 Task: Find connections with filter location Deli Tua with filter topic #Managerwith filter profile language Potuguese with filter current company Asian Paints with filter school King George's Medical University with filter industry Manufacturing with filter service category Project Management with filter keywords title Director of Storytelling
Action: Mouse moved to (650, 87)
Screenshot: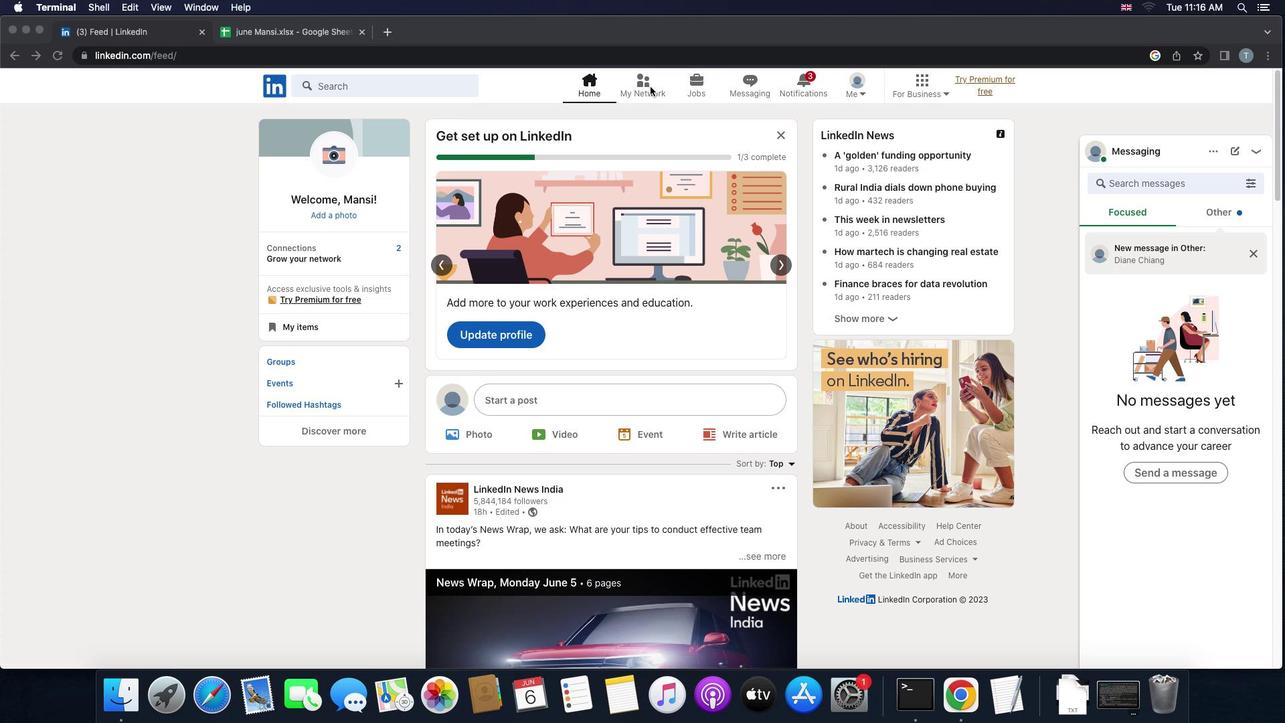 
Action: Mouse pressed left at (650, 87)
Screenshot: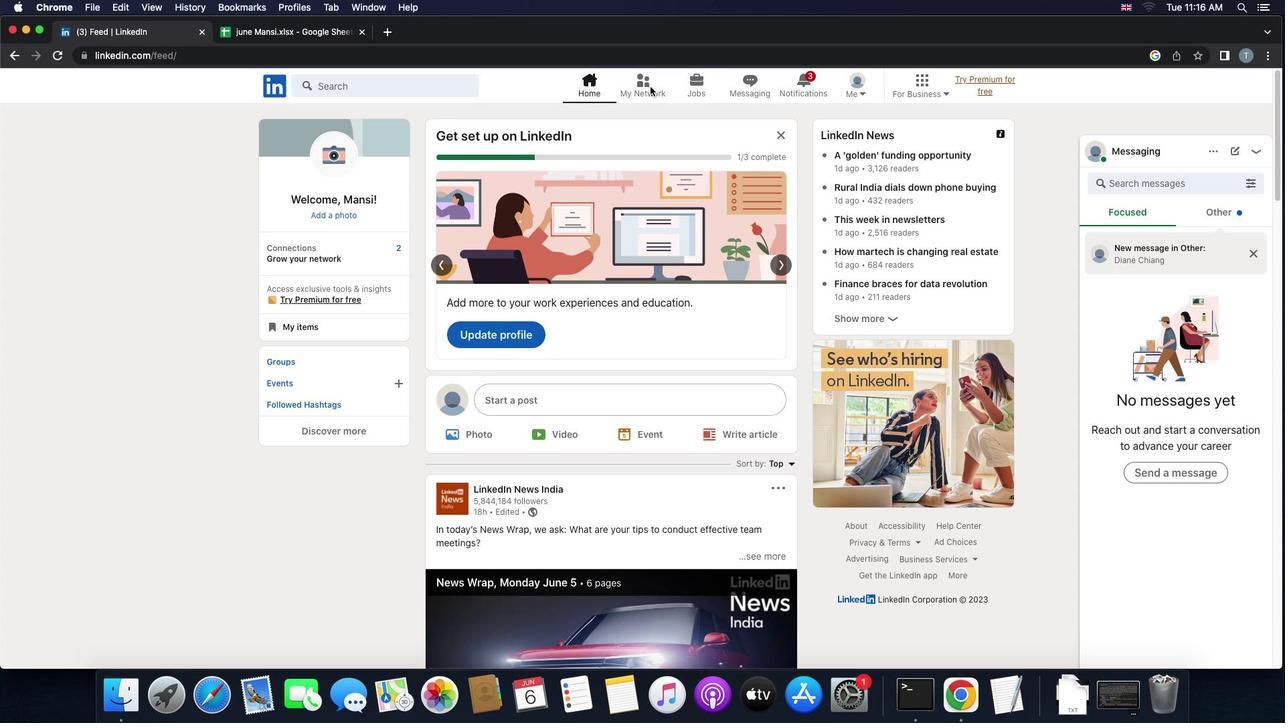
Action: Mouse pressed left at (650, 87)
Screenshot: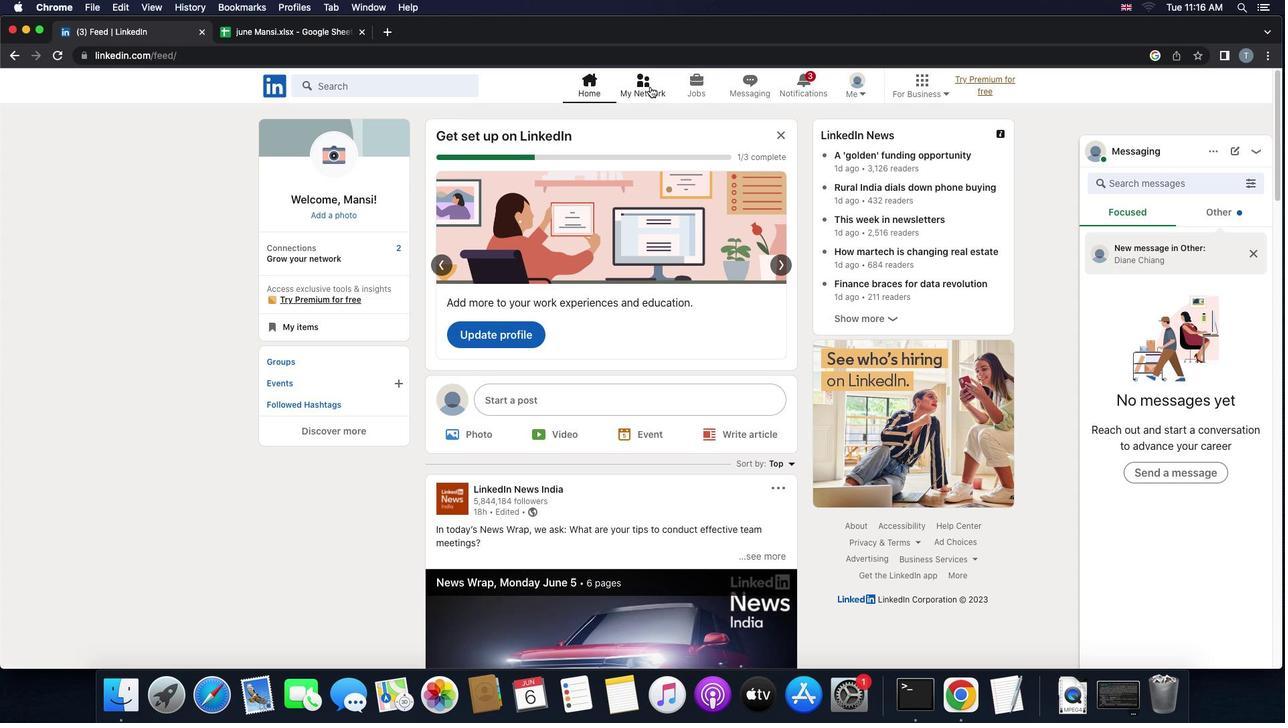 
Action: Mouse moved to (415, 160)
Screenshot: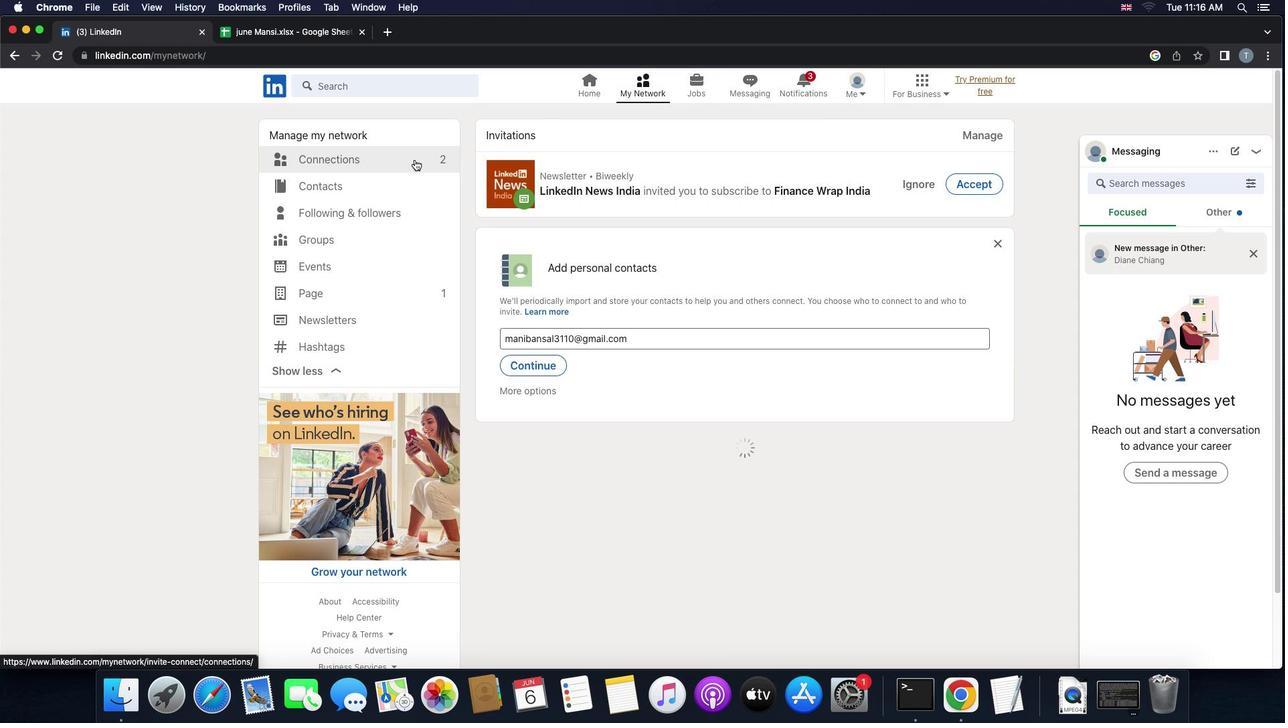 
Action: Mouse pressed left at (415, 160)
Screenshot: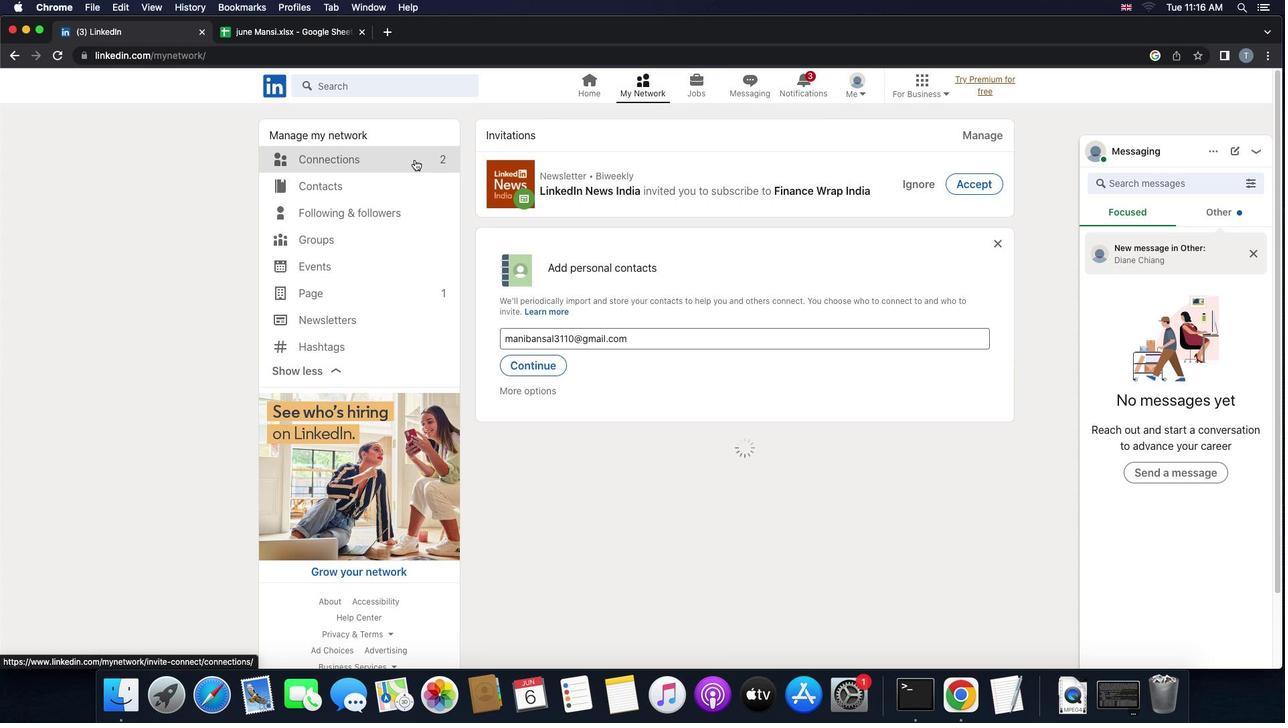 
Action: Mouse moved to (727, 156)
Screenshot: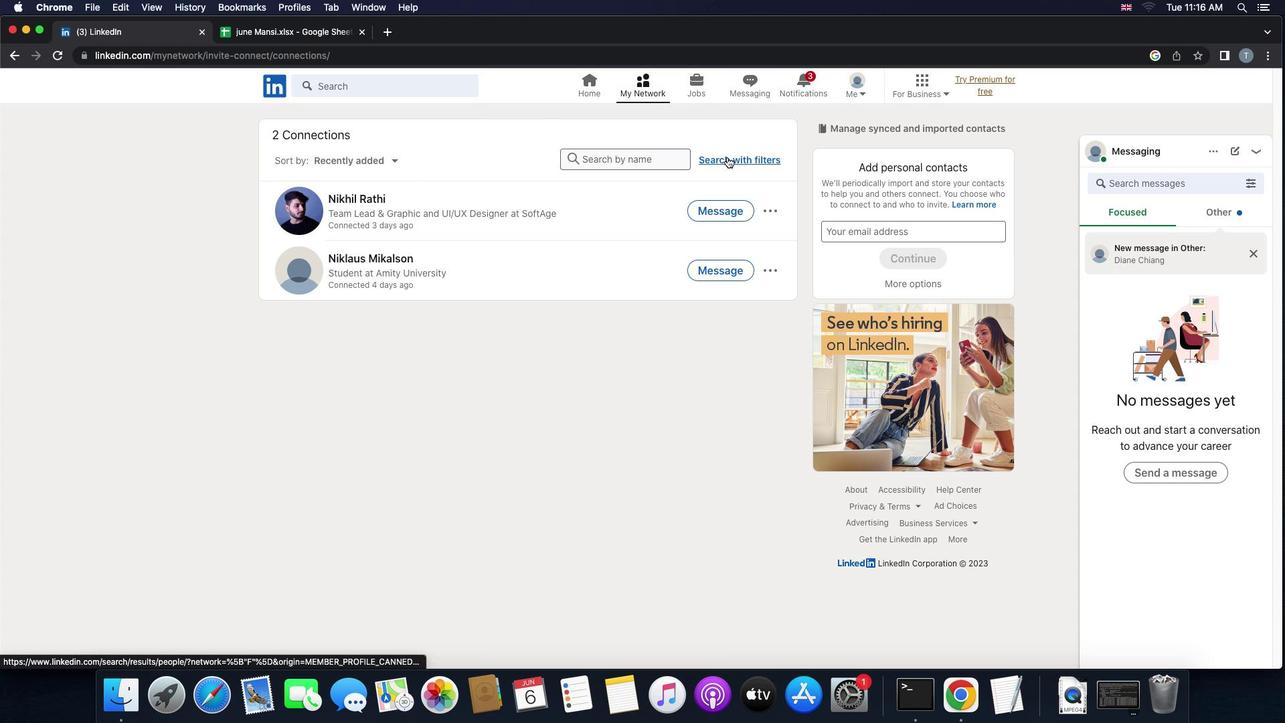 
Action: Mouse pressed left at (727, 156)
Screenshot: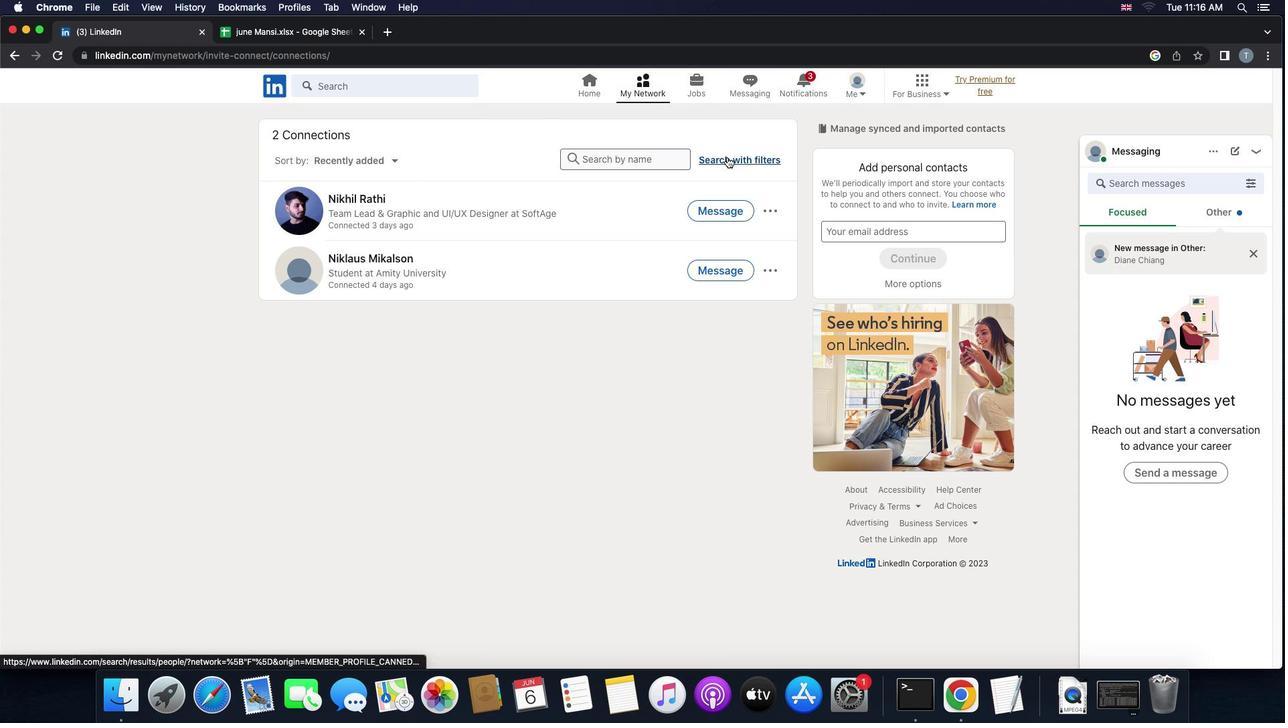 
Action: Mouse moved to (699, 127)
Screenshot: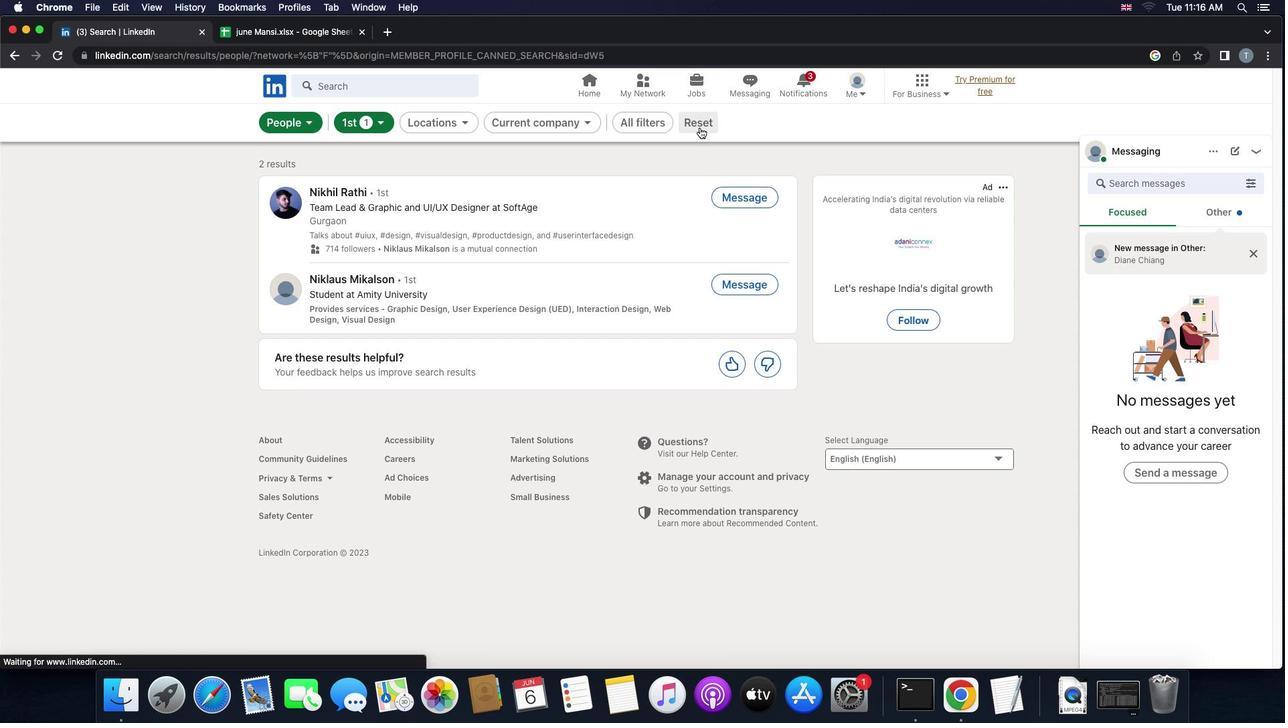 
Action: Mouse pressed left at (699, 127)
Screenshot: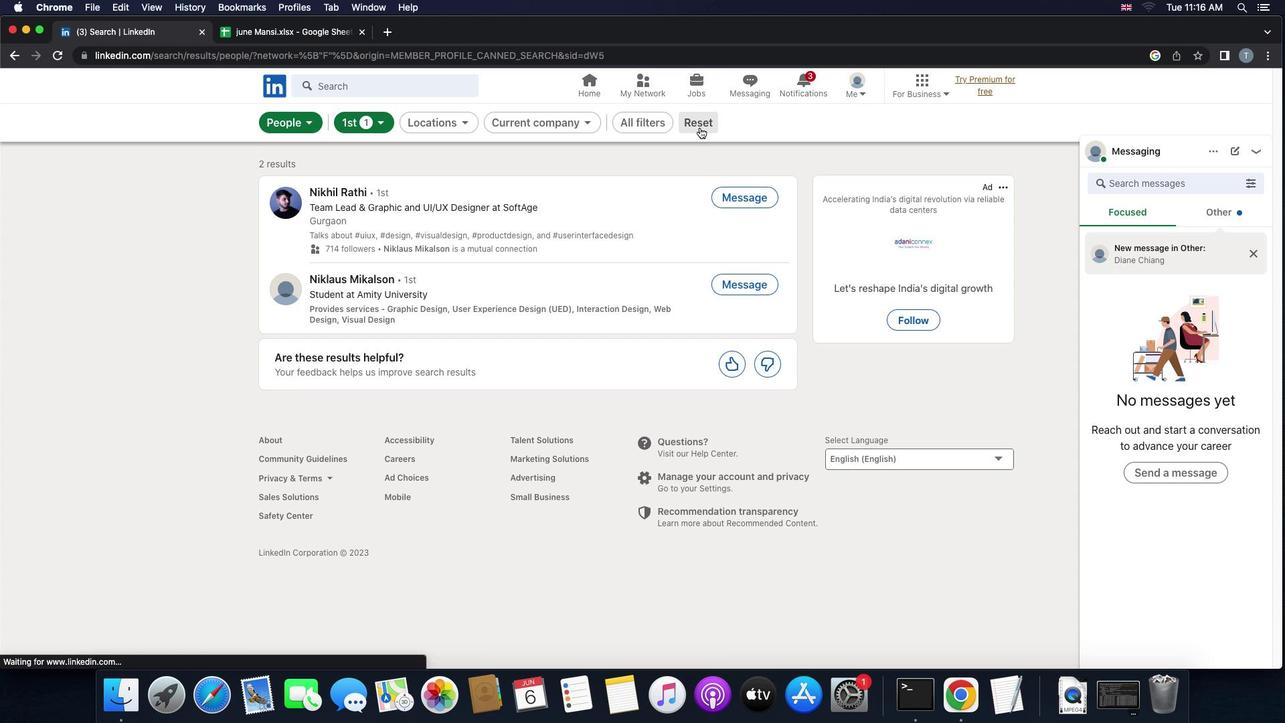 
Action: Mouse moved to (670, 128)
Screenshot: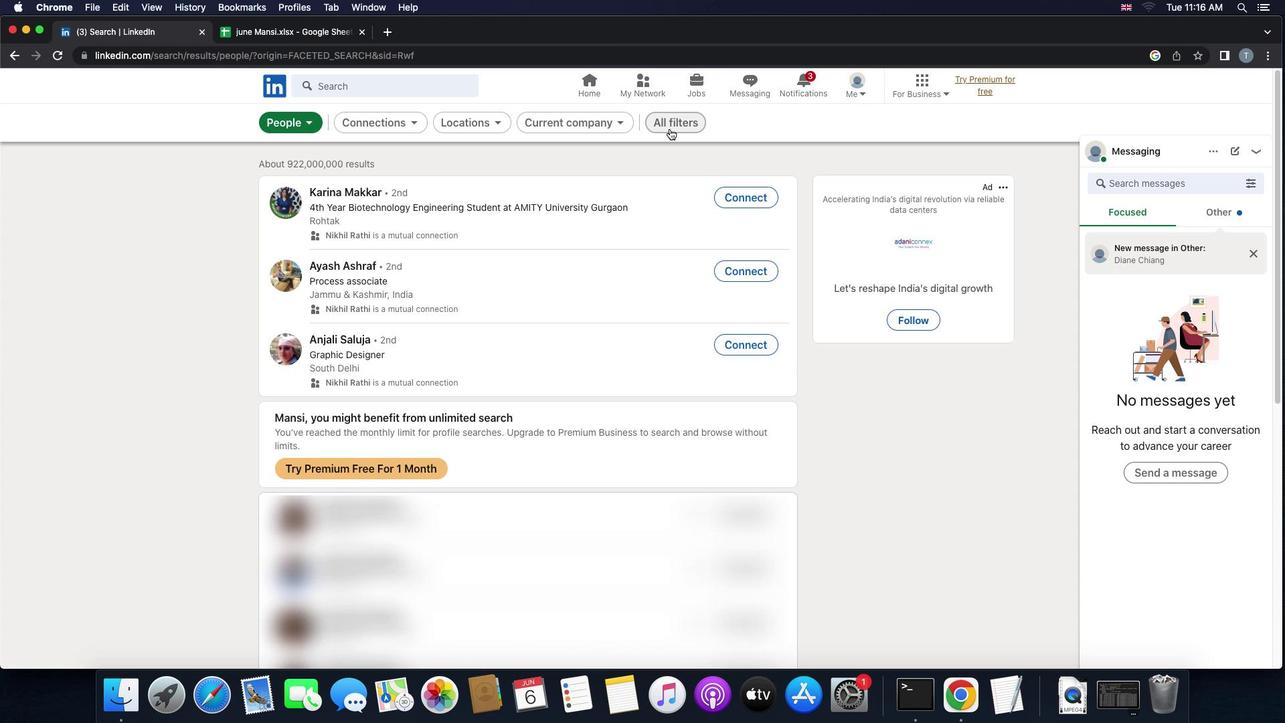 
Action: Mouse pressed left at (670, 128)
Screenshot: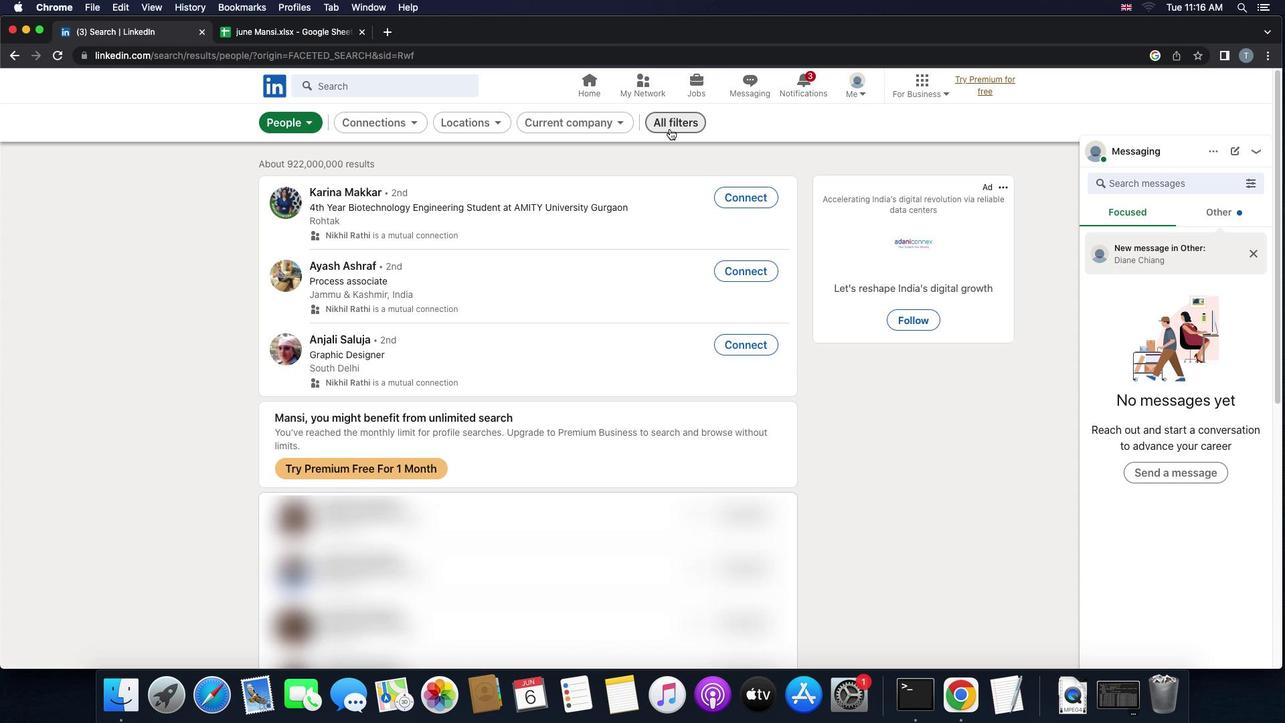 
Action: Mouse moved to (810, 225)
Screenshot: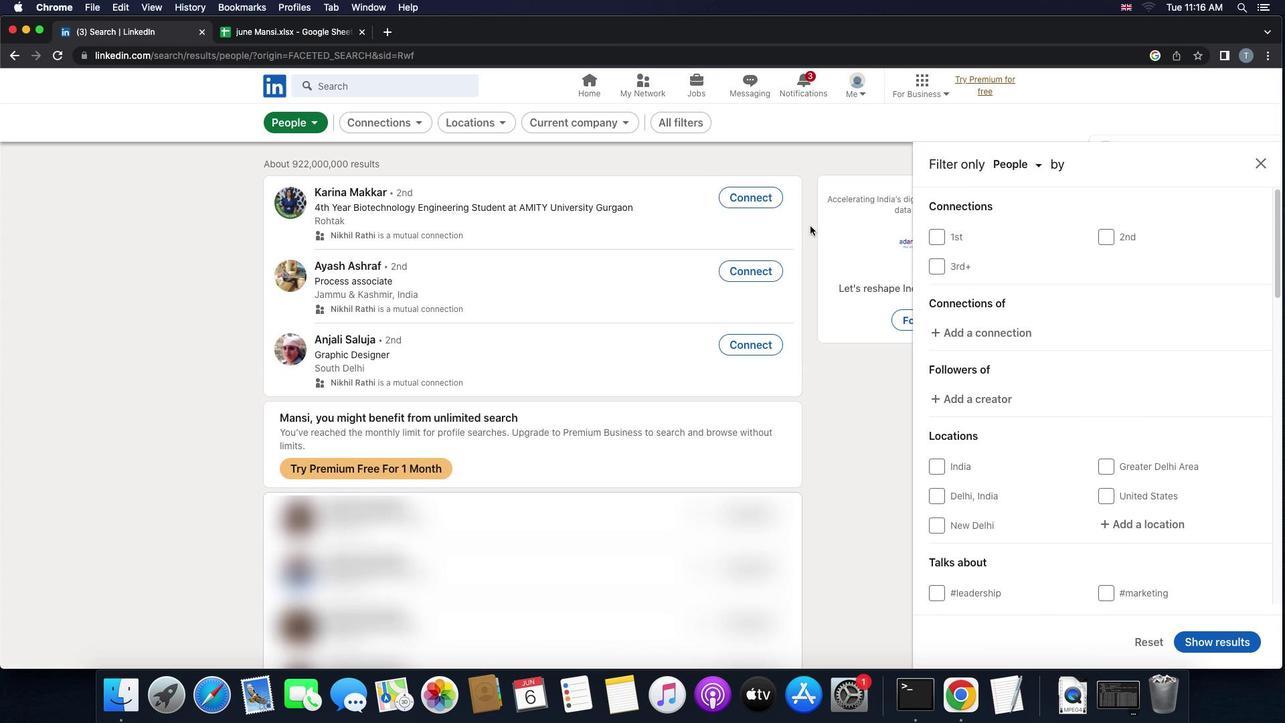 
Action: Mouse scrolled (810, 225) with delta (0, 0)
Screenshot: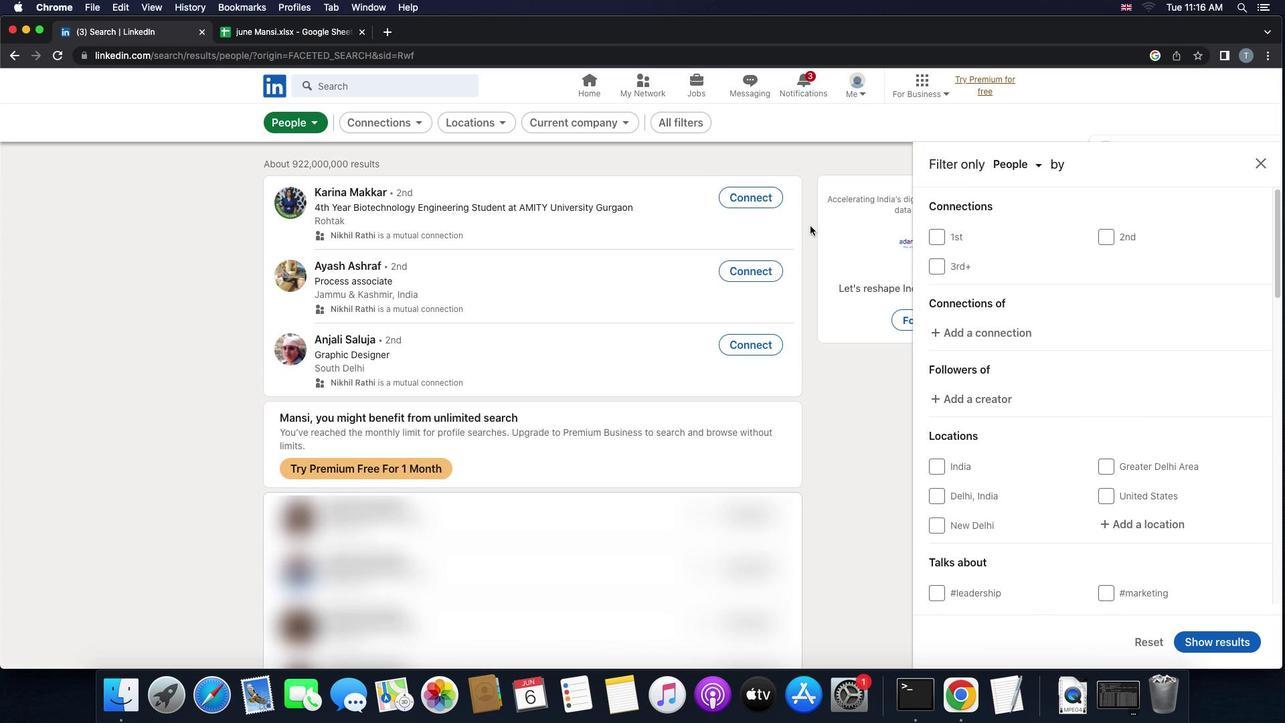 
Action: Mouse scrolled (810, 225) with delta (0, 0)
Screenshot: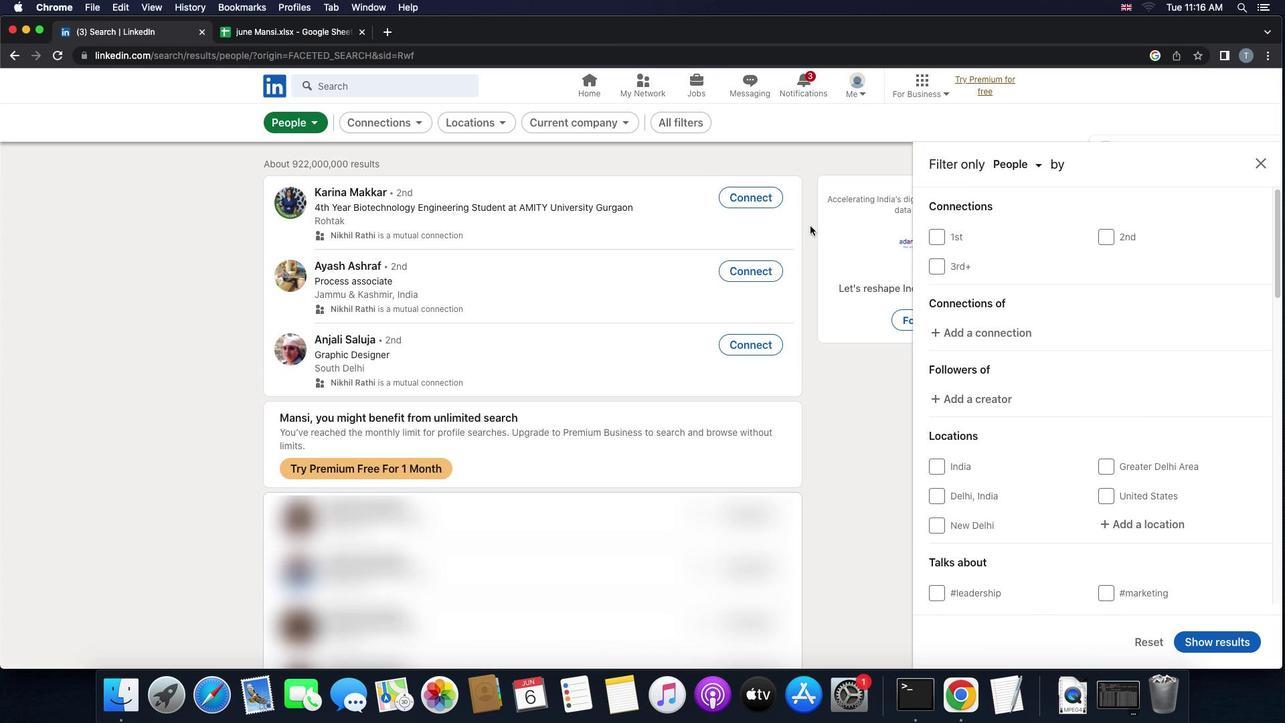 
Action: Mouse scrolled (810, 225) with delta (0, -1)
Screenshot: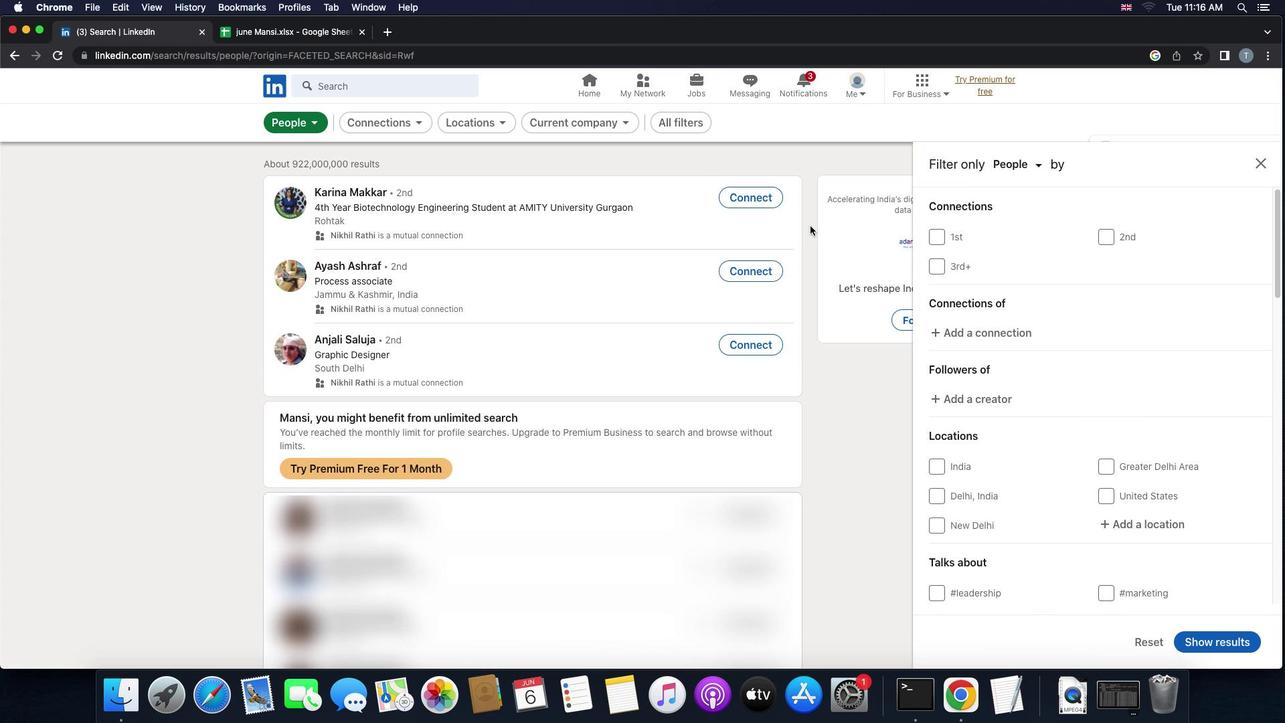 
Action: Mouse moved to (1033, 357)
Screenshot: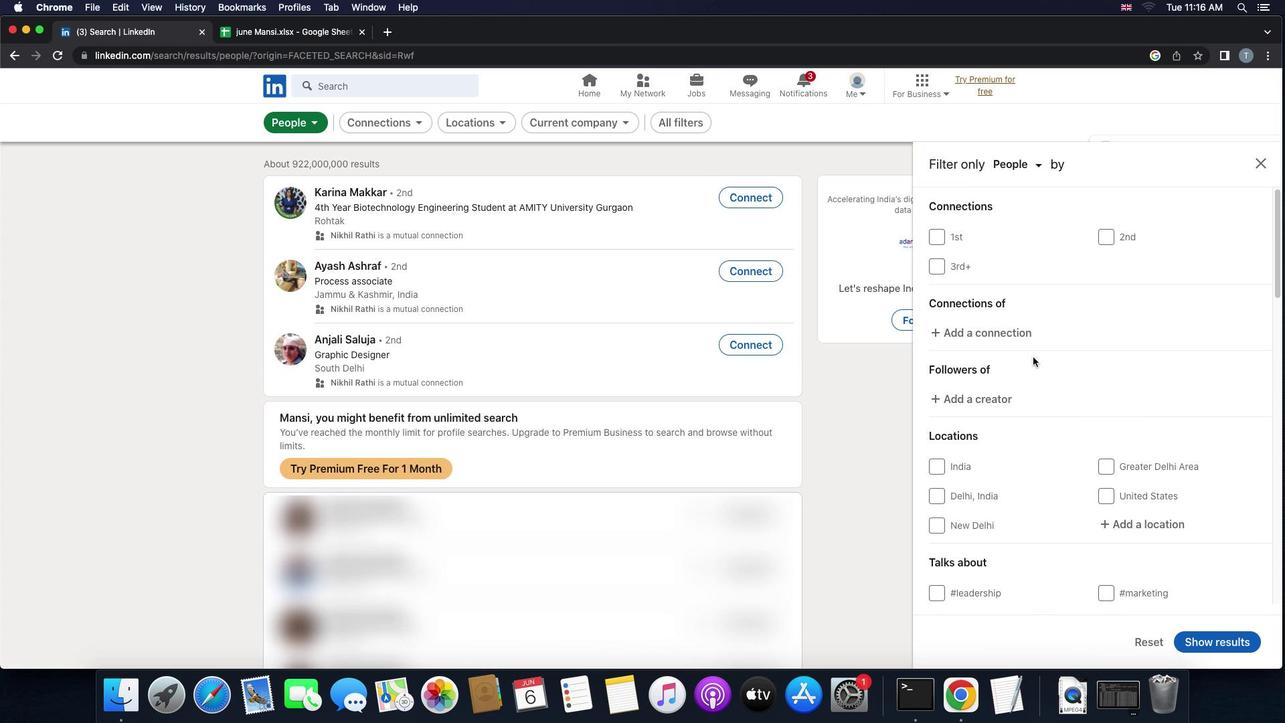 
Action: Mouse scrolled (1033, 357) with delta (0, 0)
Screenshot: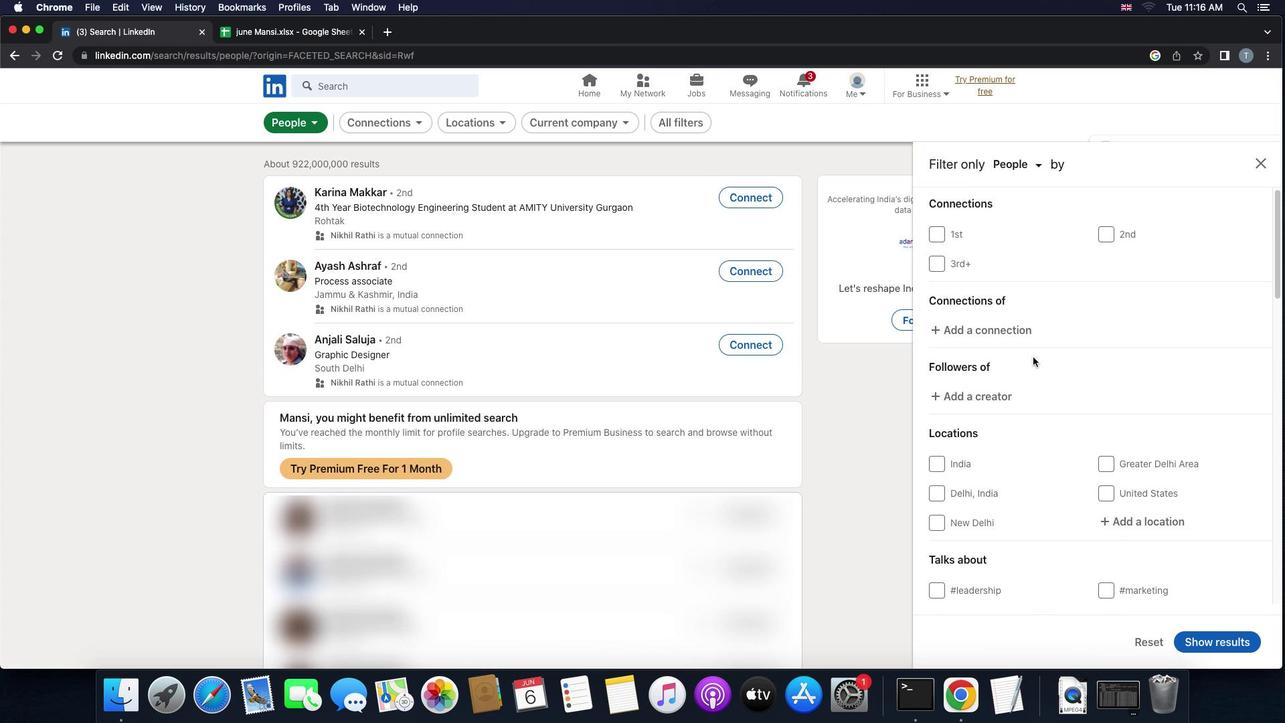 
Action: Mouse scrolled (1033, 357) with delta (0, 0)
Screenshot: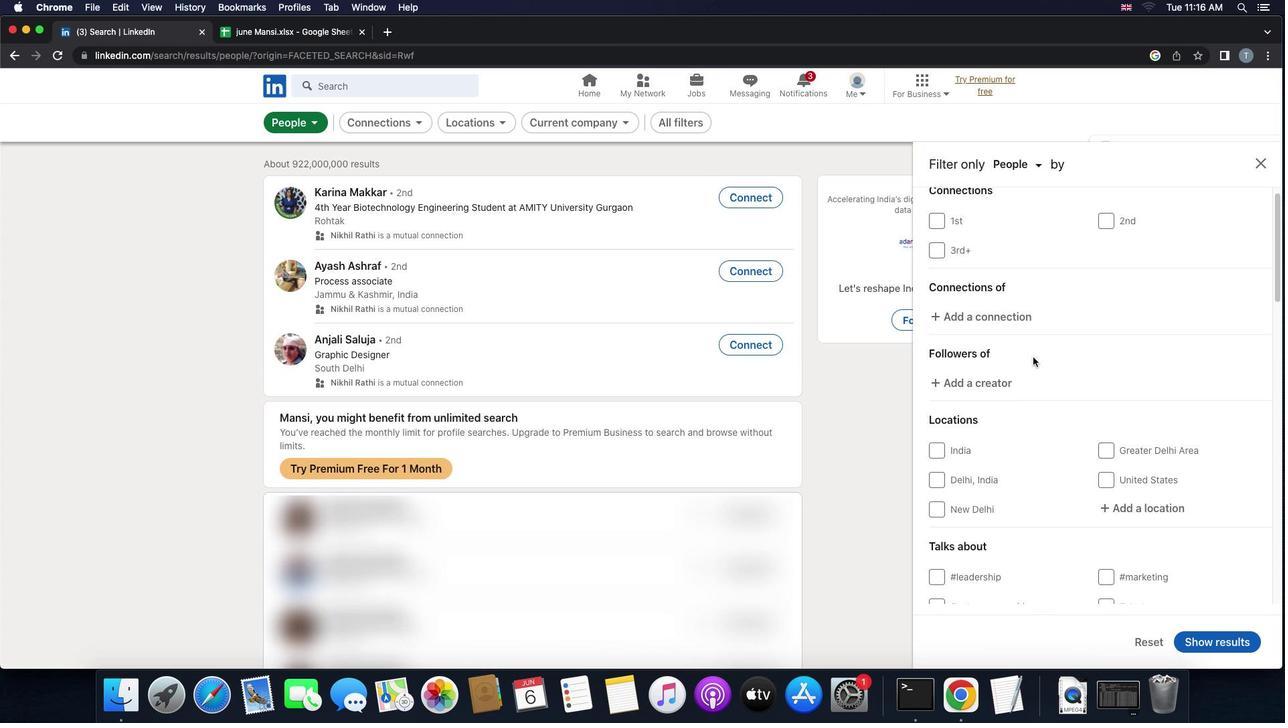 
Action: Mouse scrolled (1033, 357) with delta (0, -2)
Screenshot: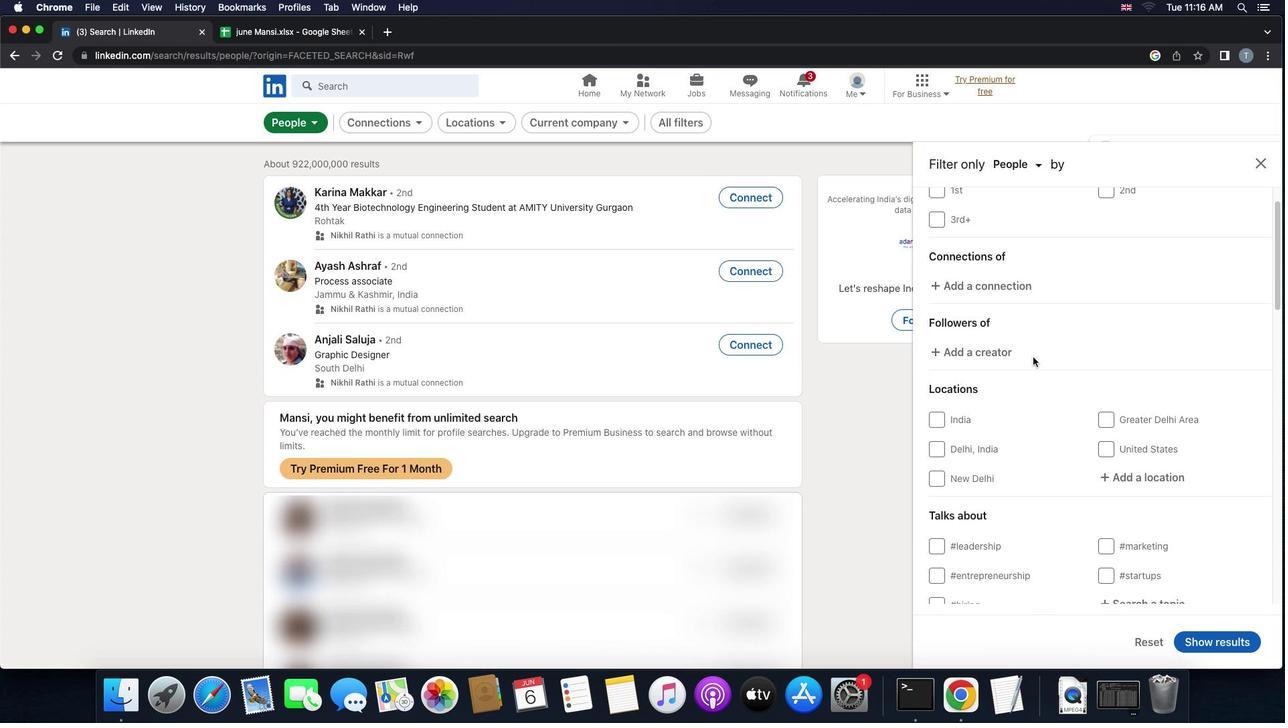 
Action: Mouse scrolled (1033, 357) with delta (0, -2)
Screenshot: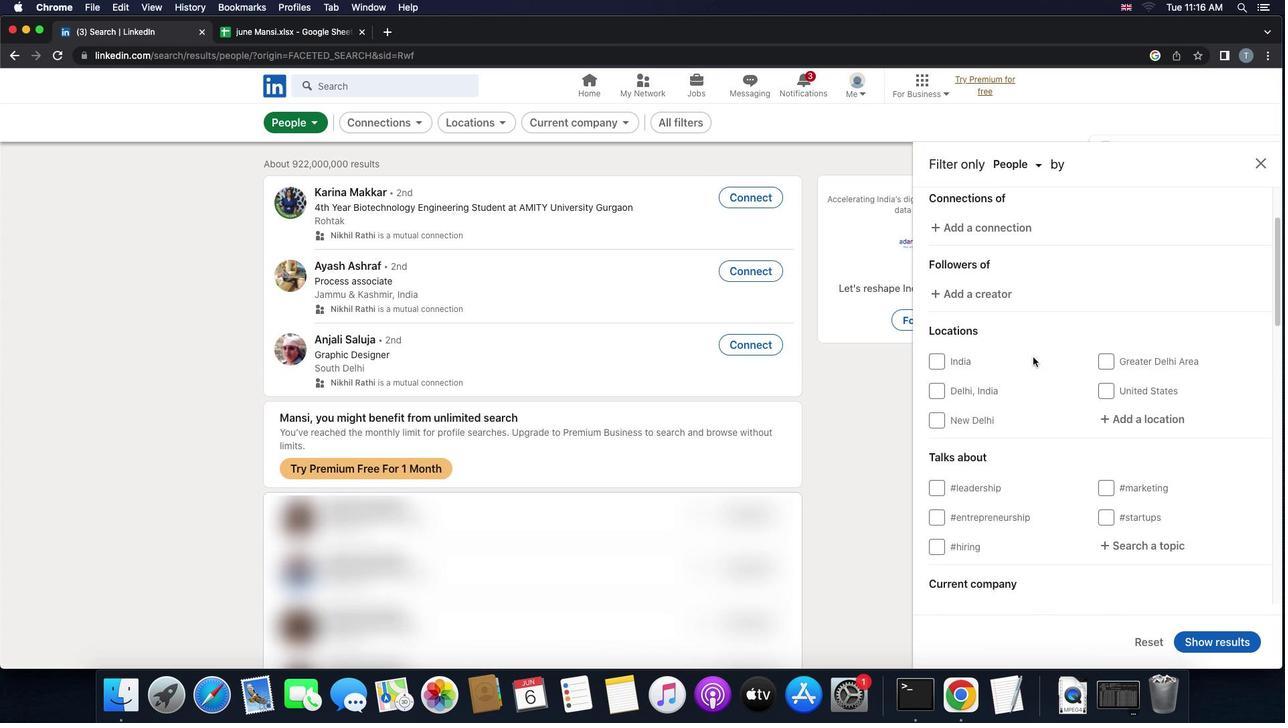 
Action: Mouse moved to (1033, 357)
Screenshot: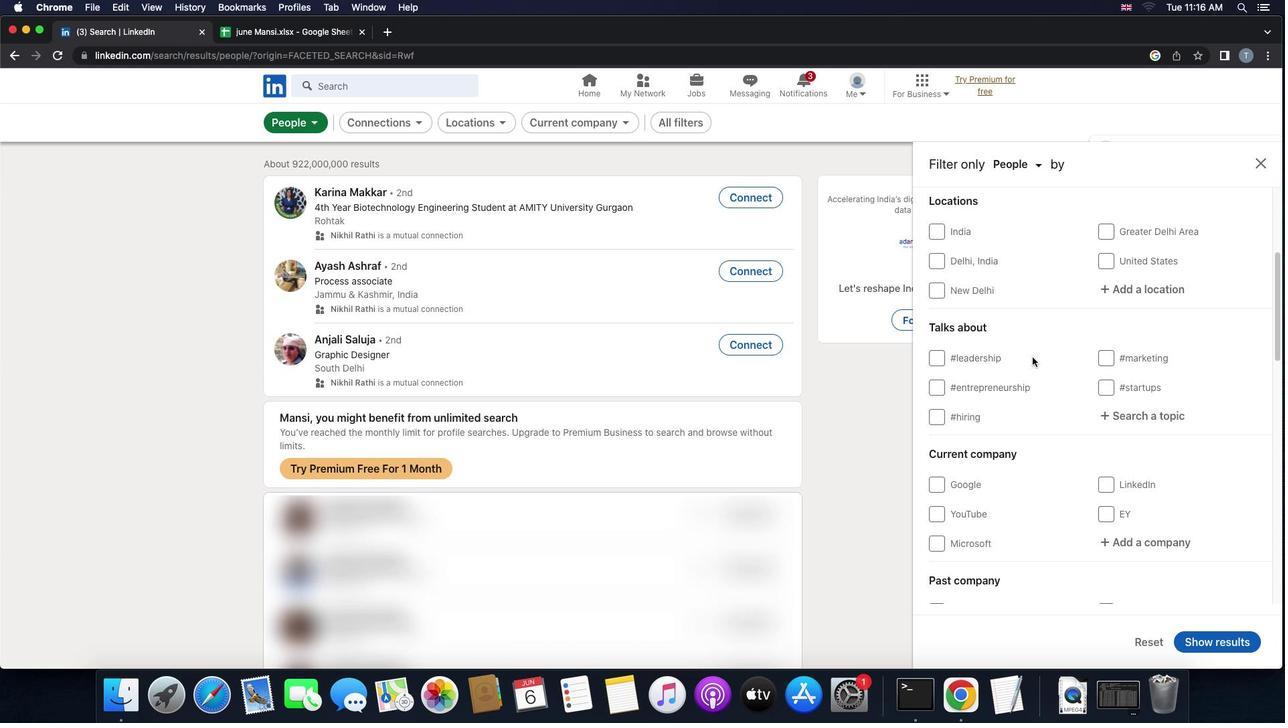 
Action: Mouse scrolled (1033, 357) with delta (0, 0)
Screenshot: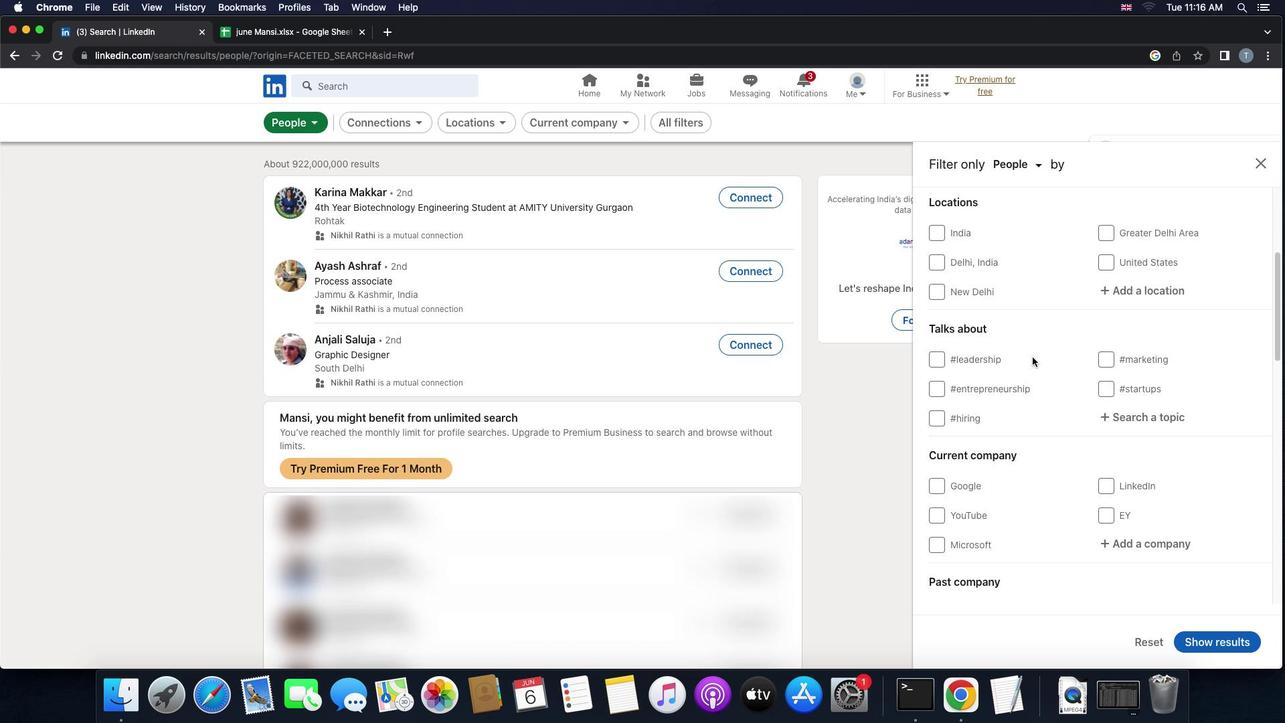 
Action: Mouse moved to (1159, 297)
Screenshot: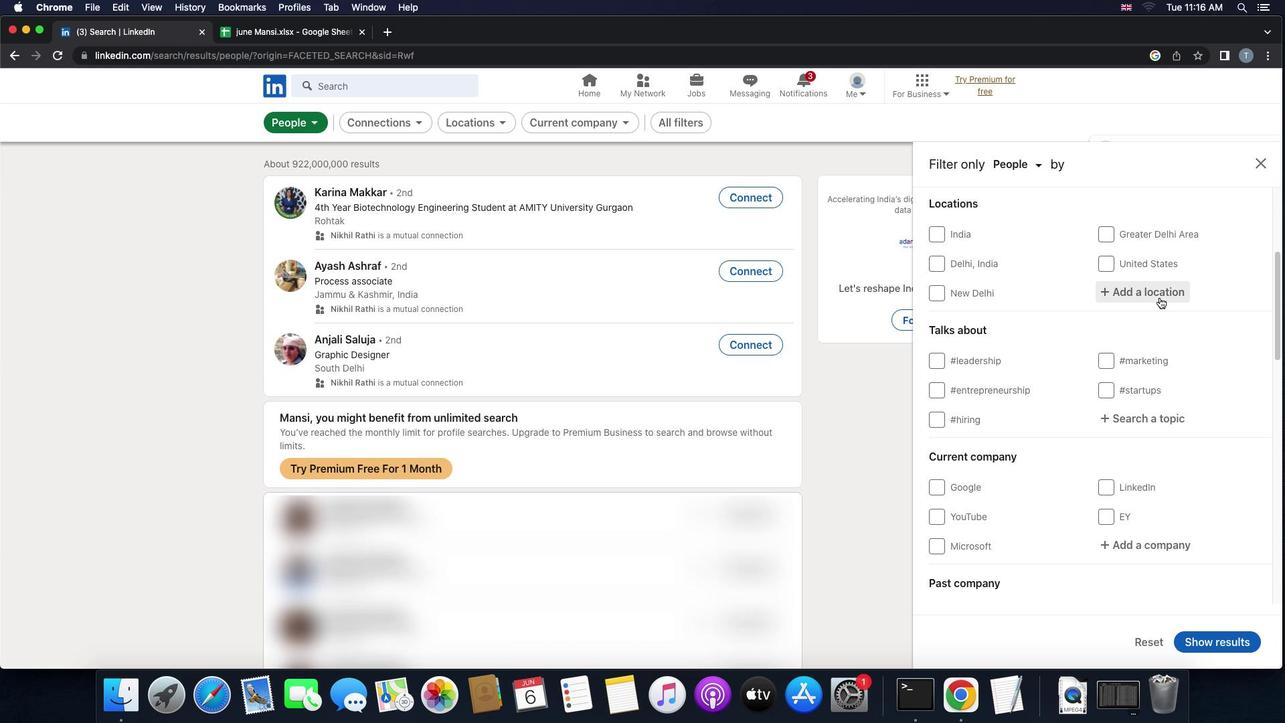 
Action: Mouse pressed left at (1159, 297)
Screenshot: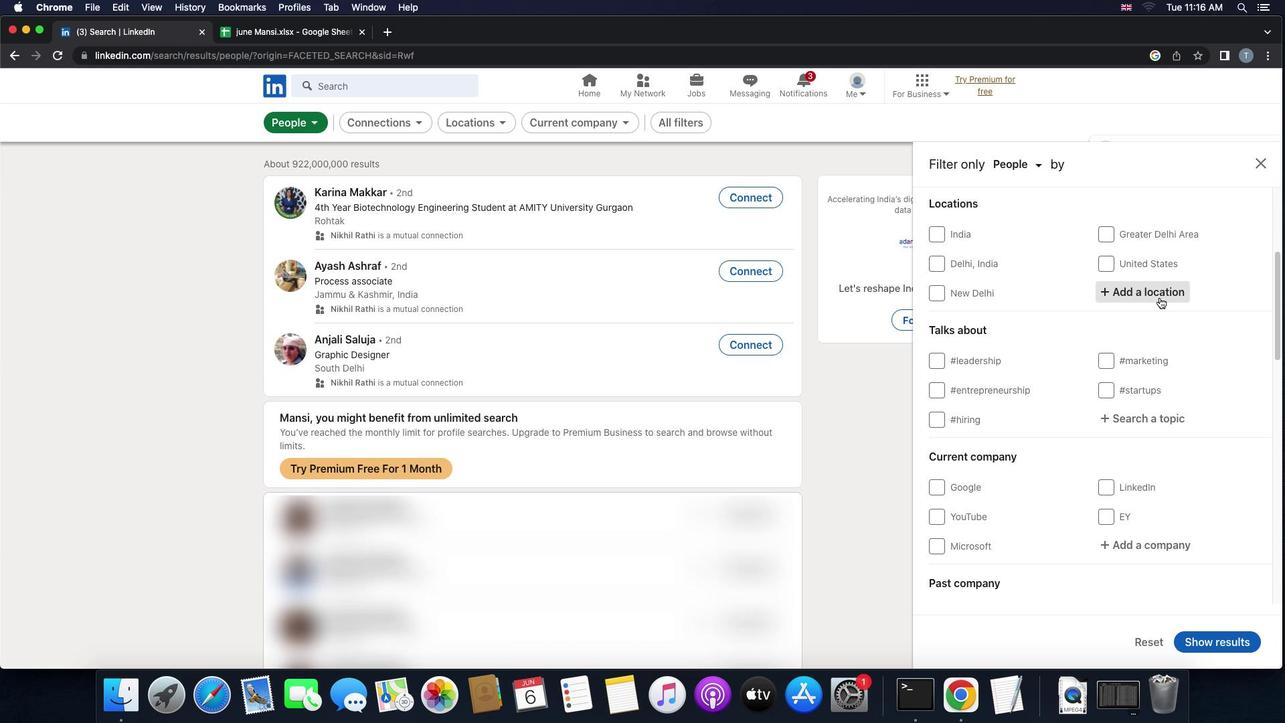 
Action: Mouse moved to (1116, 294)
Screenshot: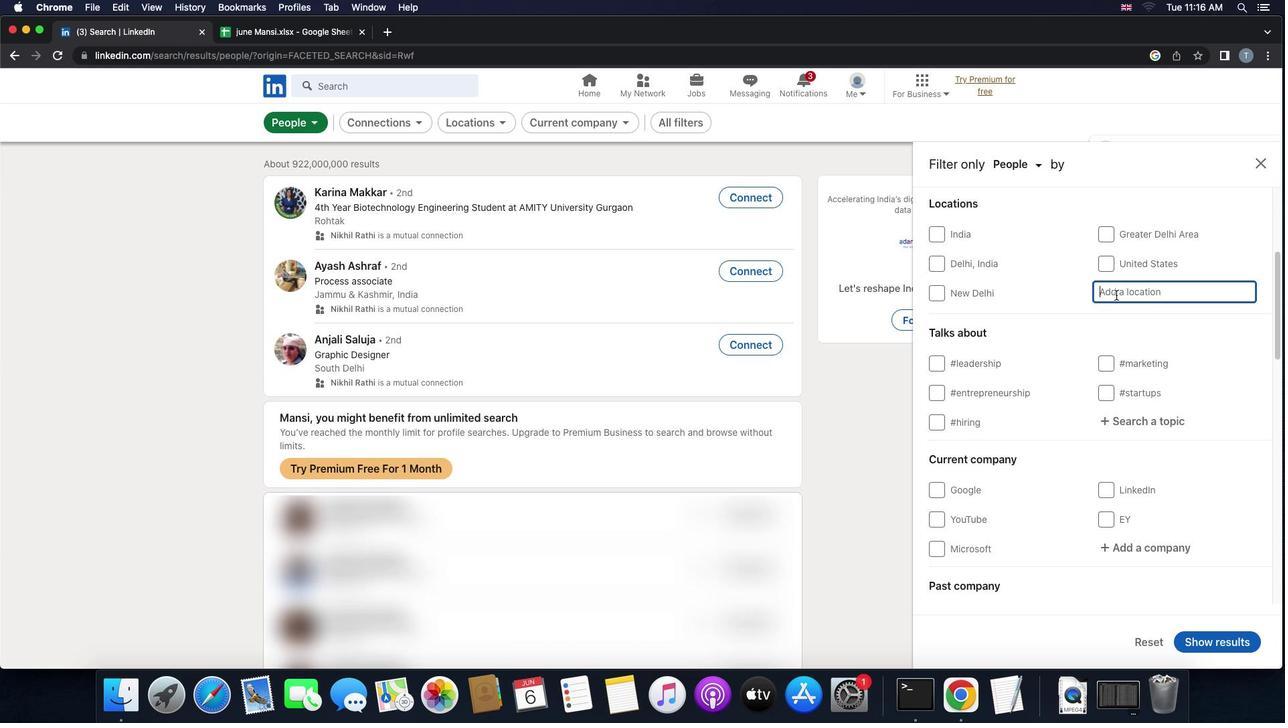 
Action: Key pressed Key.shift'D''e'
Screenshot: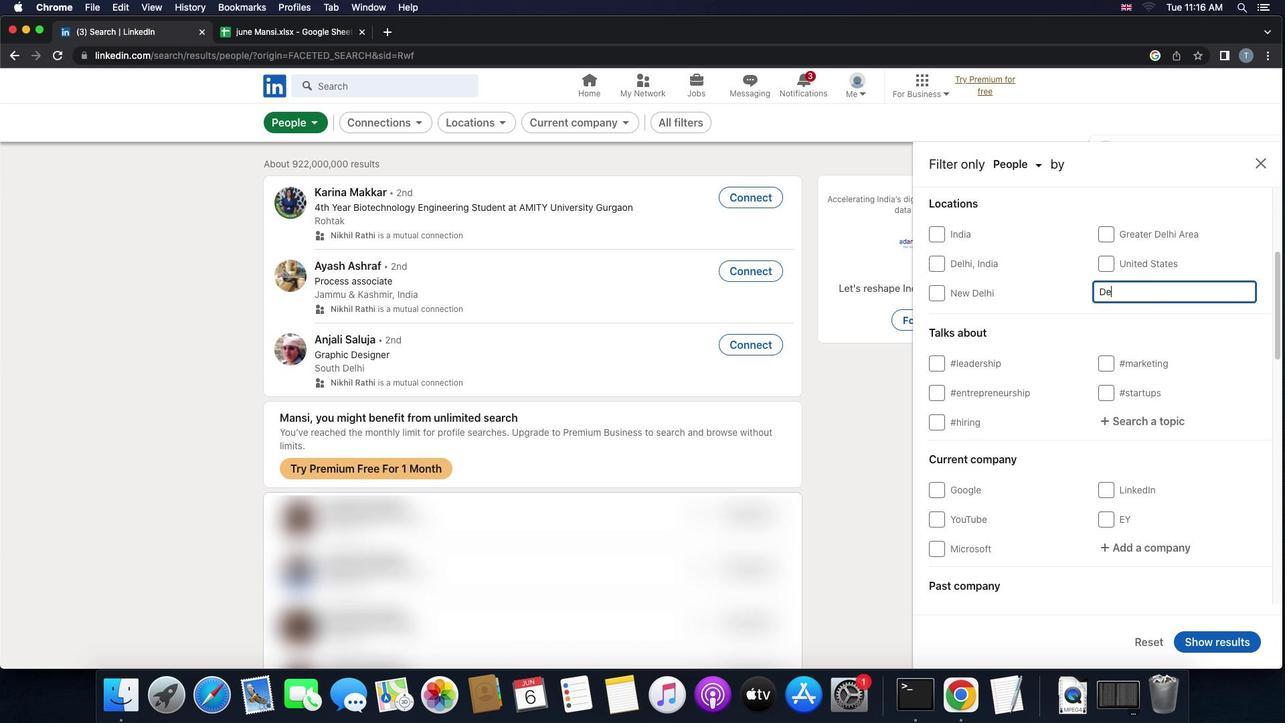 
Action: Mouse moved to (1116, 294)
Screenshot: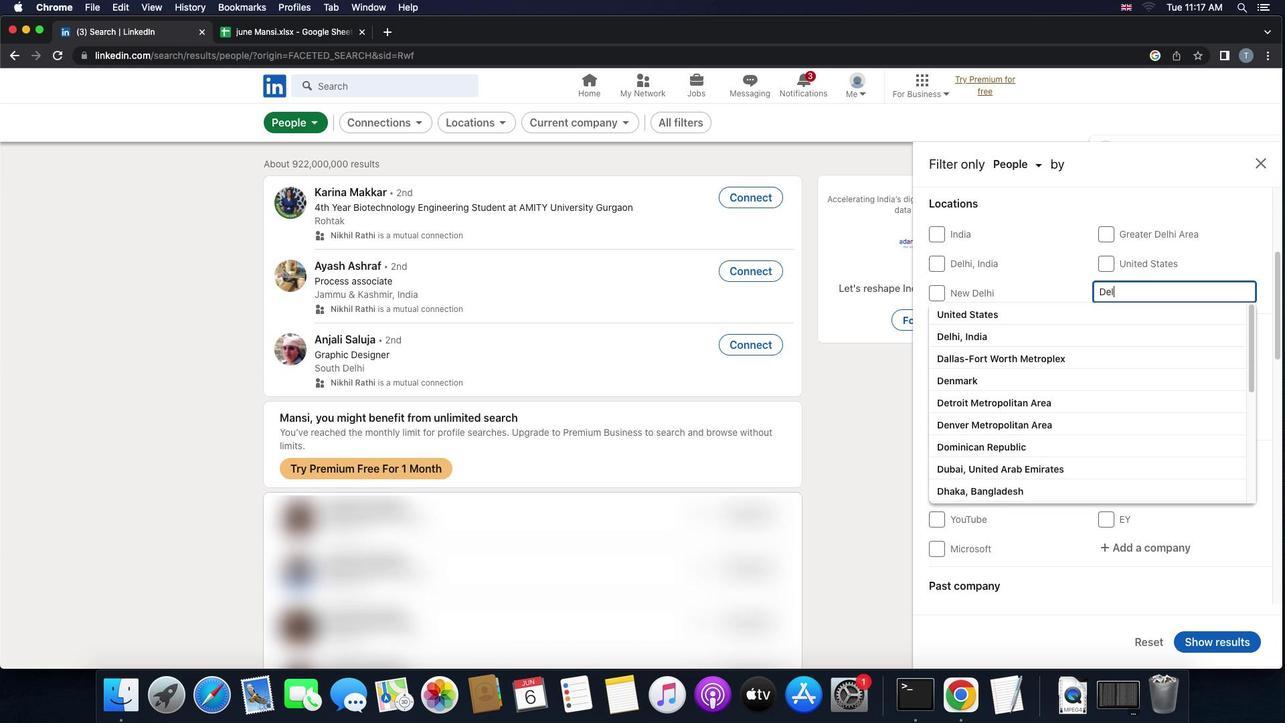 
Action: Key pressed 'l'
Screenshot: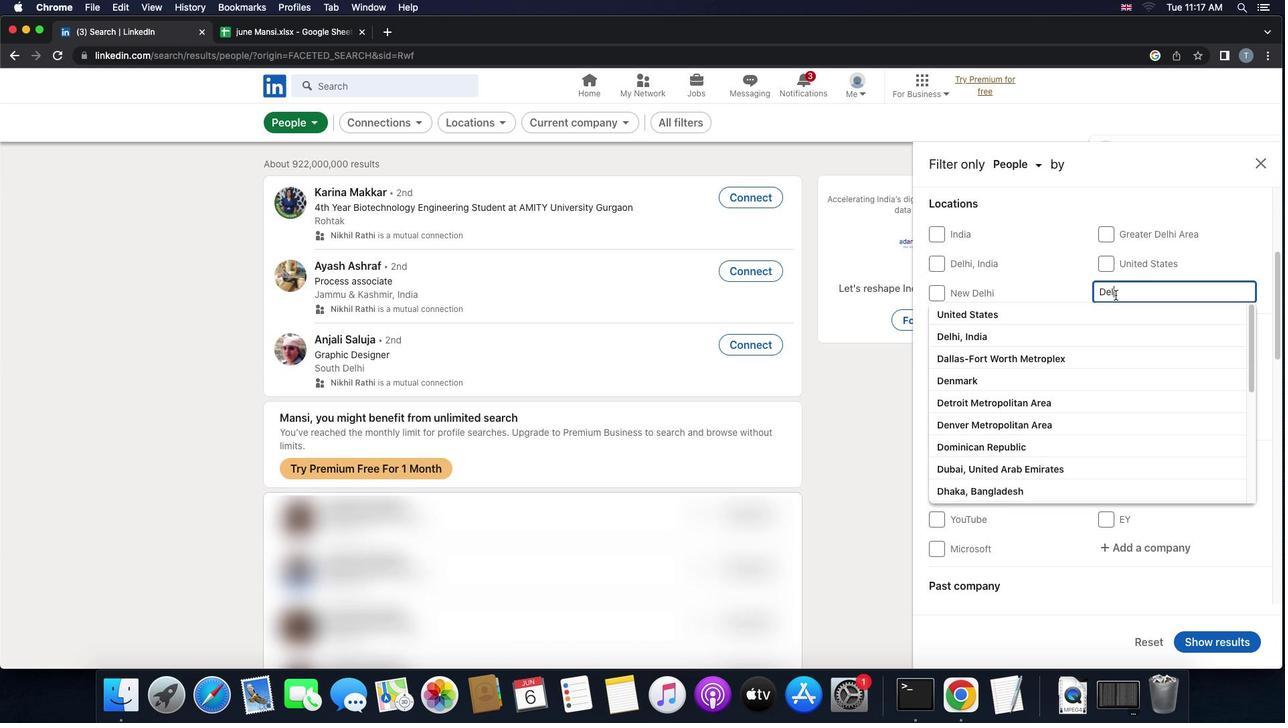 
Action: Mouse moved to (1115, 294)
Screenshot: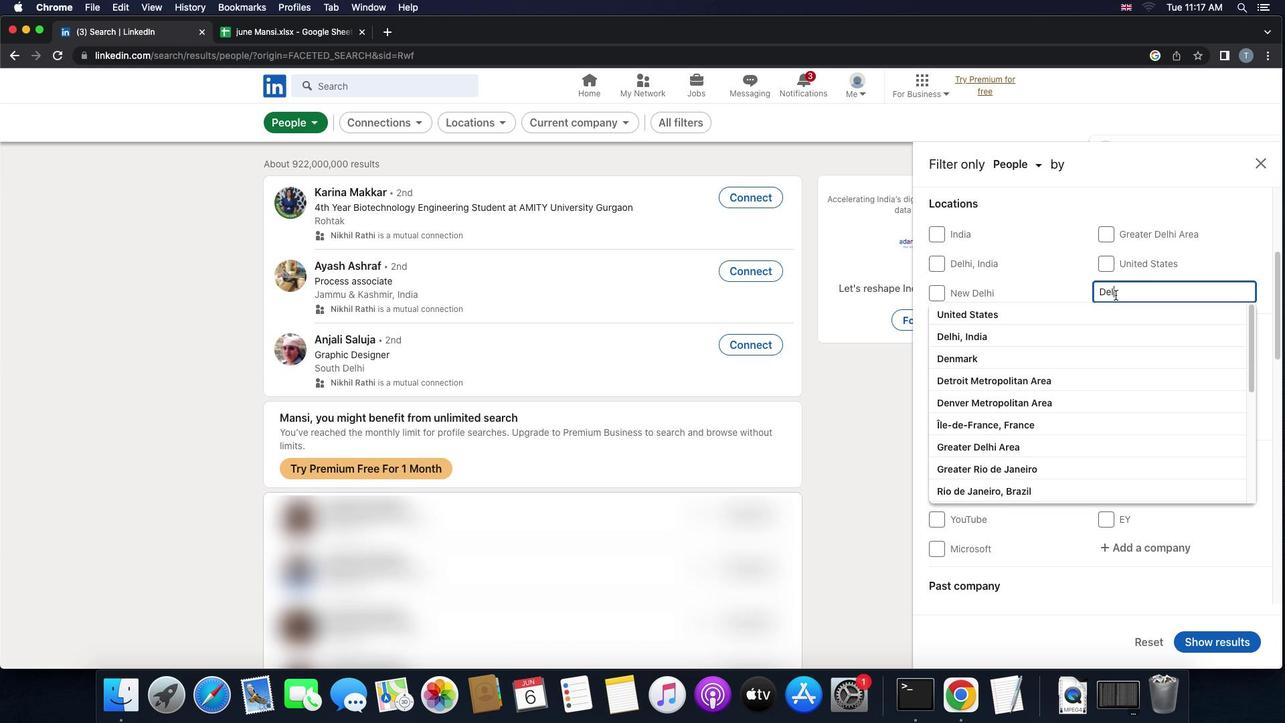
Action: Key pressed 'i'Key.spaceKey.shift'T''u''a'
Screenshot: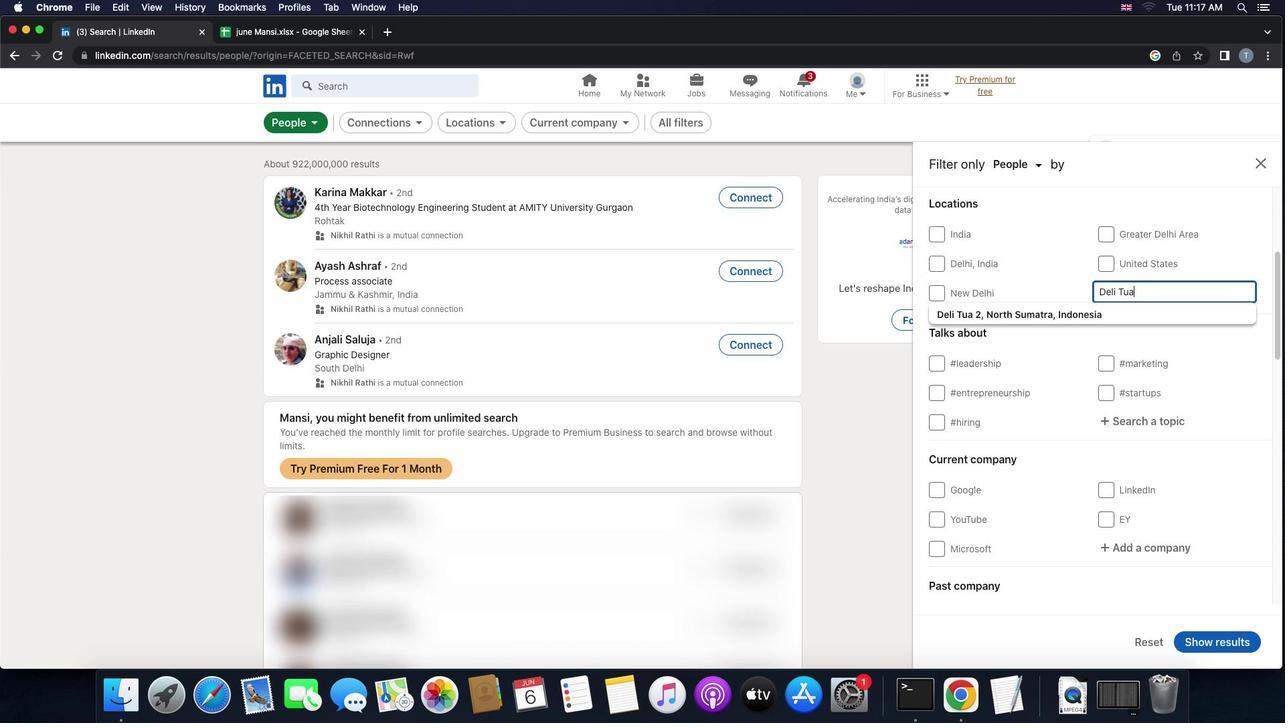 
Action: Mouse moved to (1079, 317)
Screenshot: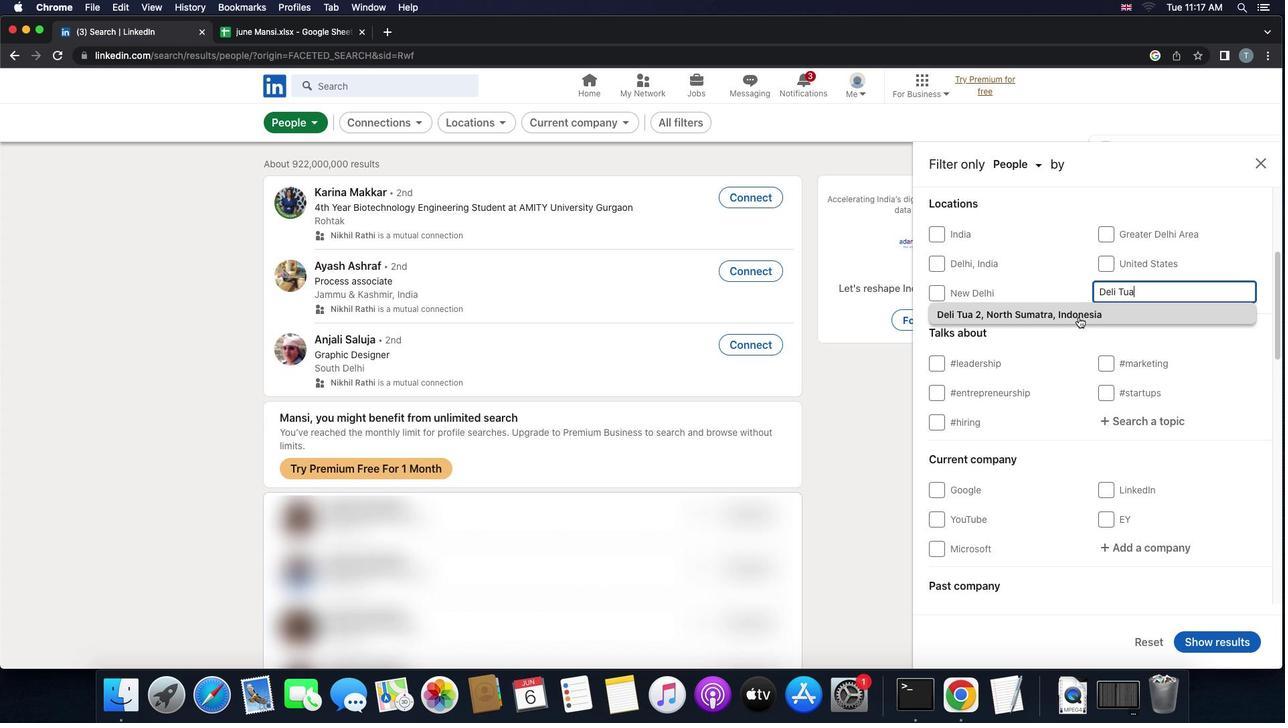 
Action: Mouse pressed left at (1079, 317)
Screenshot: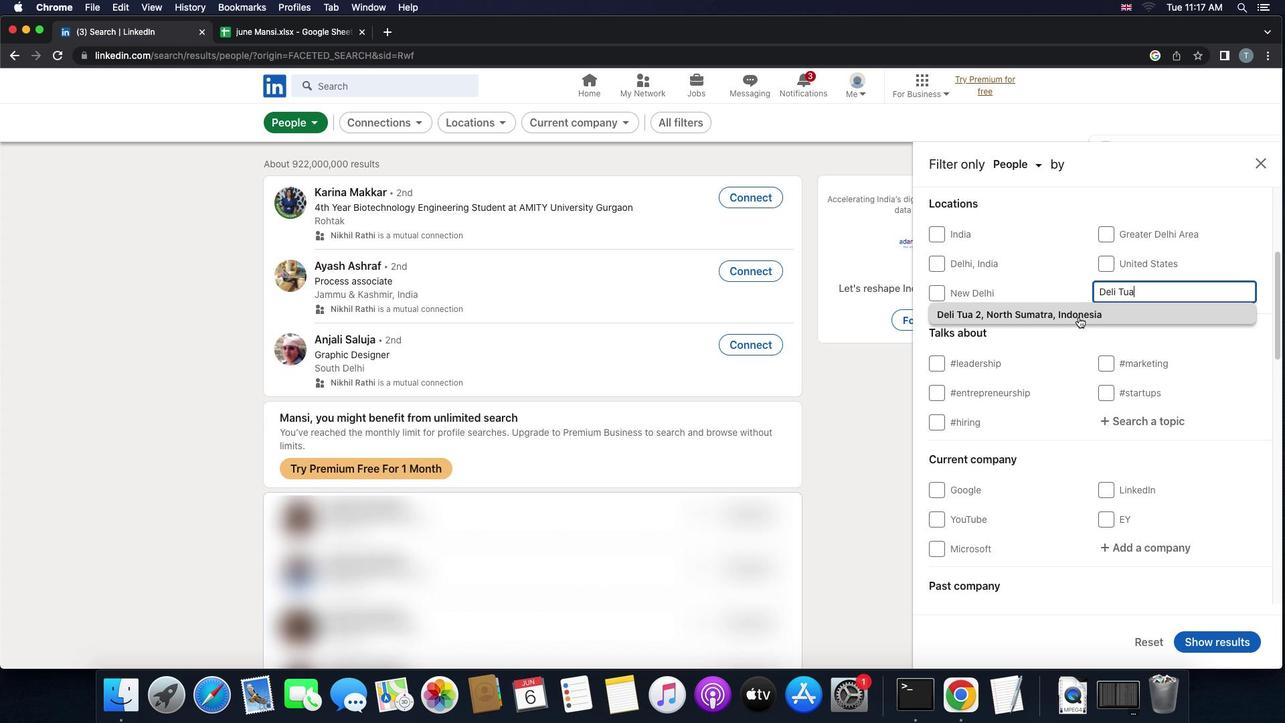 
Action: Mouse moved to (961, 366)
Screenshot: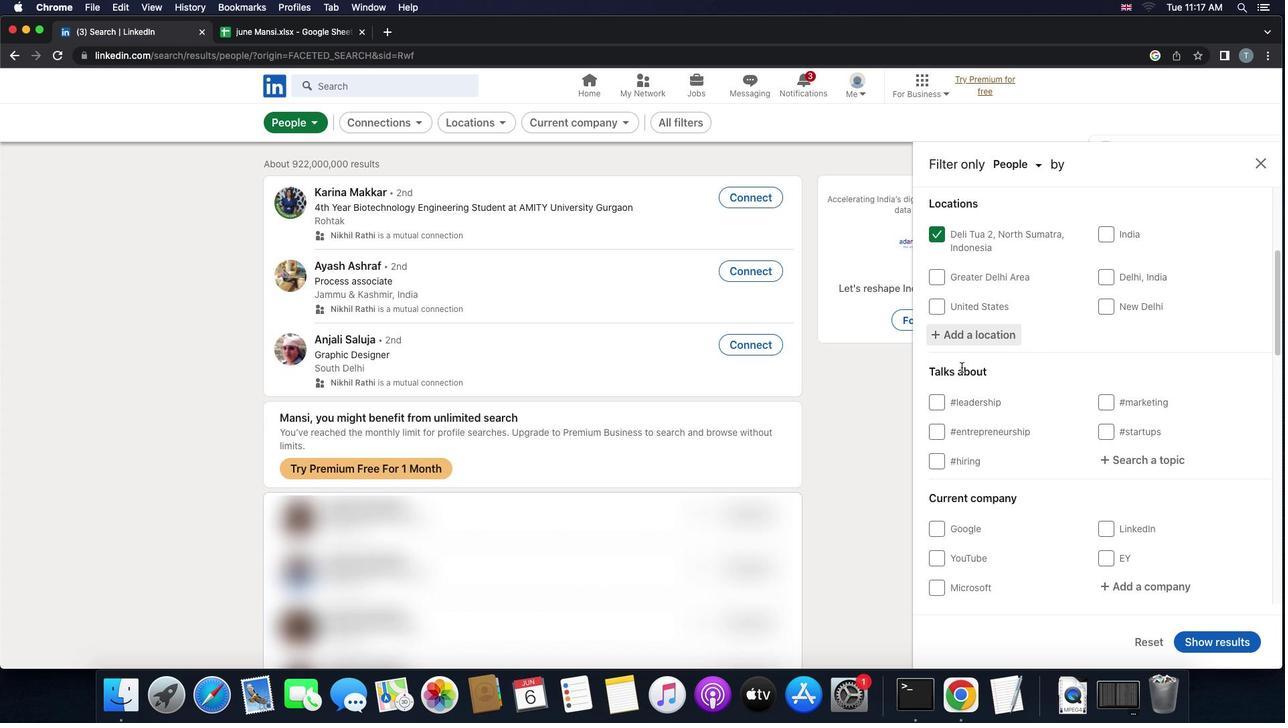 
Action: Mouse scrolled (961, 366) with delta (0, 0)
Screenshot: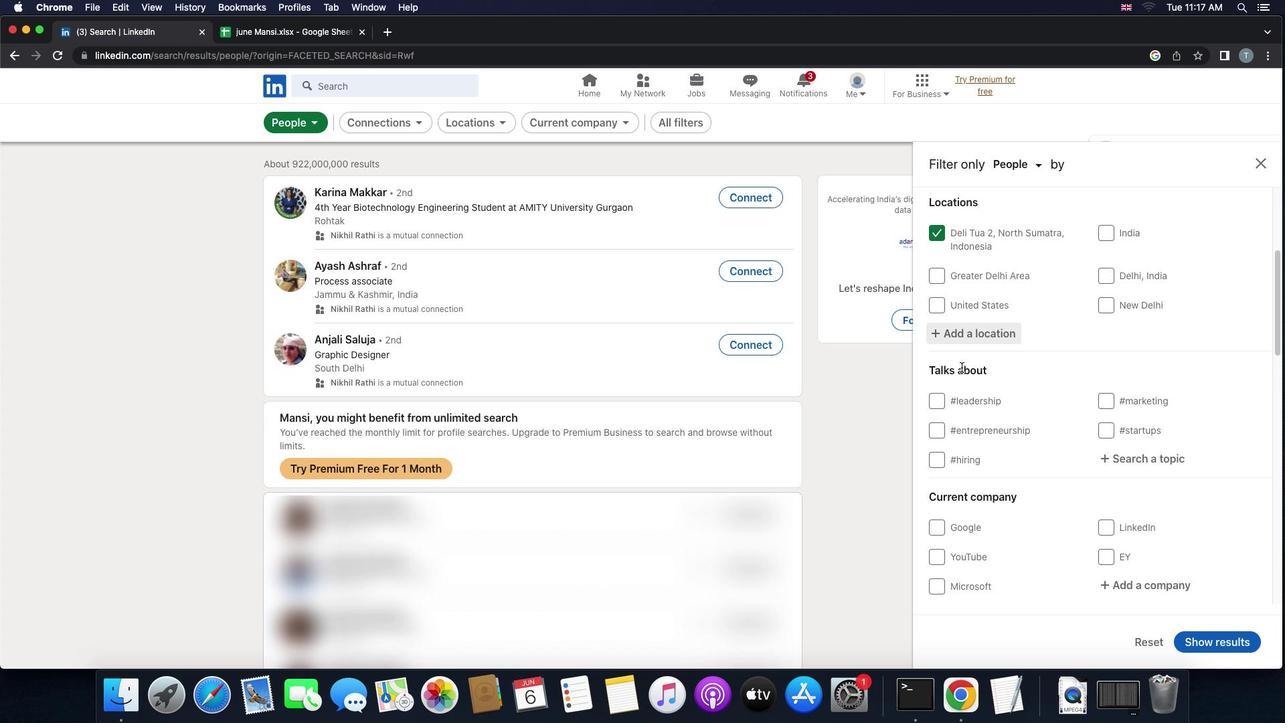 
Action: Mouse scrolled (961, 366) with delta (0, 0)
Screenshot: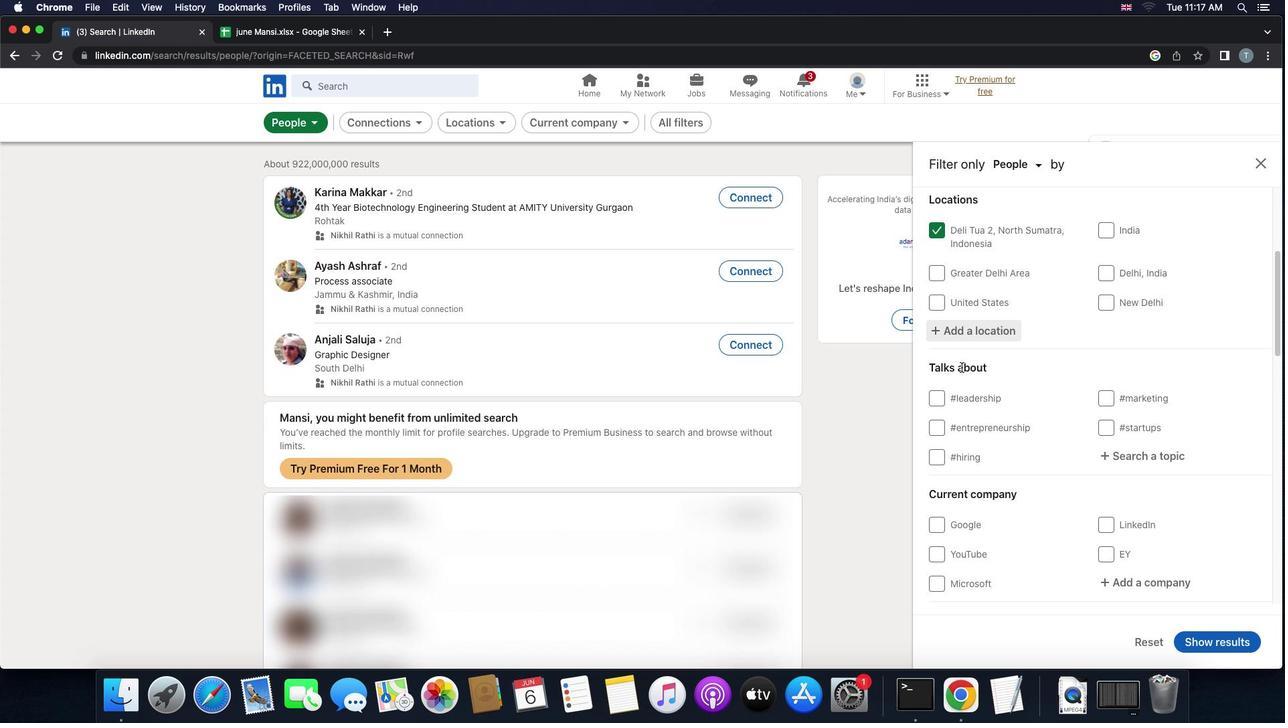 
Action: Mouse moved to (1164, 459)
Screenshot: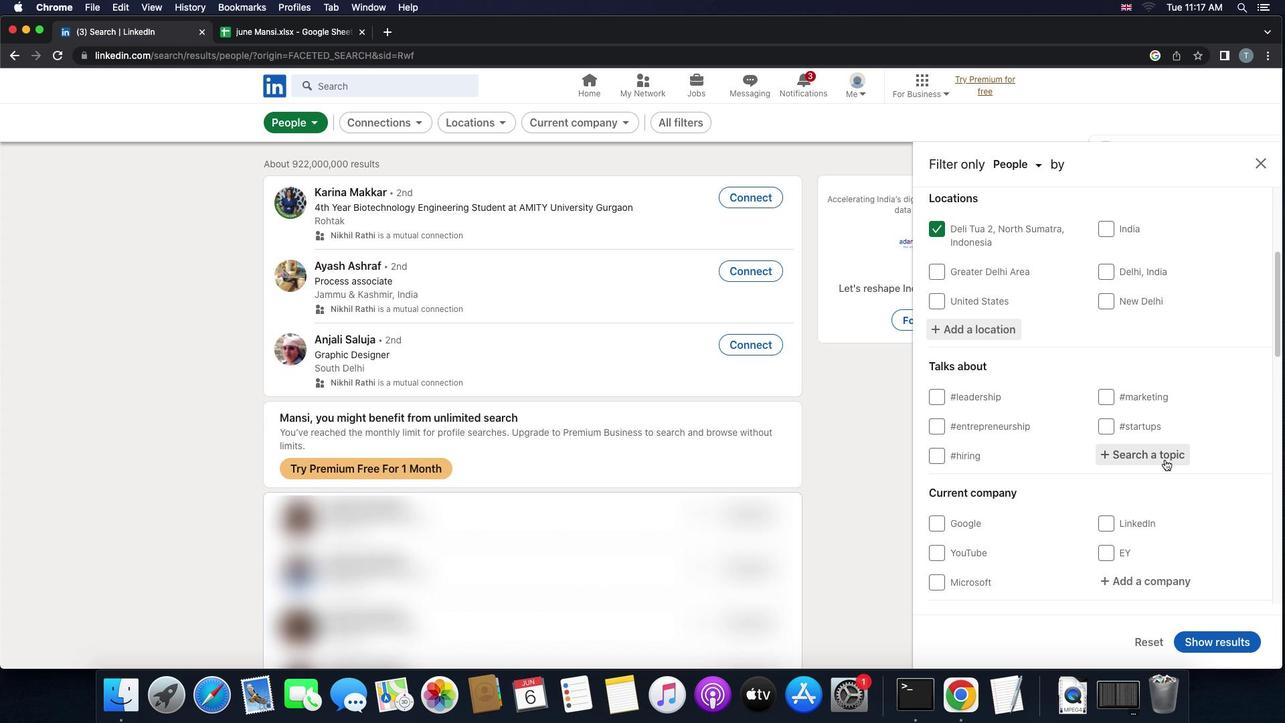
Action: Mouse pressed left at (1164, 459)
Screenshot: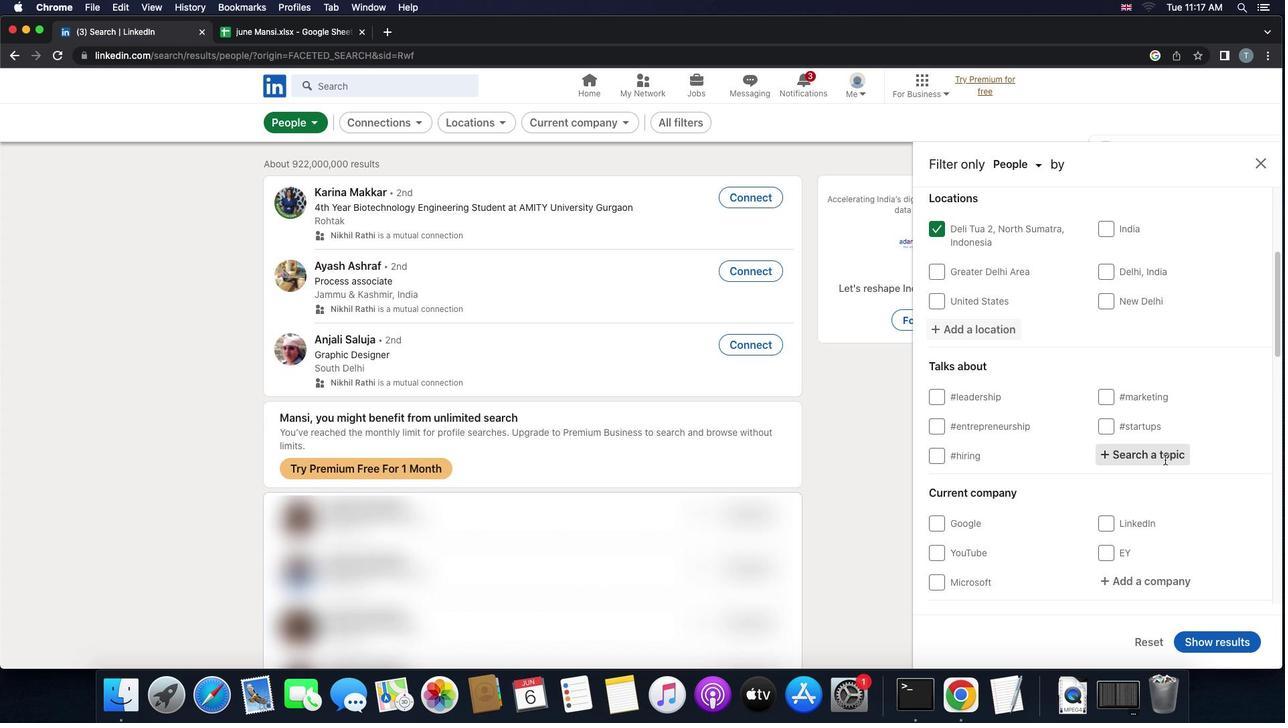
Action: Mouse moved to (1161, 459)
Screenshot: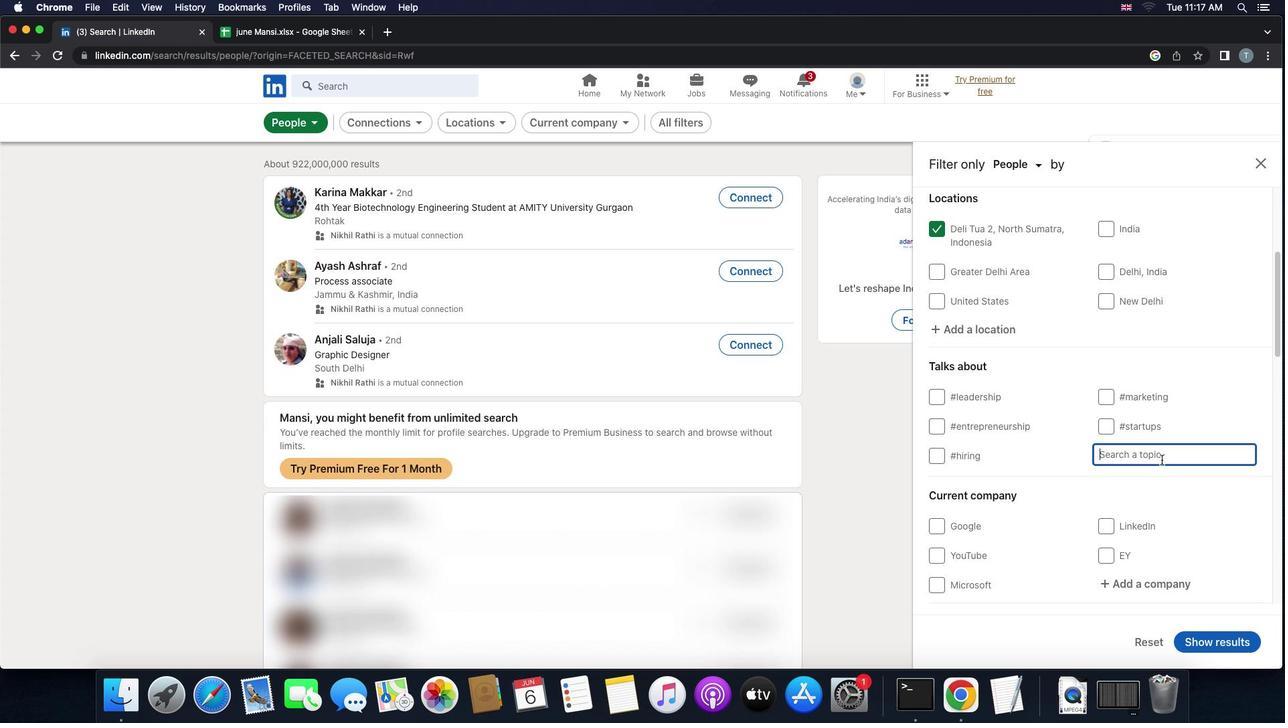 
Action: Key pressed 'm''a'
Screenshot: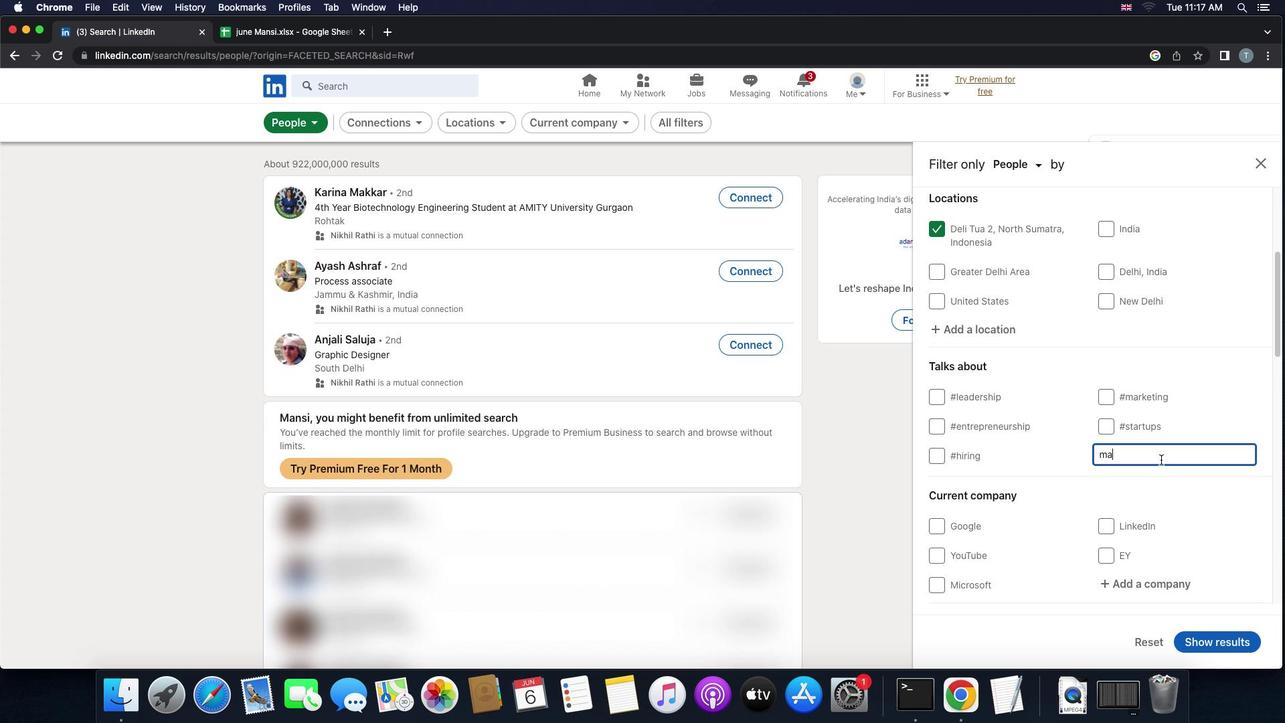 
Action: Mouse moved to (1161, 459)
Screenshot: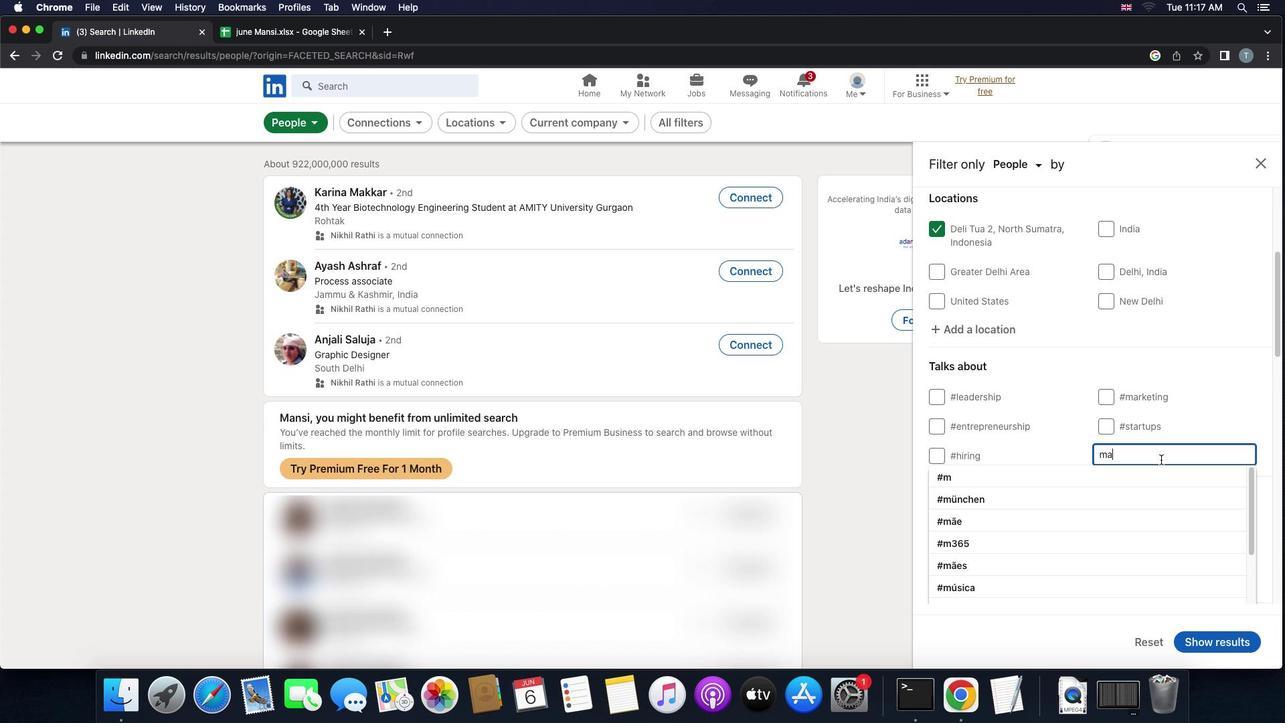 
Action: Key pressed 'n''a''g''e''r'
Screenshot: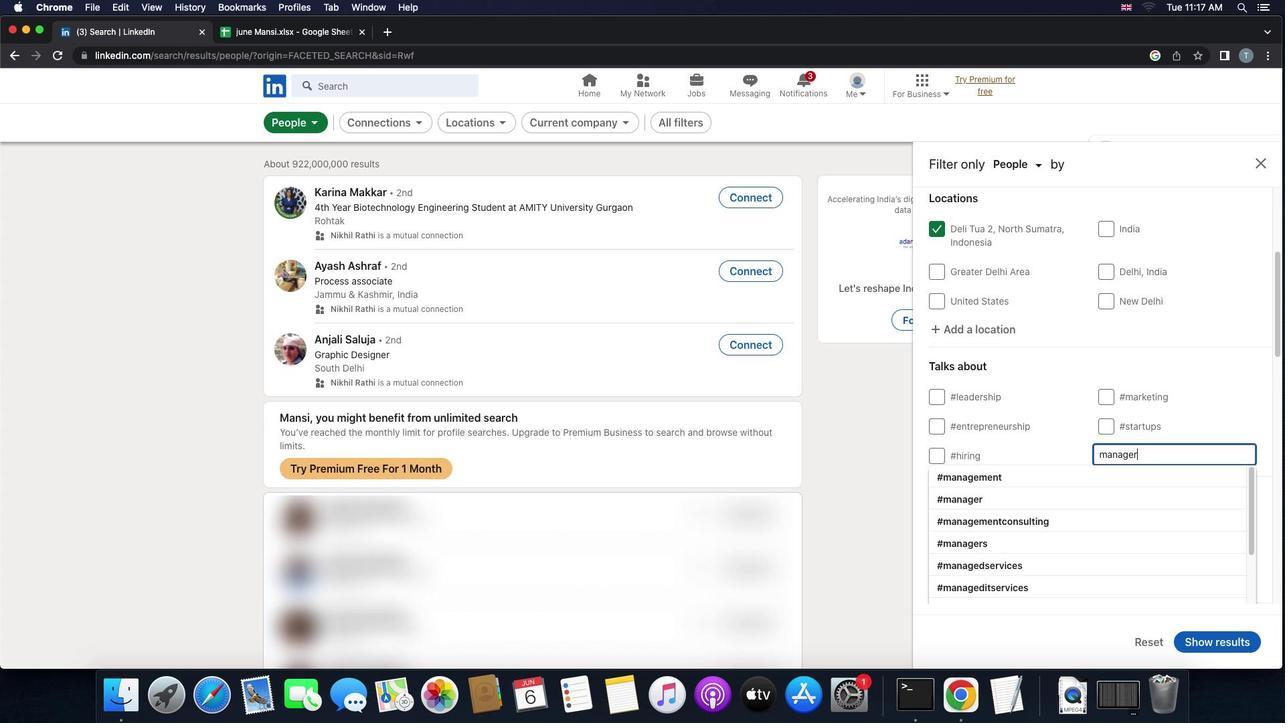 
Action: Mouse moved to (1069, 471)
Screenshot: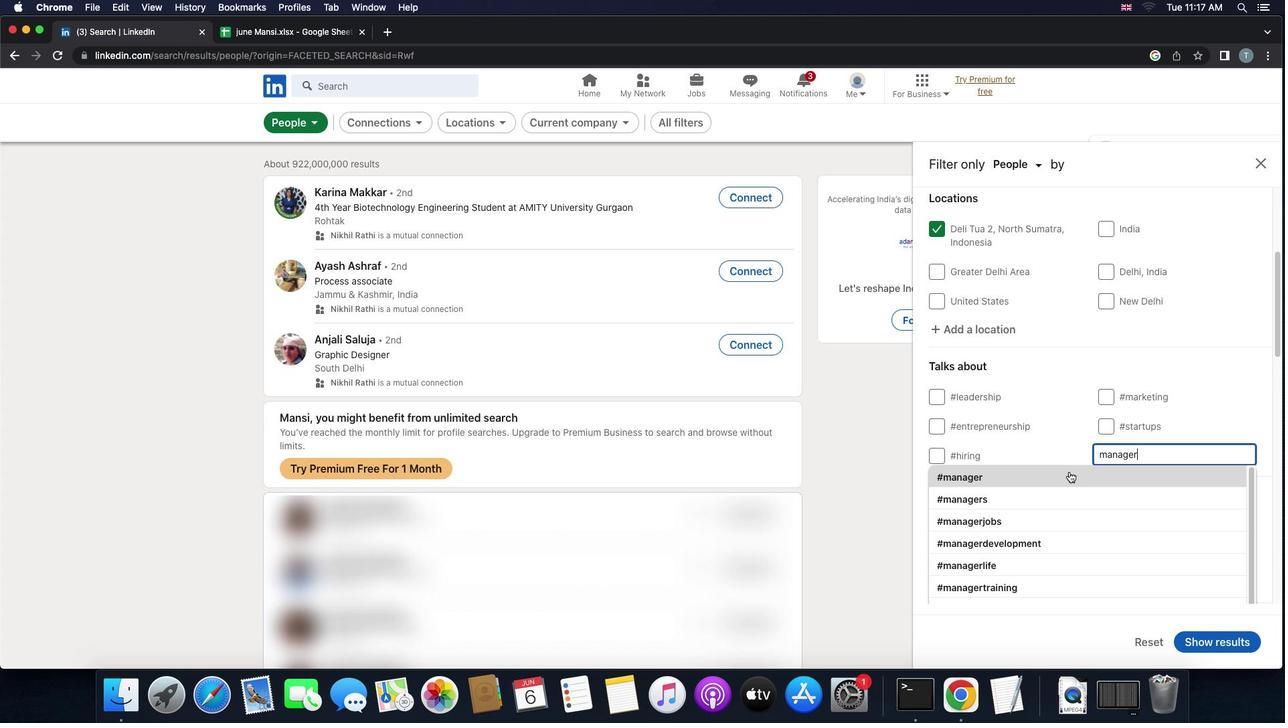 
Action: Mouse pressed left at (1069, 471)
Screenshot: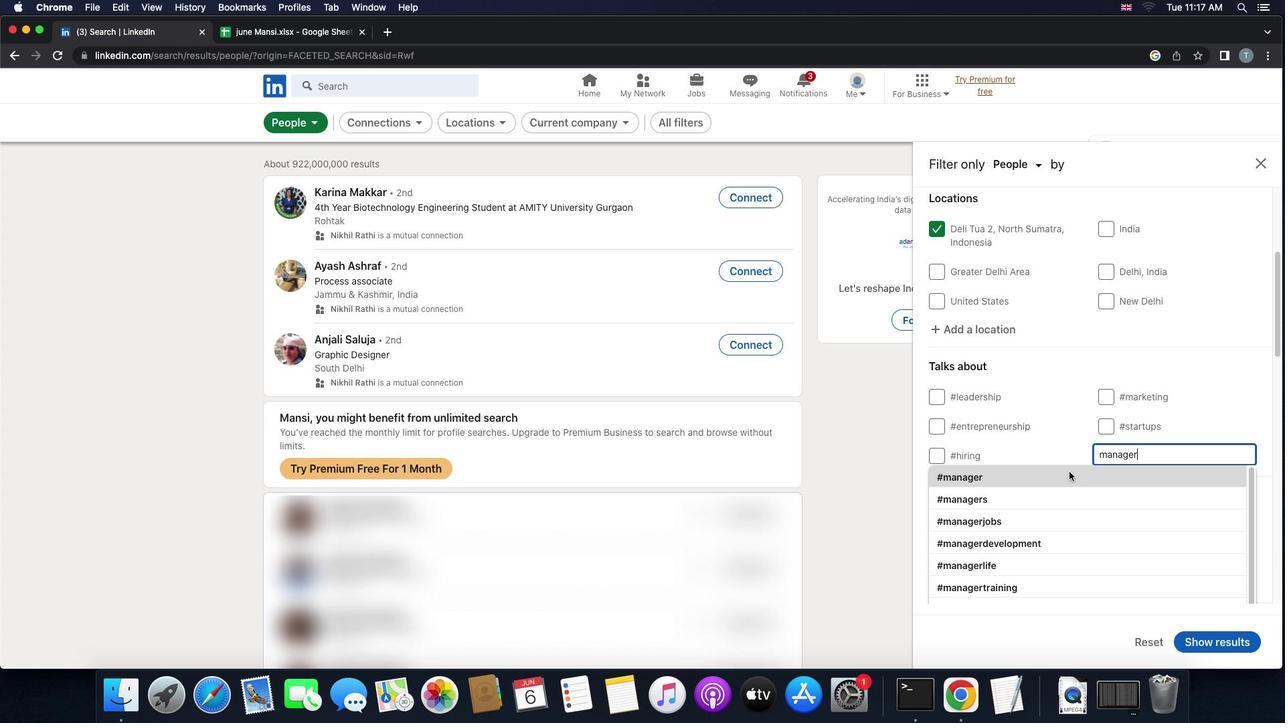 
Action: Mouse scrolled (1069, 471) with delta (0, 0)
Screenshot: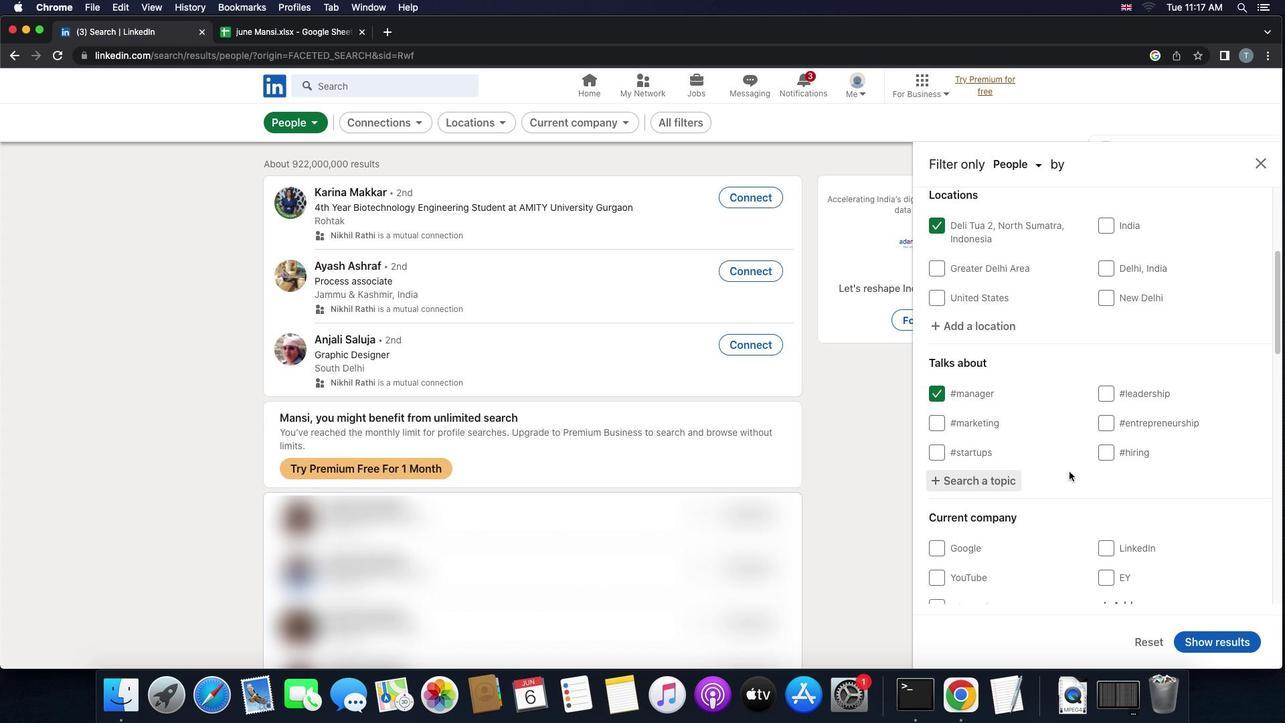 
Action: Mouse scrolled (1069, 471) with delta (0, 0)
Screenshot: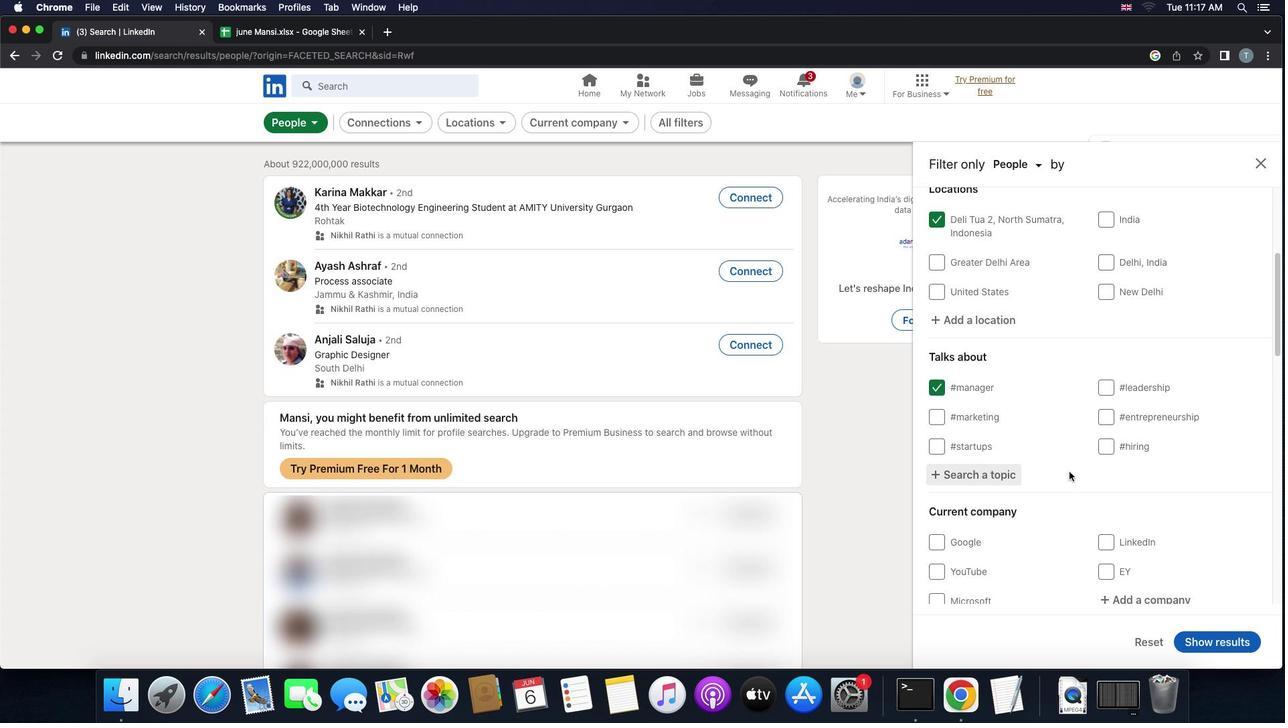 
Action: Mouse scrolled (1069, 471) with delta (0, -1)
Screenshot: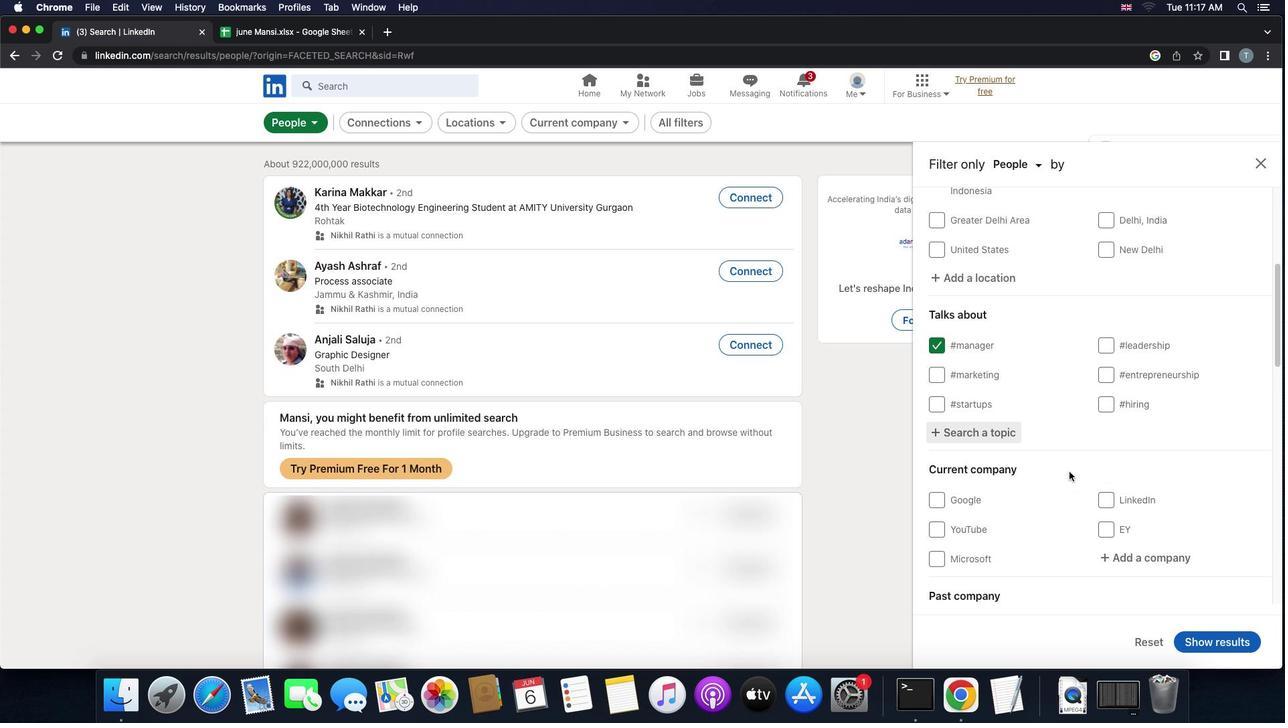 
Action: Mouse scrolled (1069, 471) with delta (0, -2)
Screenshot: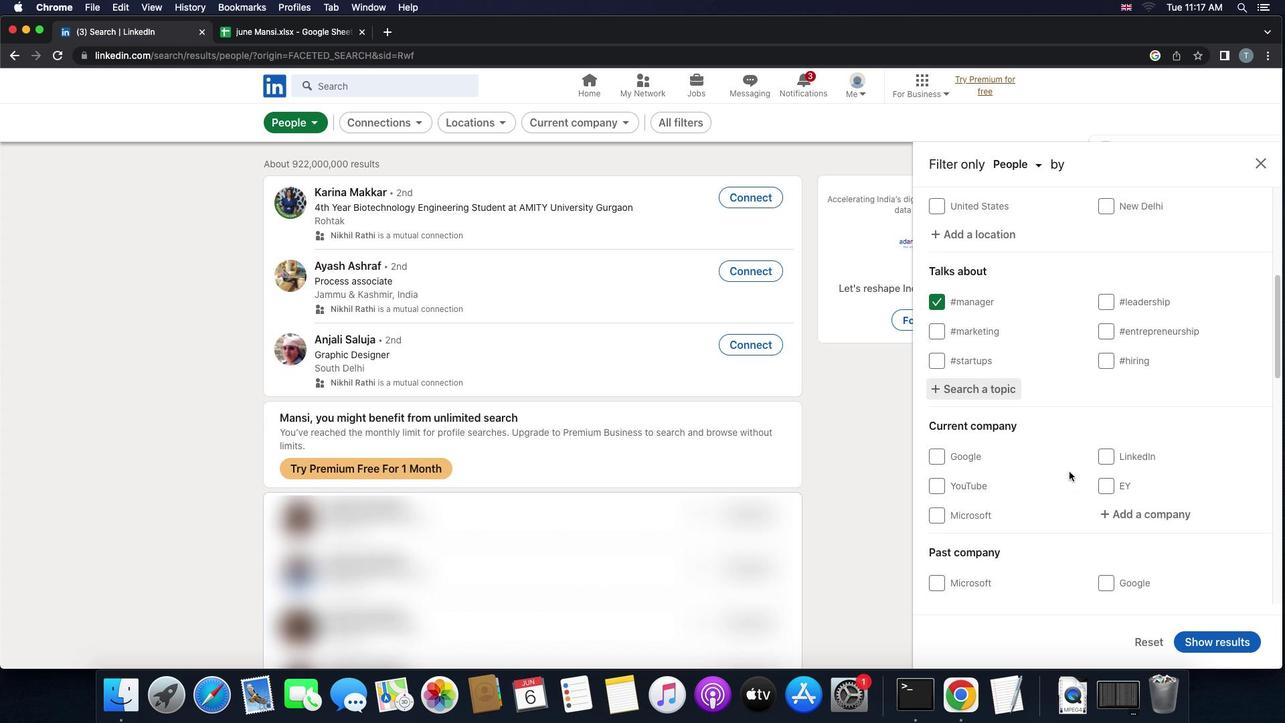 
Action: Mouse scrolled (1069, 471) with delta (0, 0)
Screenshot: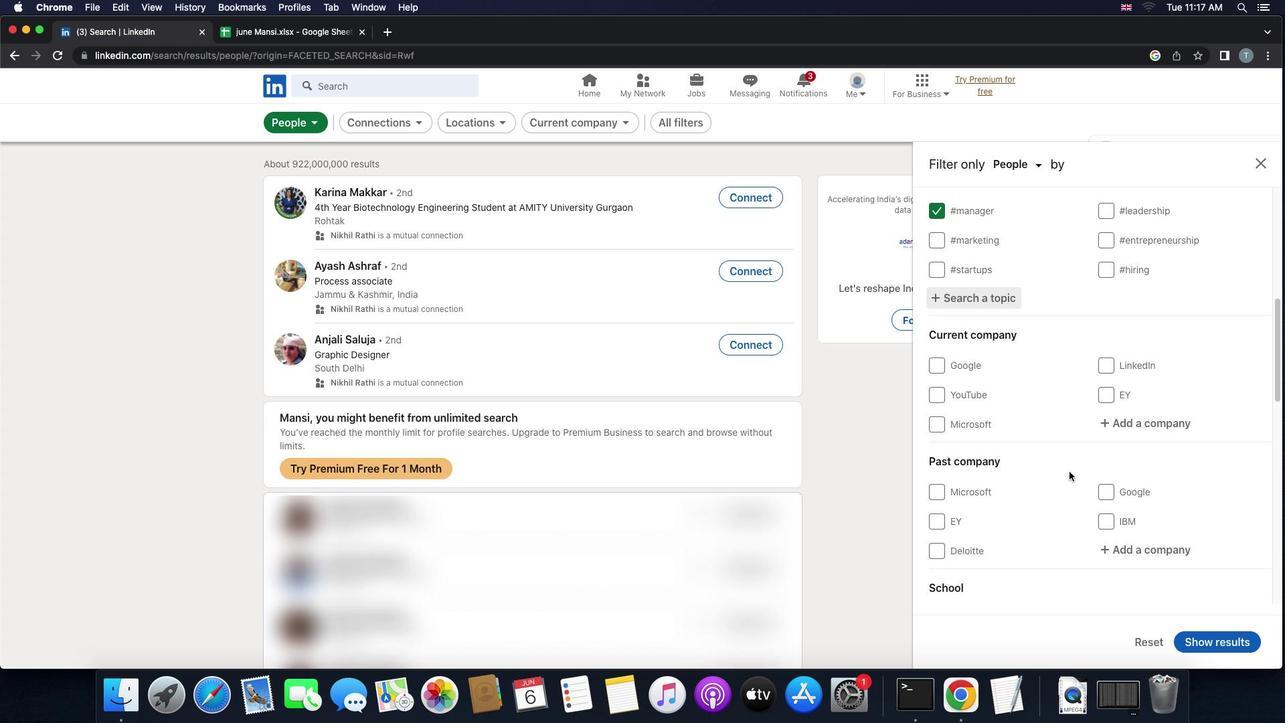 
Action: Mouse scrolled (1069, 471) with delta (0, 0)
Screenshot: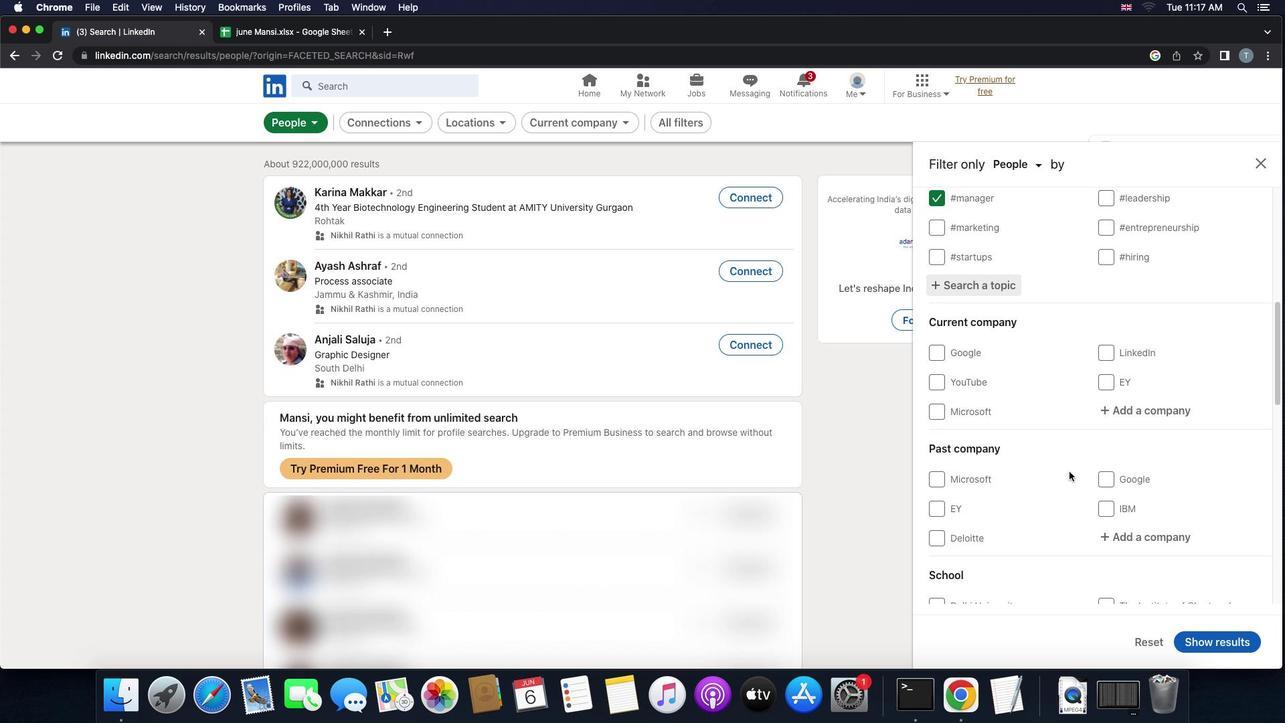 
Action: Mouse scrolled (1069, 471) with delta (0, -1)
Screenshot: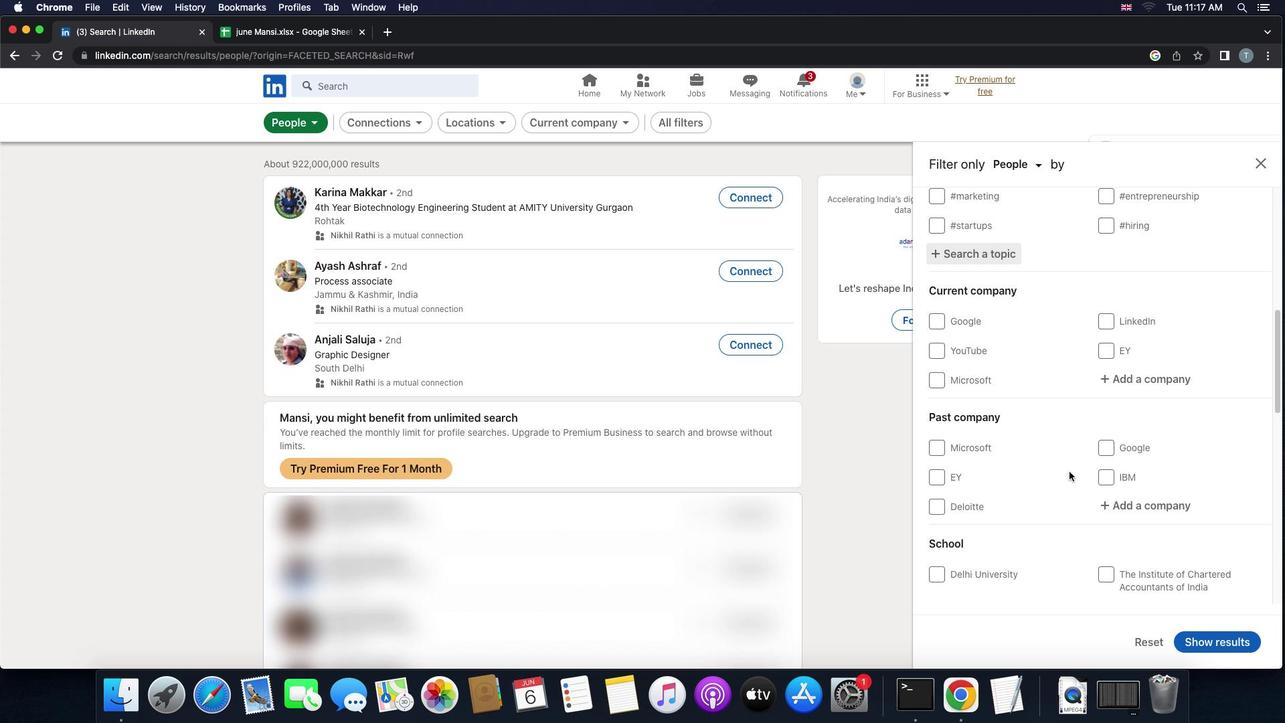 
Action: Mouse scrolled (1069, 471) with delta (0, -2)
Screenshot: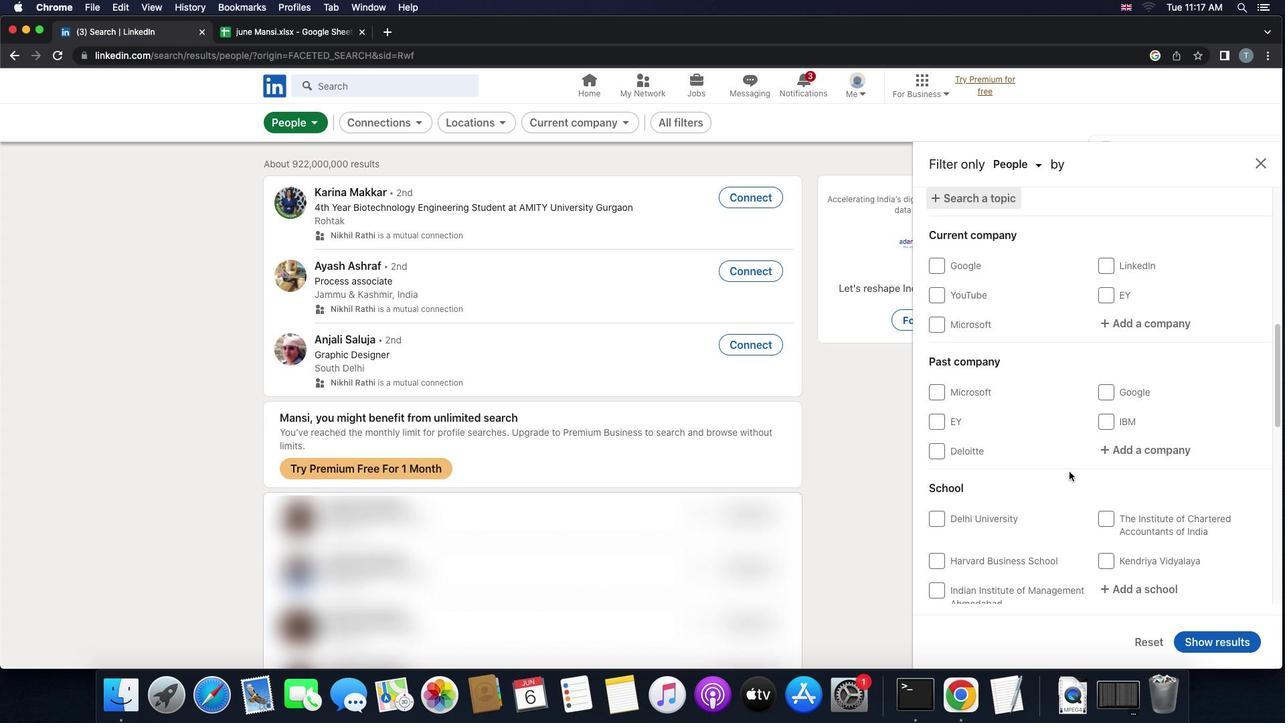 
Action: Mouse scrolled (1069, 471) with delta (0, 0)
Screenshot: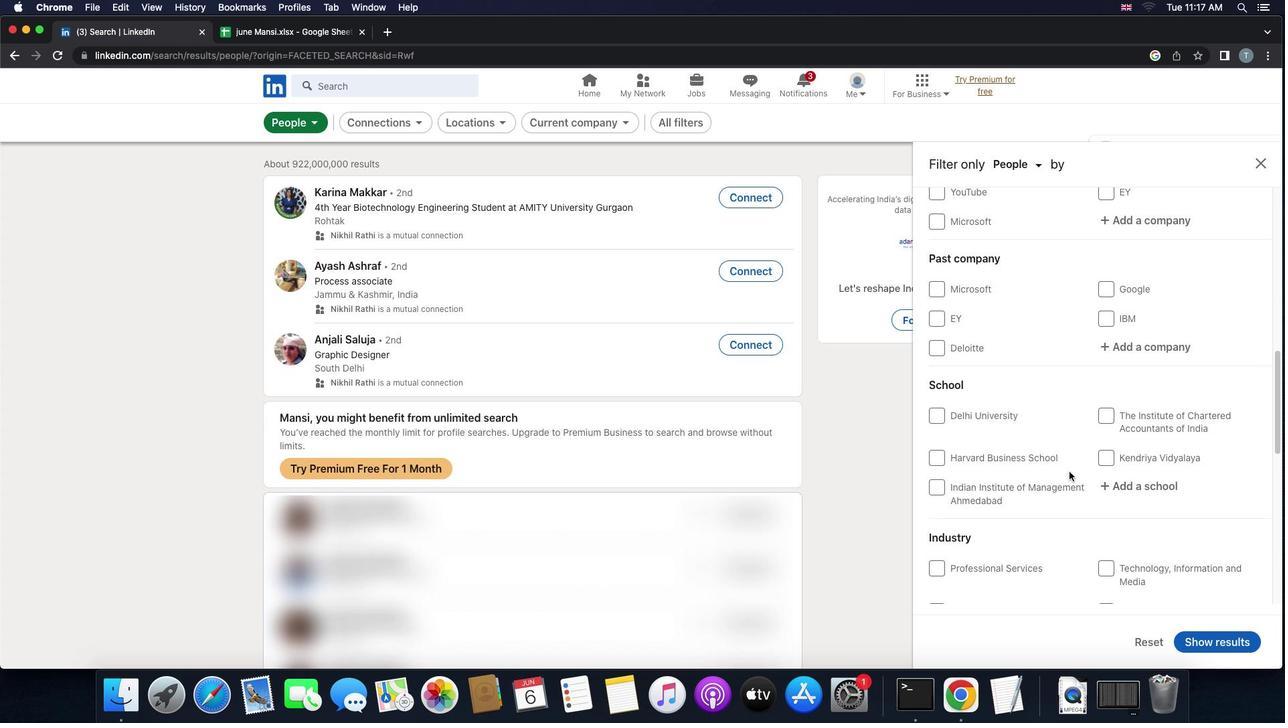 
Action: Mouse scrolled (1069, 471) with delta (0, 0)
Screenshot: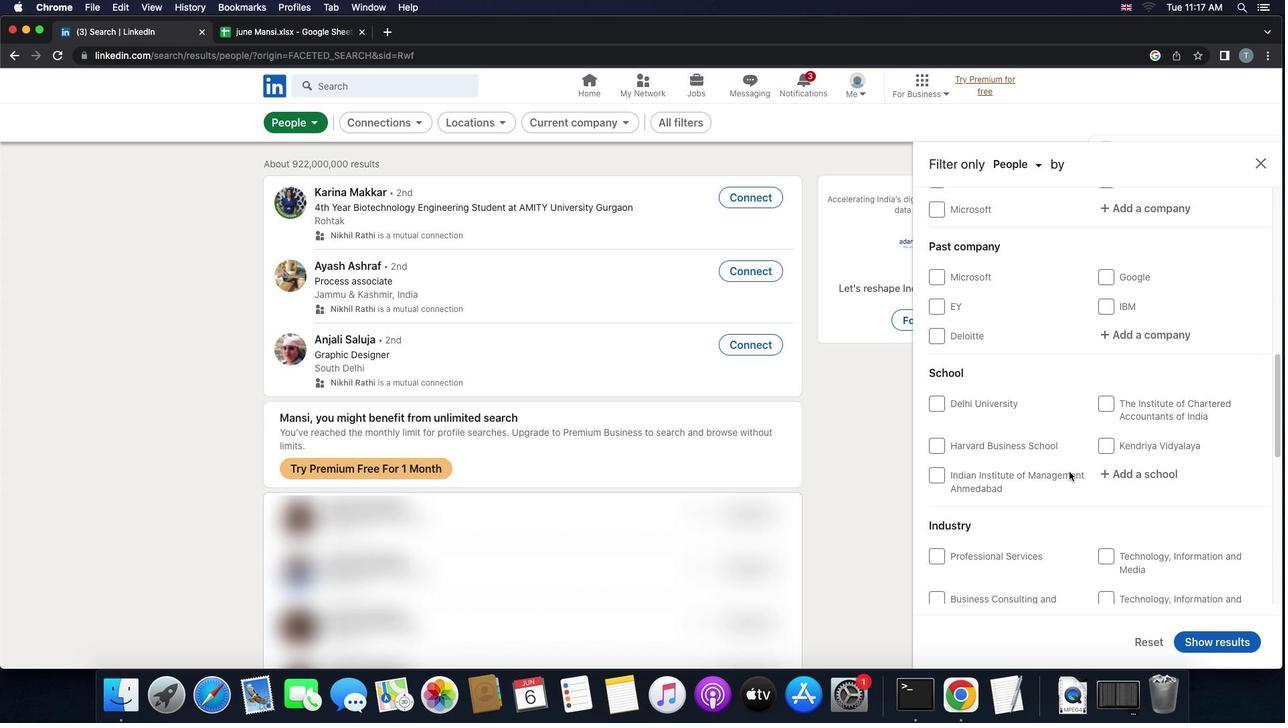 
Action: Mouse scrolled (1069, 471) with delta (0, -1)
Screenshot: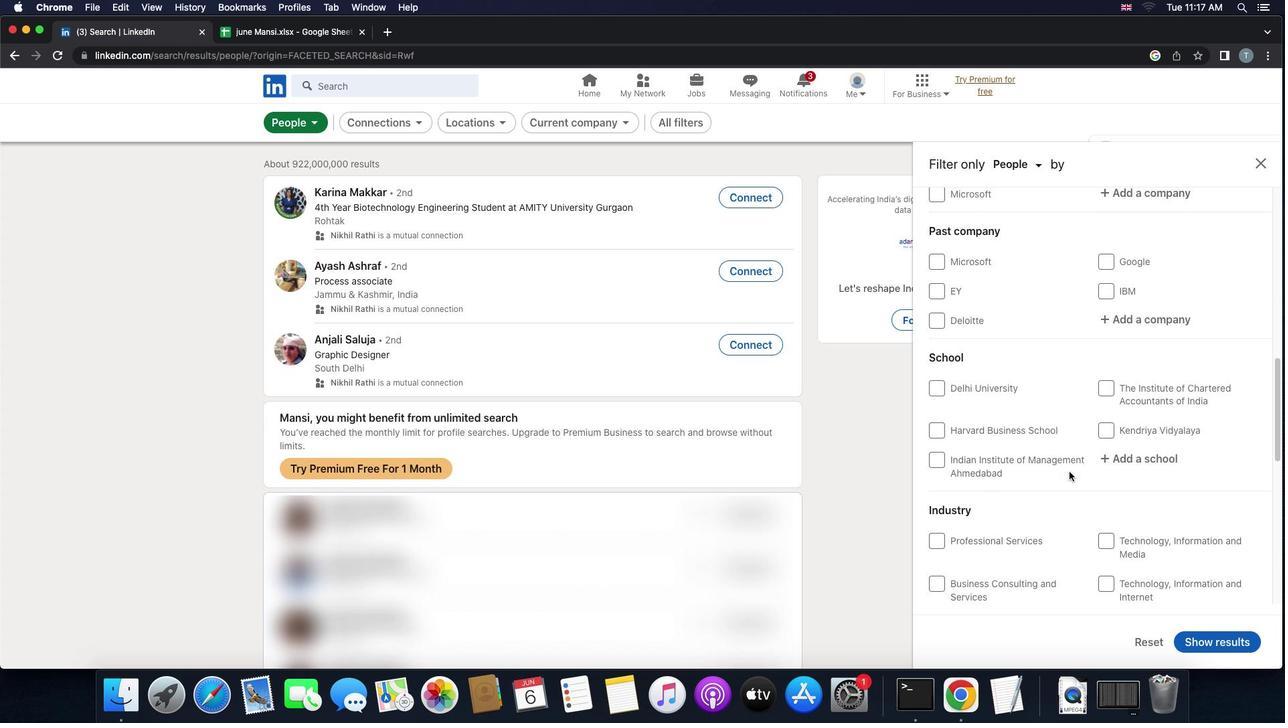 
Action: Mouse scrolled (1069, 471) with delta (0, -1)
Screenshot: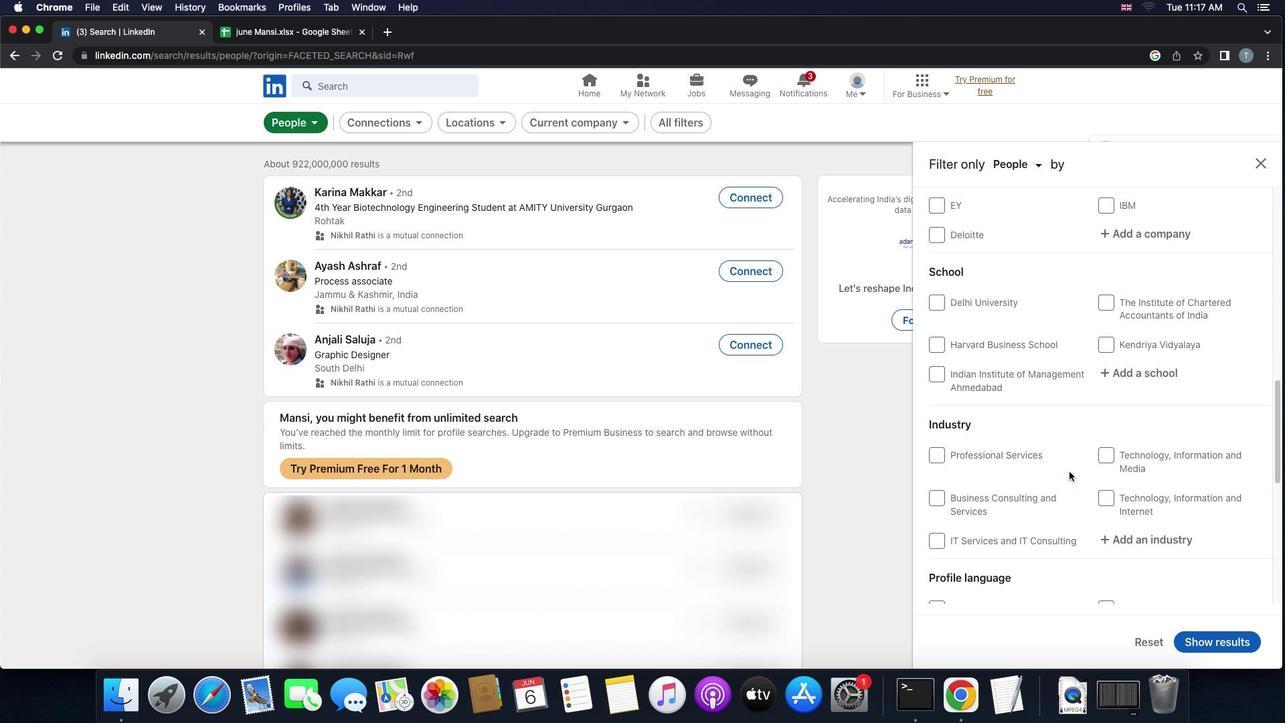 
Action: Mouse scrolled (1069, 471) with delta (0, 0)
Screenshot: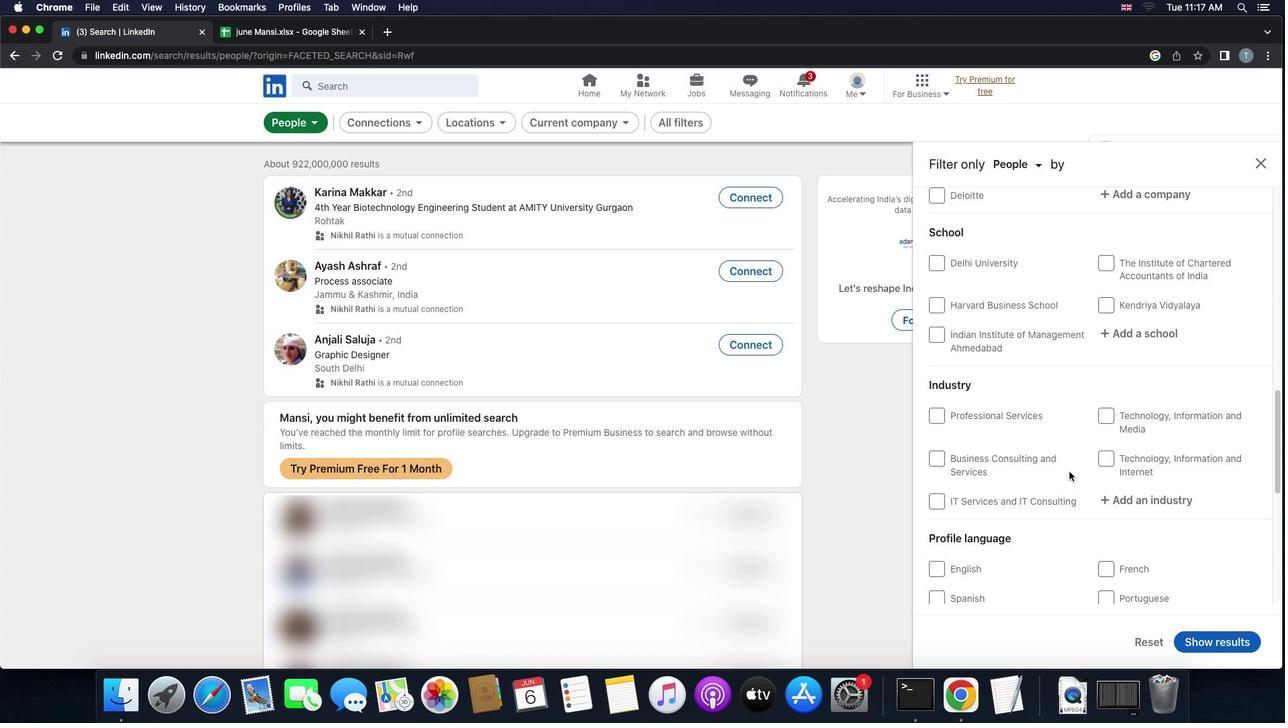 
Action: Mouse scrolled (1069, 471) with delta (0, 0)
Screenshot: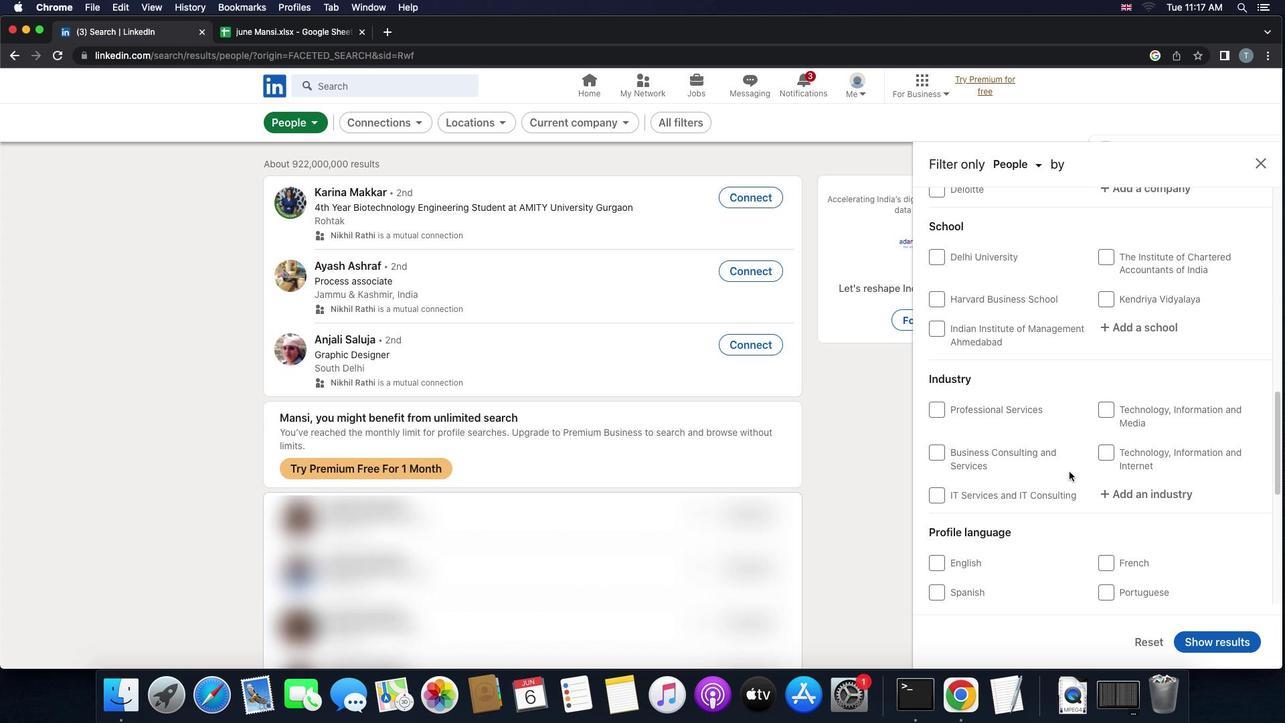 
Action: Mouse scrolled (1069, 471) with delta (0, -1)
Screenshot: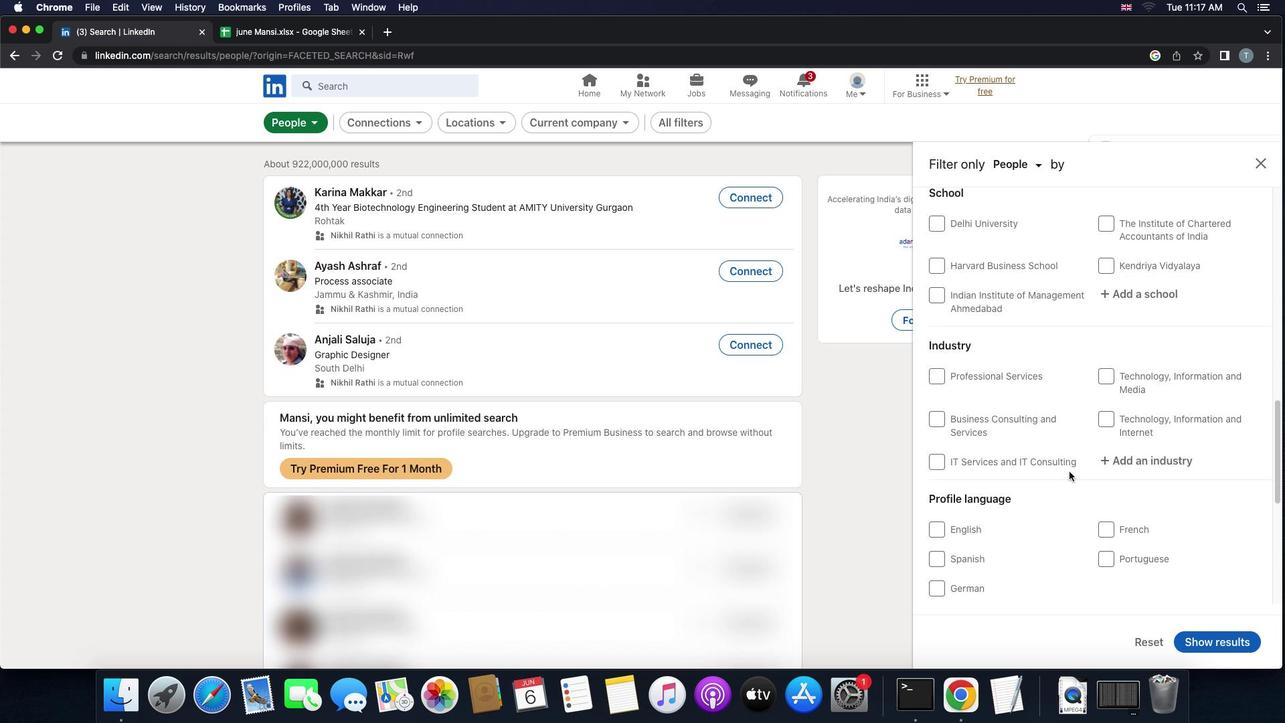 
Action: Mouse scrolled (1069, 471) with delta (0, 0)
Screenshot: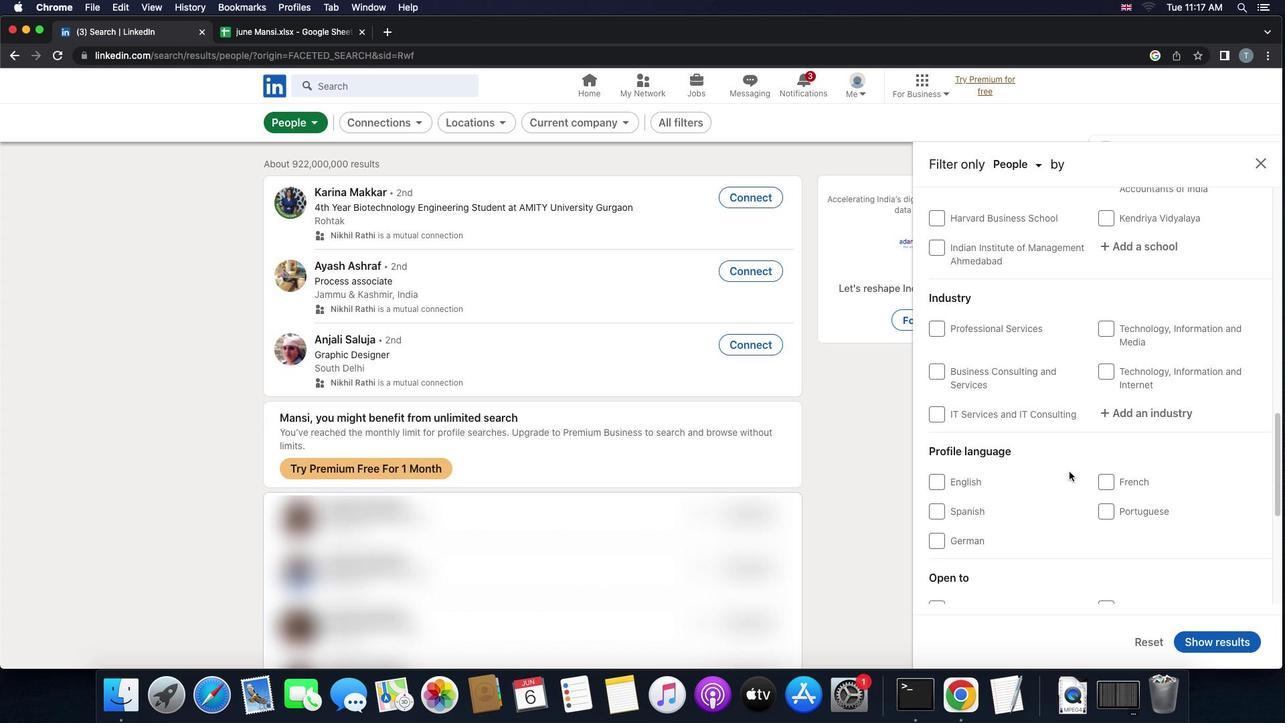 
Action: Mouse scrolled (1069, 471) with delta (0, 0)
Screenshot: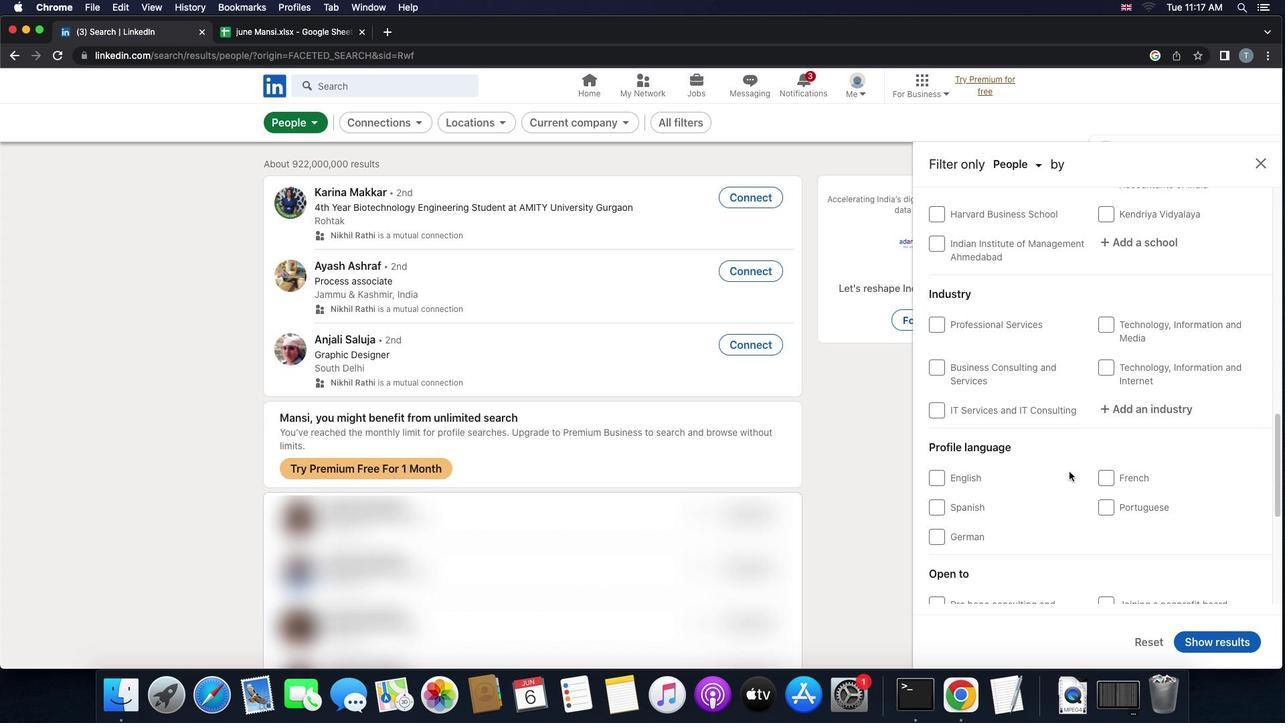 
Action: Mouse moved to (1099, 506)
Screenshot: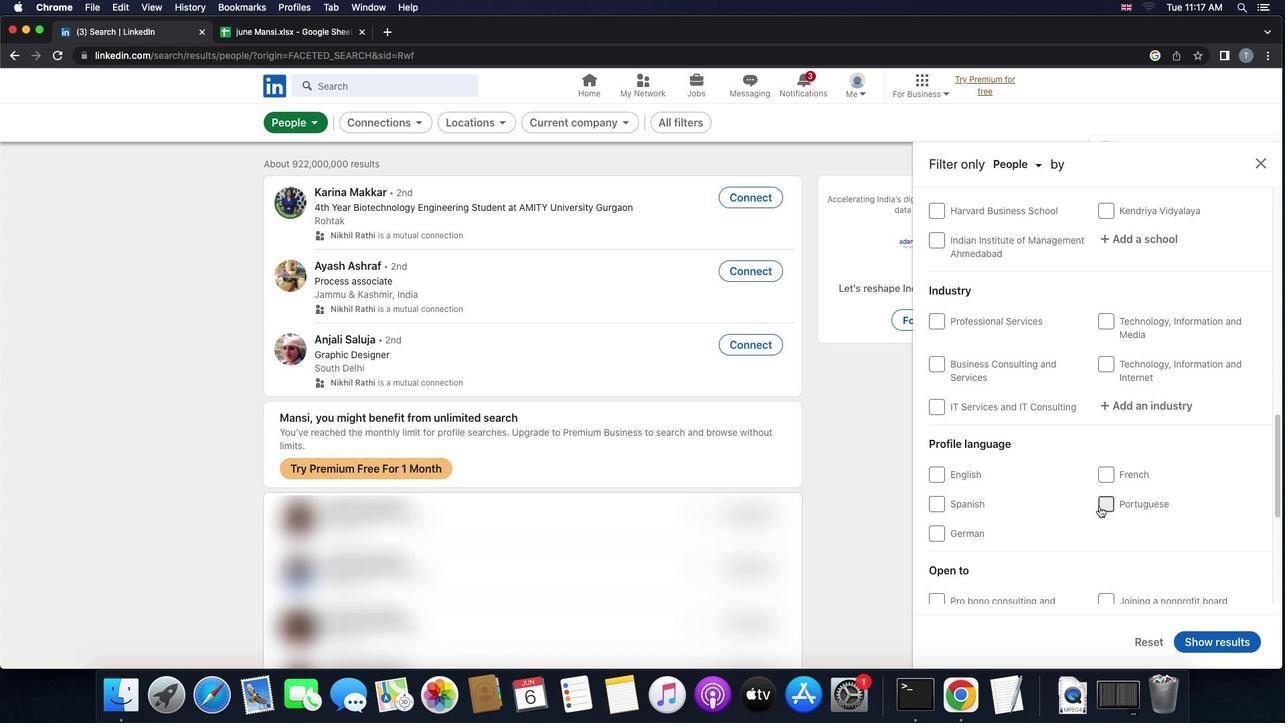 
Action: Mouse pressed left at (1099, 506)
Screenshot: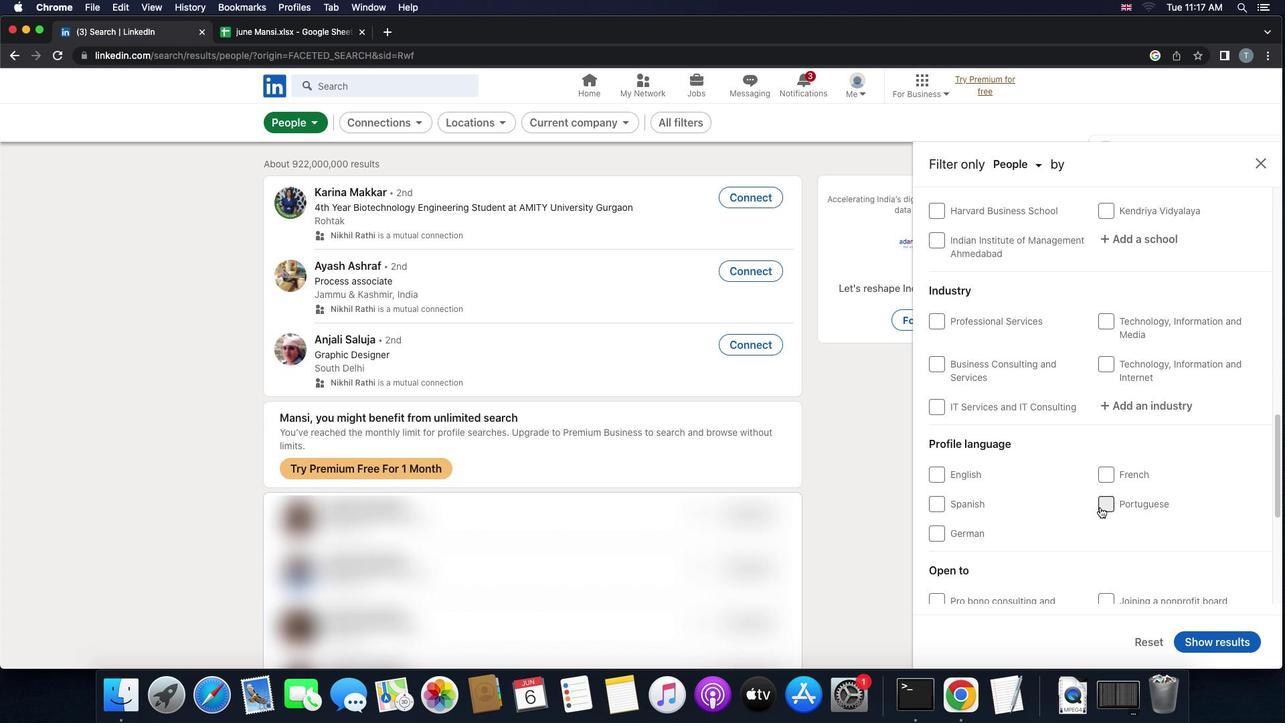 
Action: Mouse moved to (1025, 490)
Screenshot: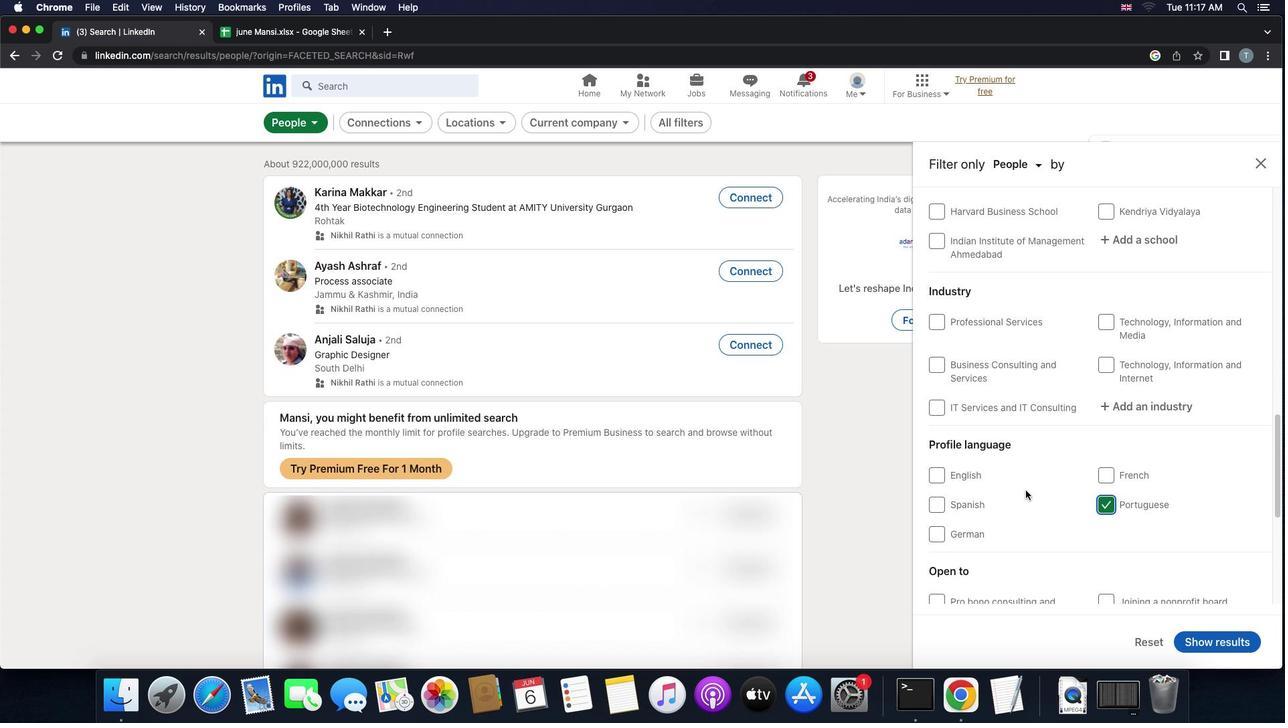 
Action: Mouse scrolled (1025, 490) with delta (0, 0)
Screenshot: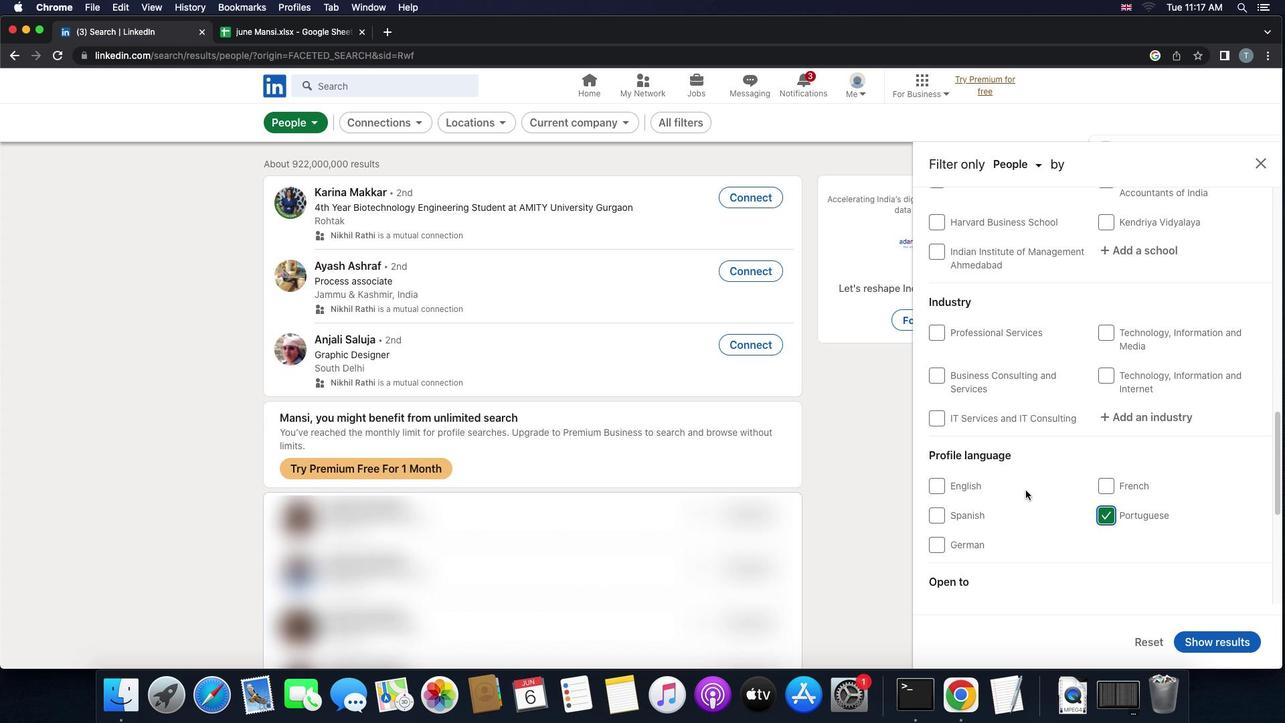 
Action: Mouse scrolled (1025, 490) with delta (0, 0)
Screenshot: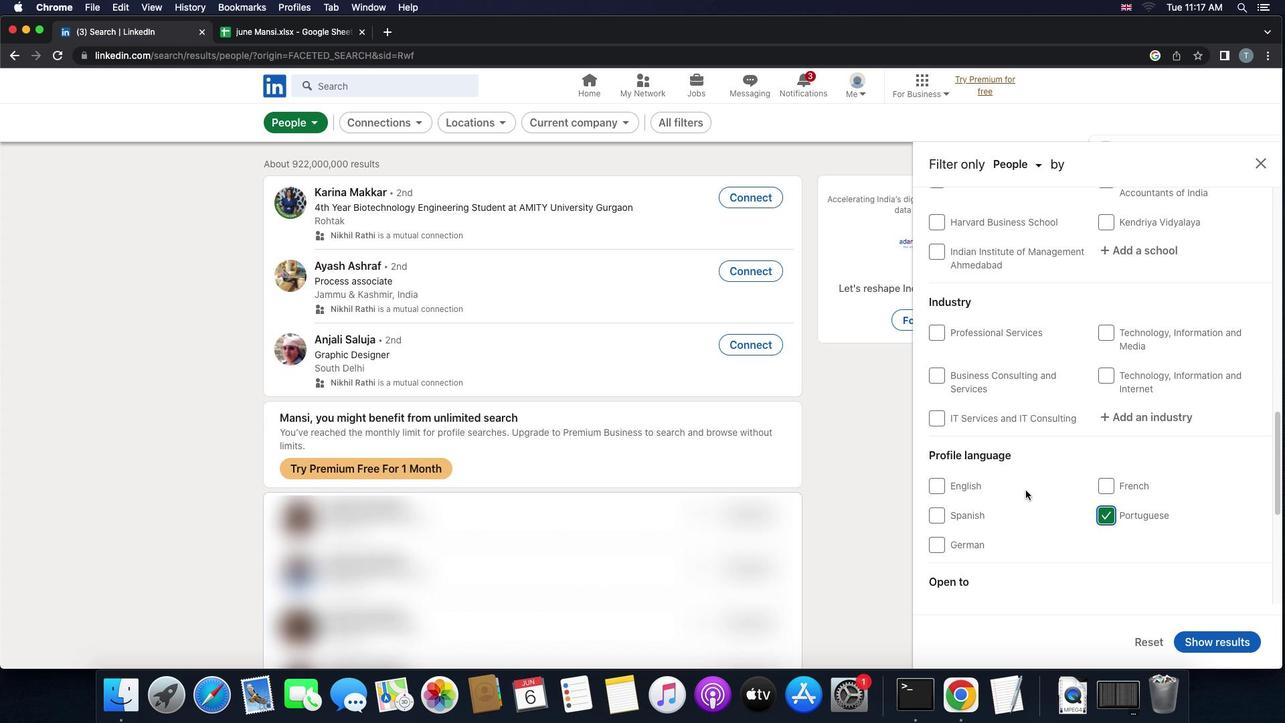 
Action: Mouse scrolled (1025, 490) with delta (0, 1)
Screenshot: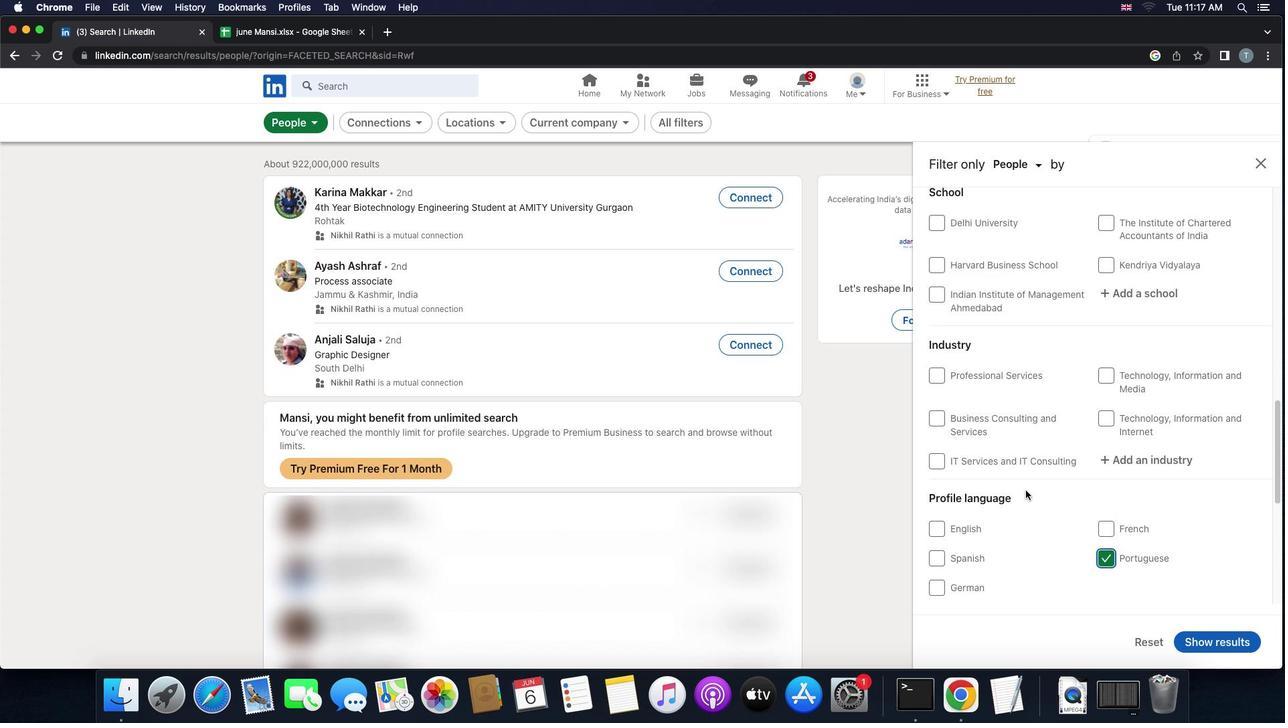 
Action: Mouse scrolled (1025, 490) with delta (0, 0)
Screenshot: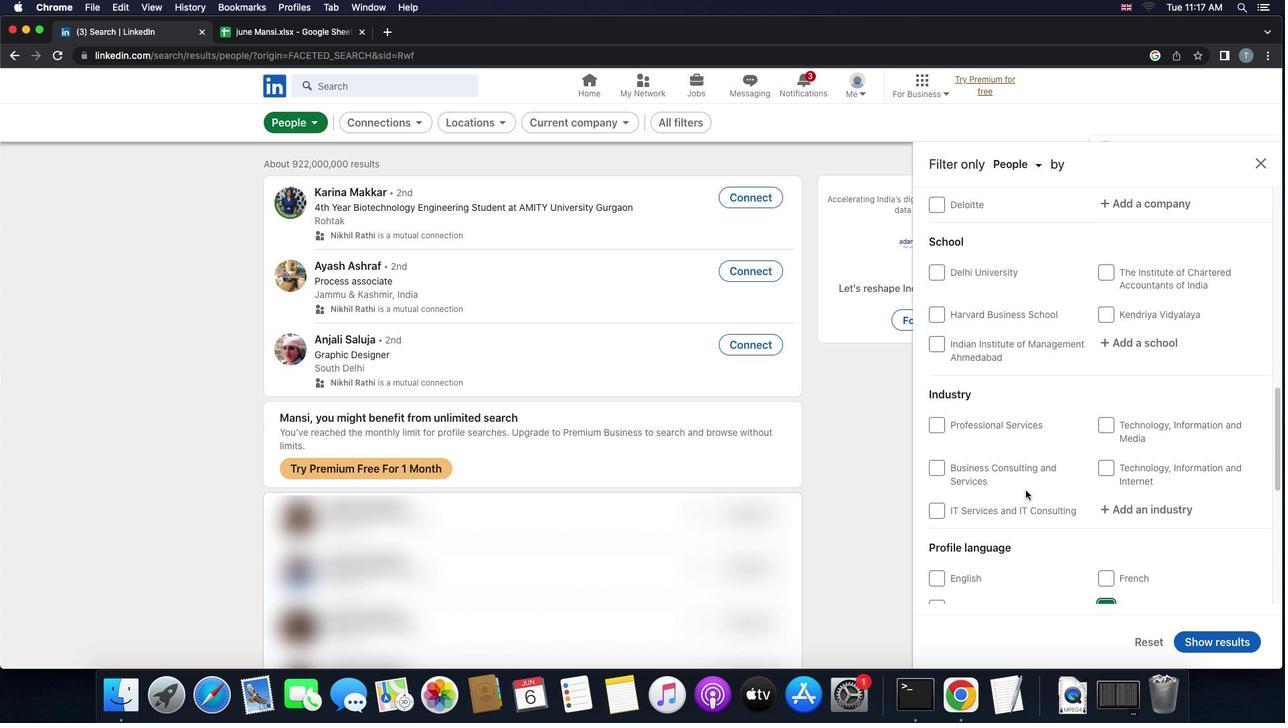 
Action: Mouse scrolled (1025, 490) with delta (0, 0)
Screenshot: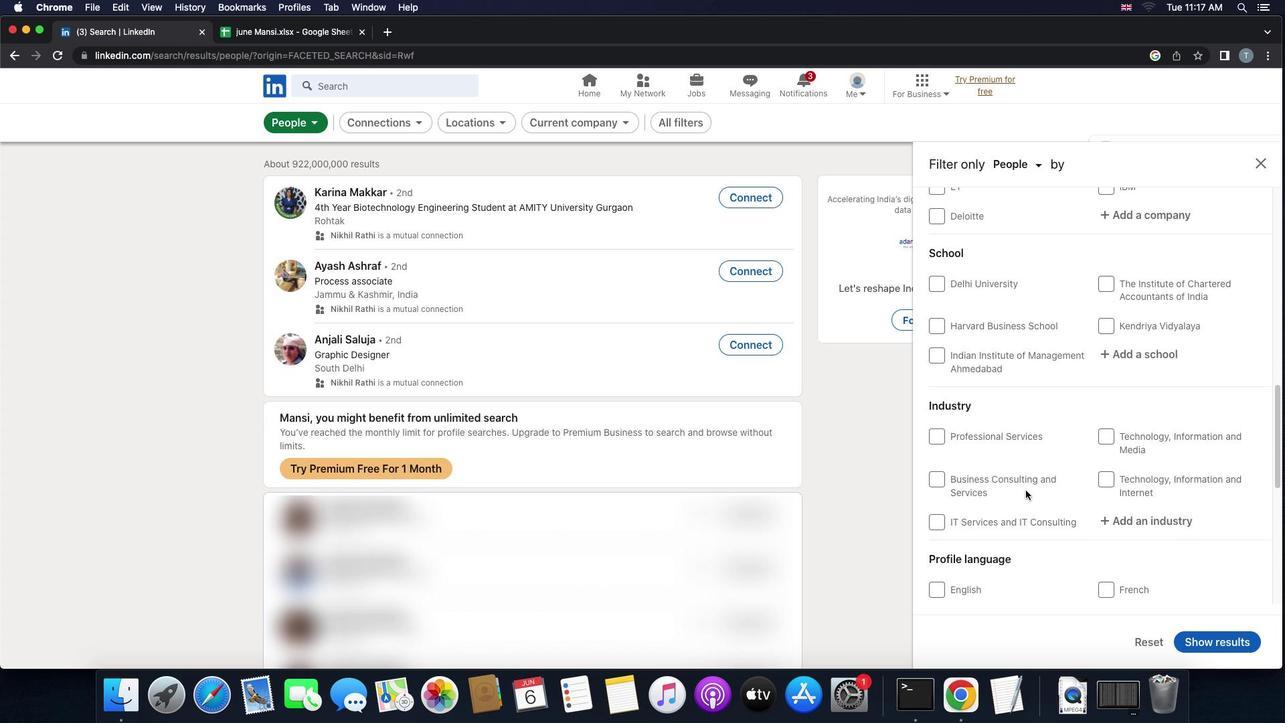 
Action: Mouse scrolled (1025, 490) with delta (0, 2)
Screenshot: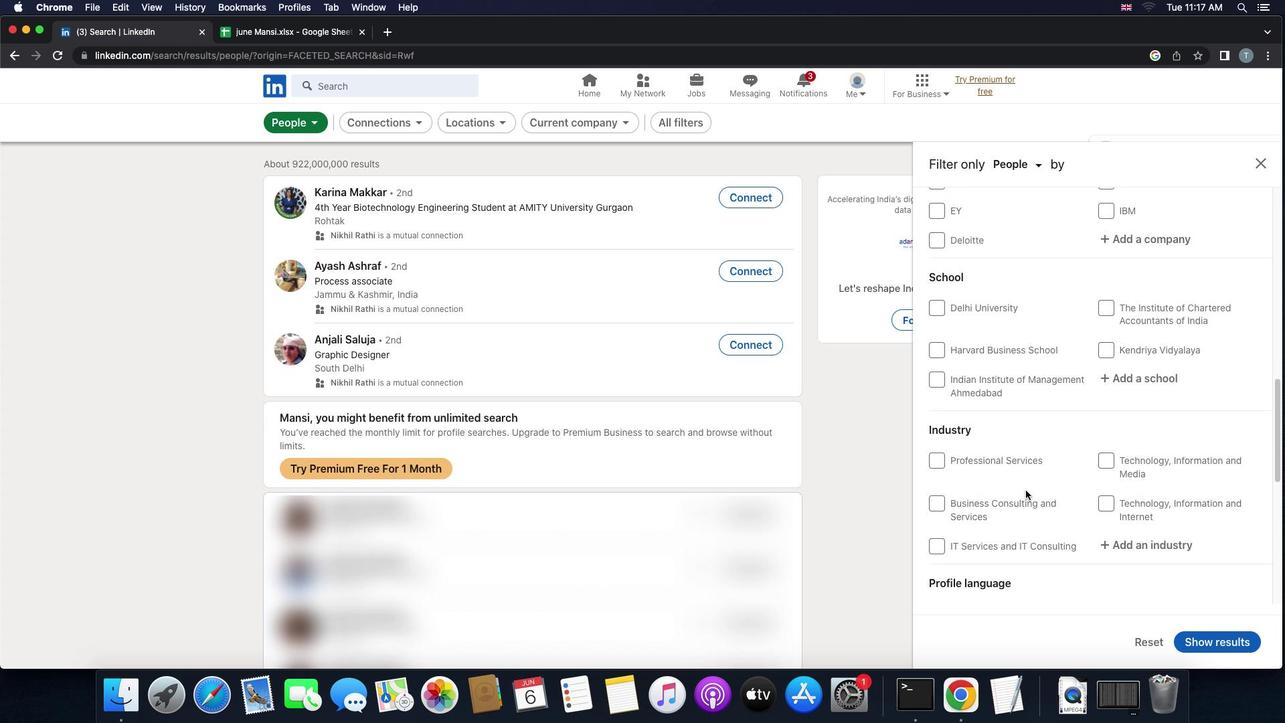 
Action: Mouse scrolled (1025, 490) with delta (0, 0)
Screenshot: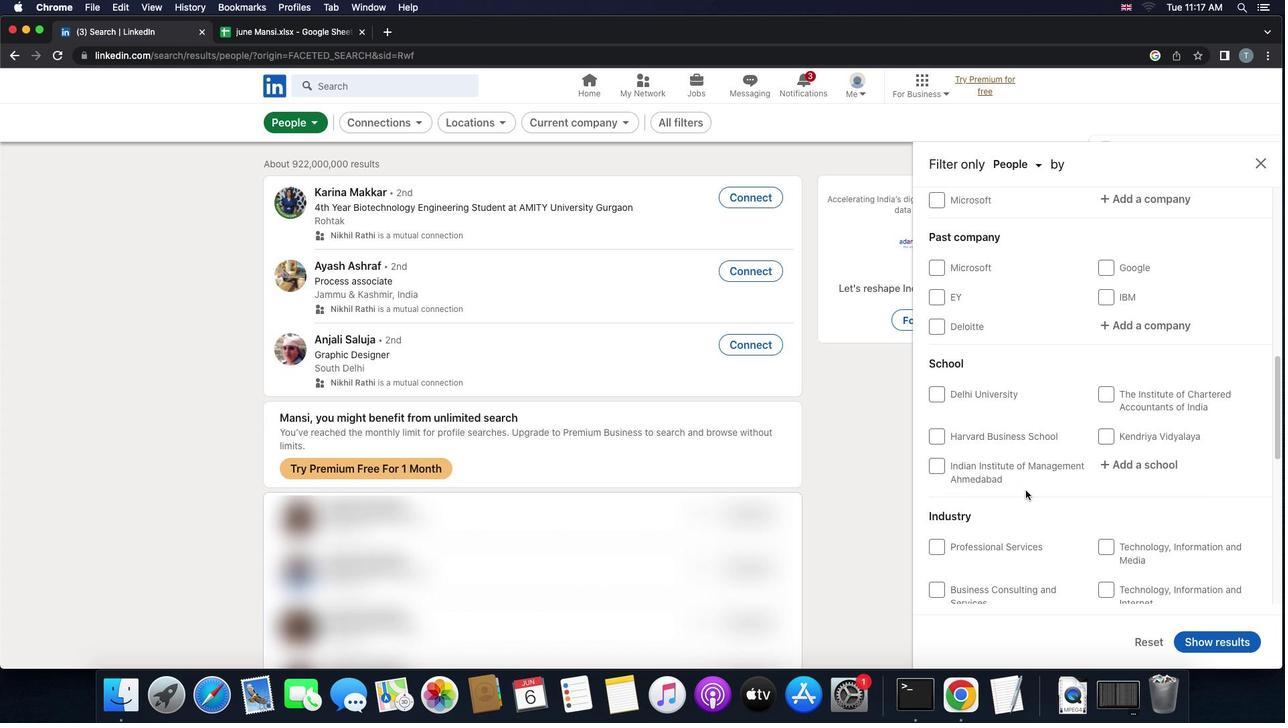 
Action: Mouse scrolled (1025, 490) with delta (0, 0)
Screenshot: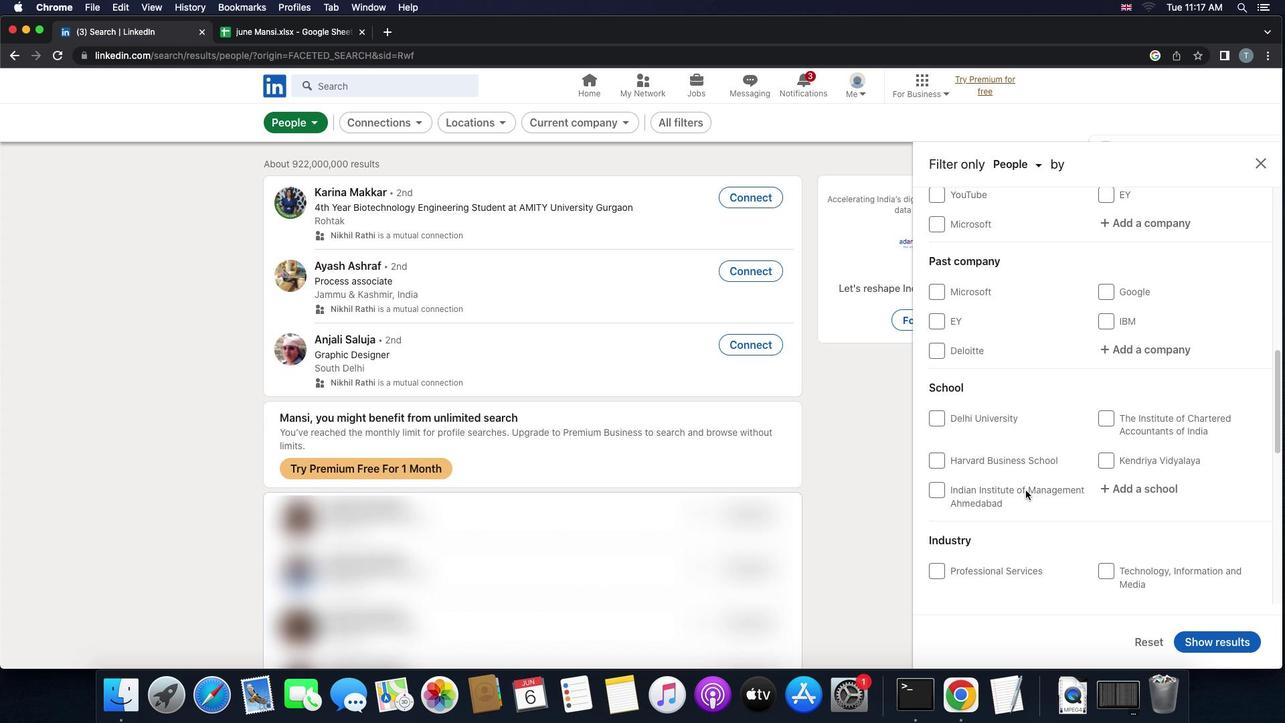 
Action: Mouse scrolled (1025, 490) with delta (0, 2)
Screenshot: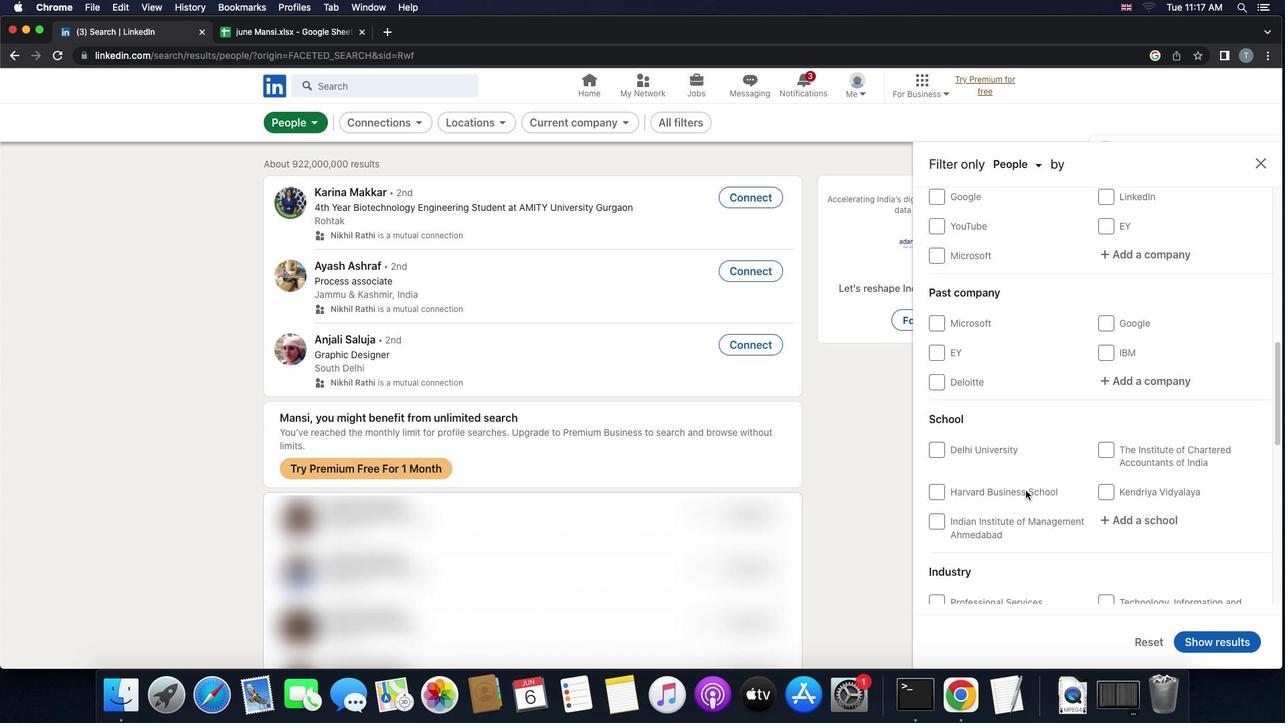 
Action: Mouse scrolled (1025, 490) with delta (0, 0)
Screenshot: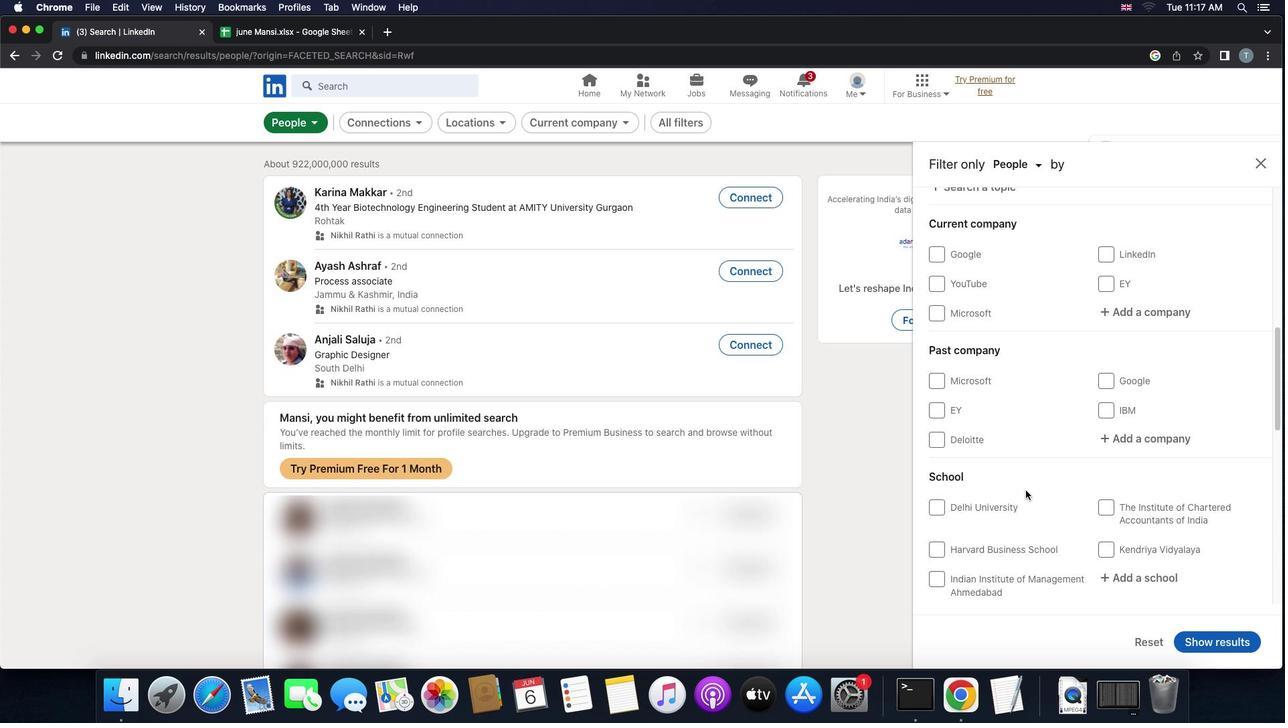 
Action: Mouse scrolled (1025, 490) with delta (0, 0)
Screenshot: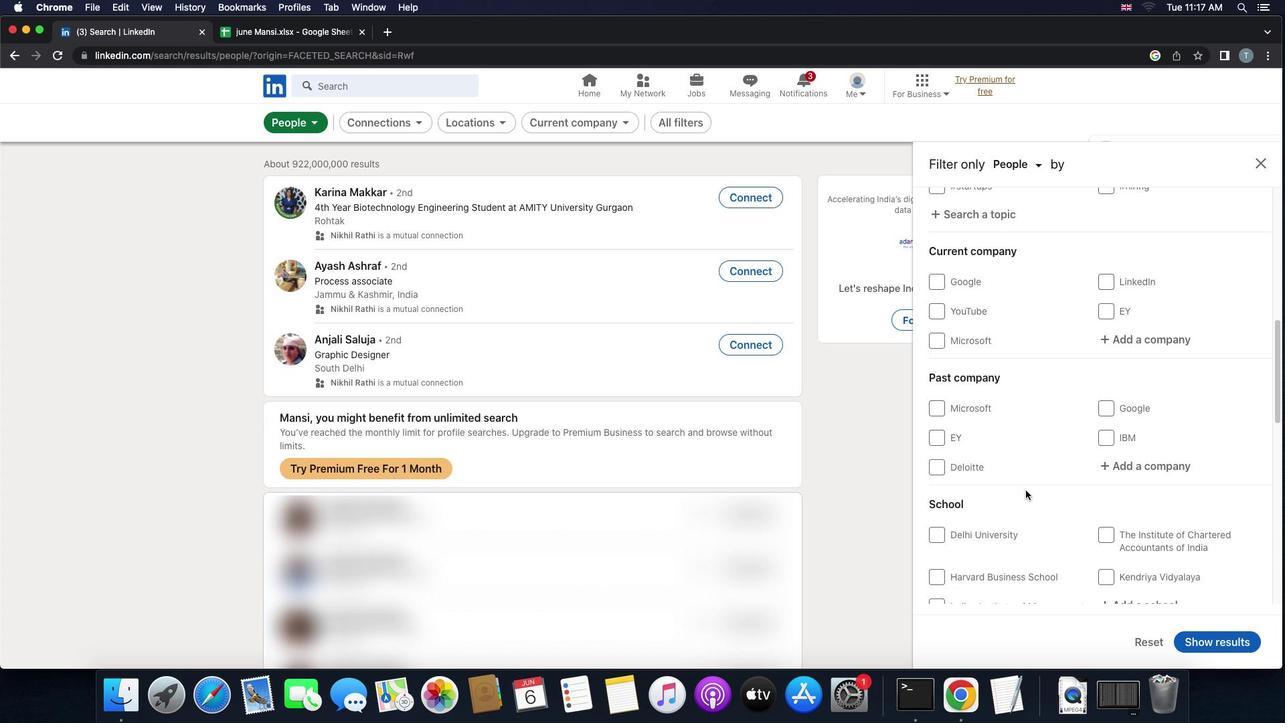 
Action: Mouse scrolled (1025, 490) with delta (0, 2)
Screenshot: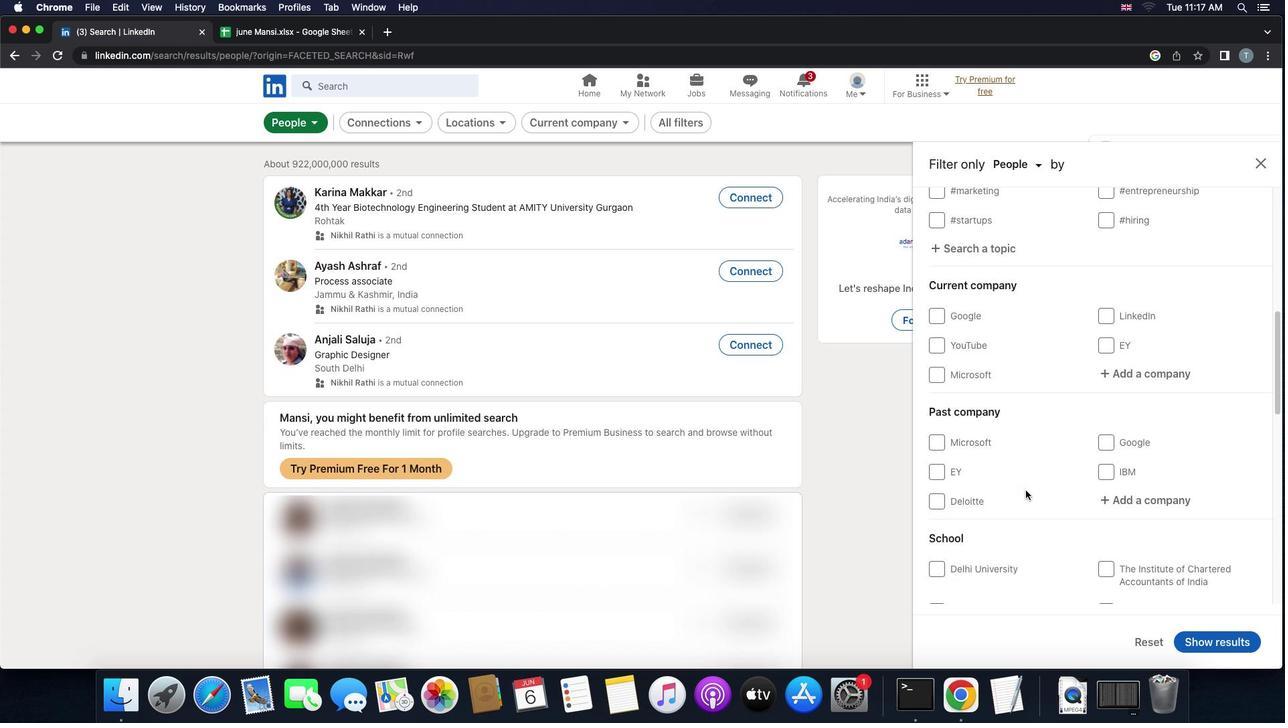 
Action: Mouse scrolled (1025, 490) with delta (0, 0)
Screenshot: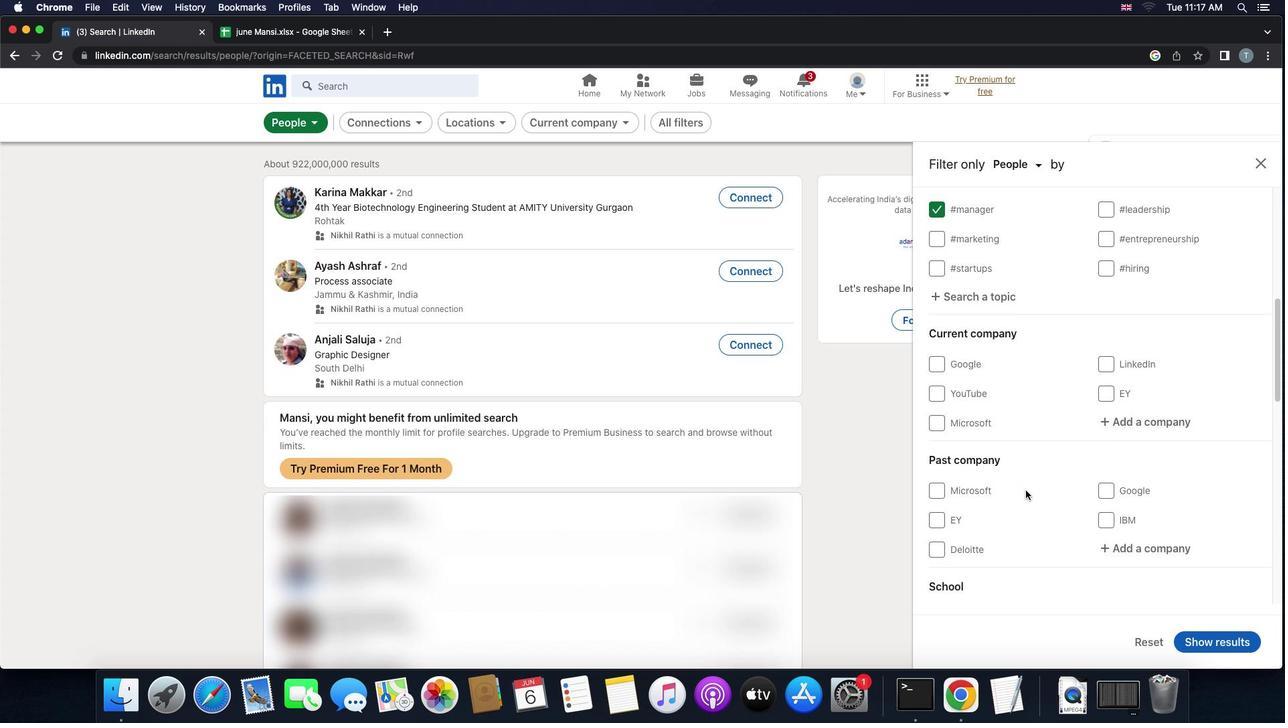 
Action: Mouse scrolled (1025, 490) with delta (0, 0)
Screenshot: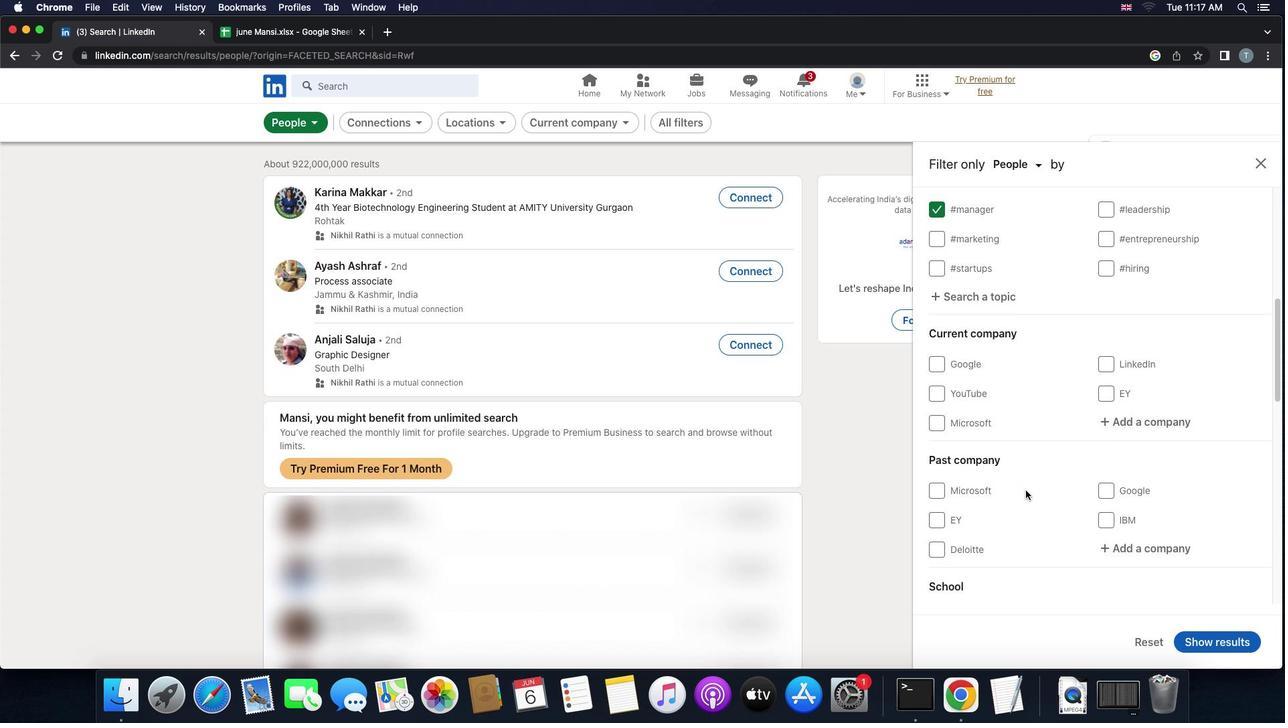 
Action: Mouse moved to (1136, 436)
Screenshot: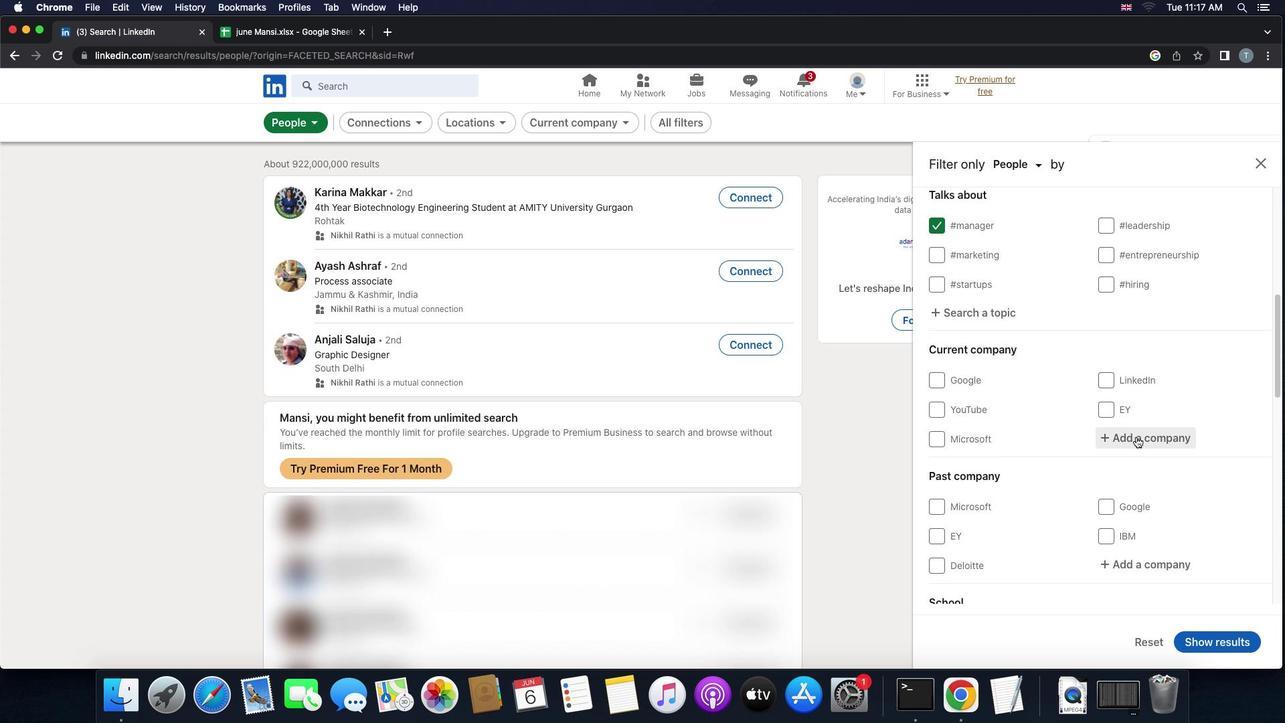 
Action: Mouse pressed left at (1136, 436)
Screenshot: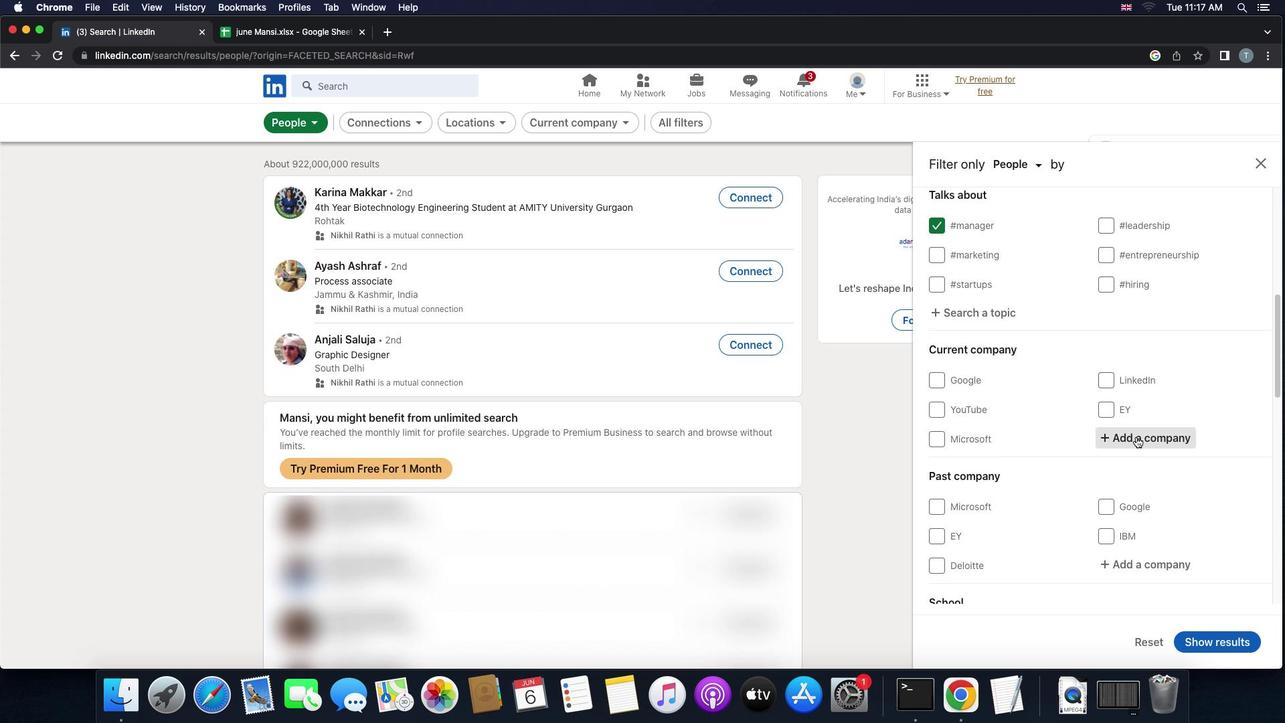 
Action: Mouse moved to (1116, 437)
Screenshot: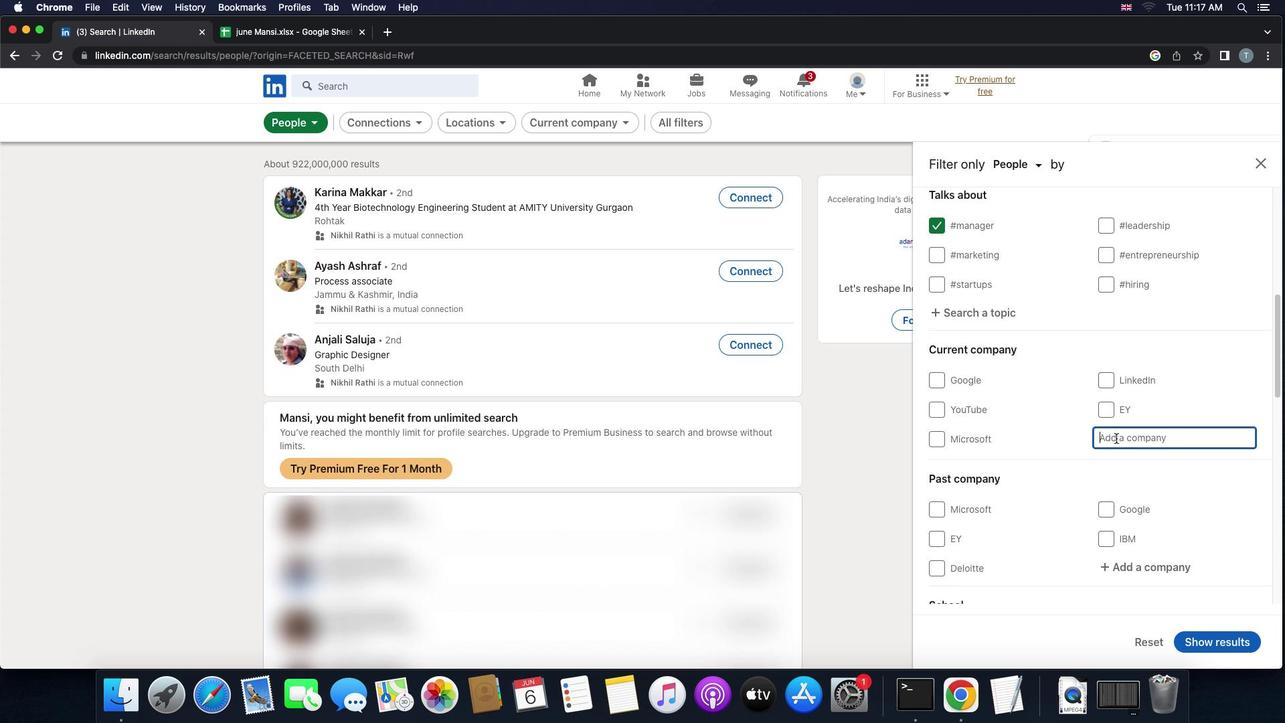 
Action: Key pressed Key.shift'A''s'
Screenshot: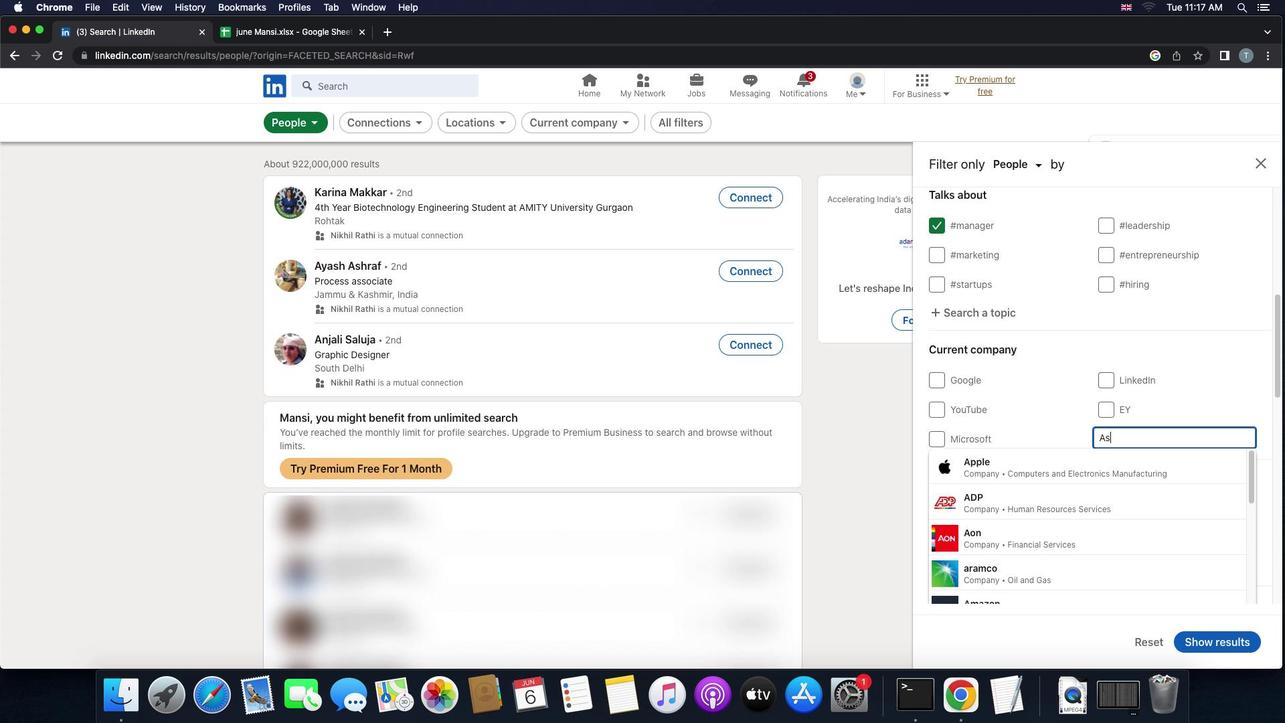 
Action: Mouse moved to (1116, 437)
Screenshot: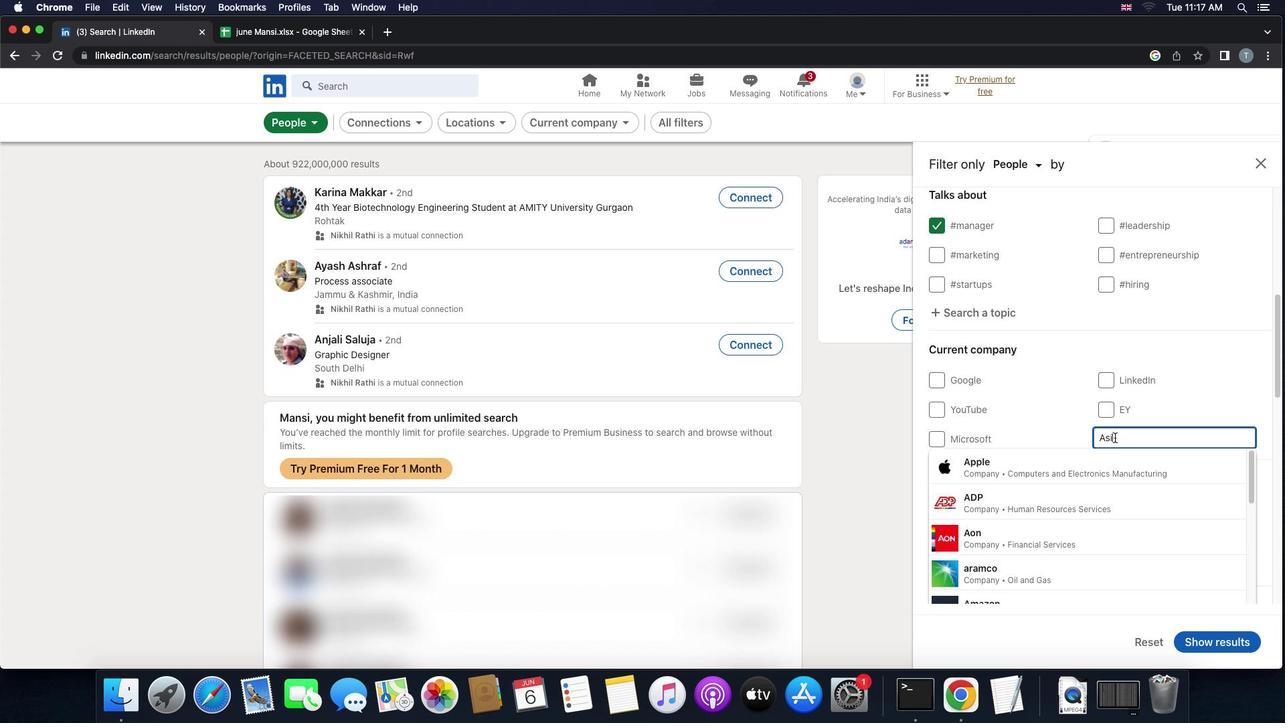
Action: Key pressed 'i'
Screenshot: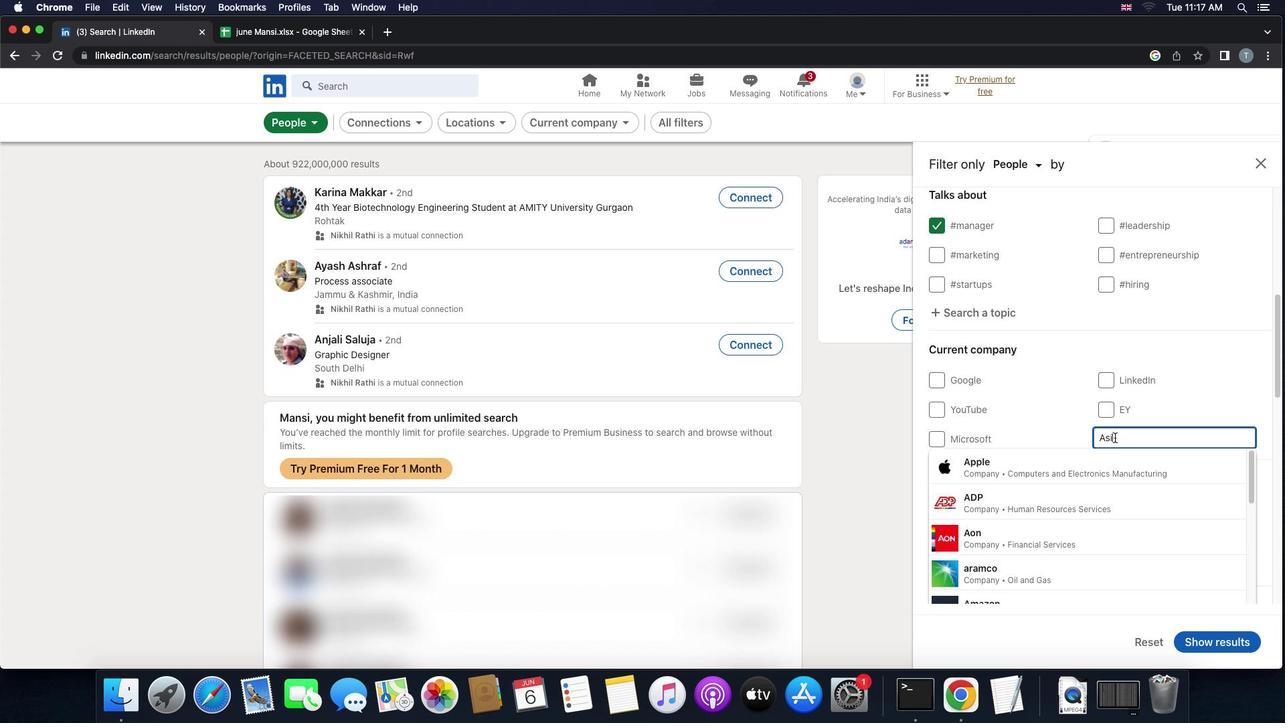 
Action: Mouse moved to (1115, 437)
Screenshot: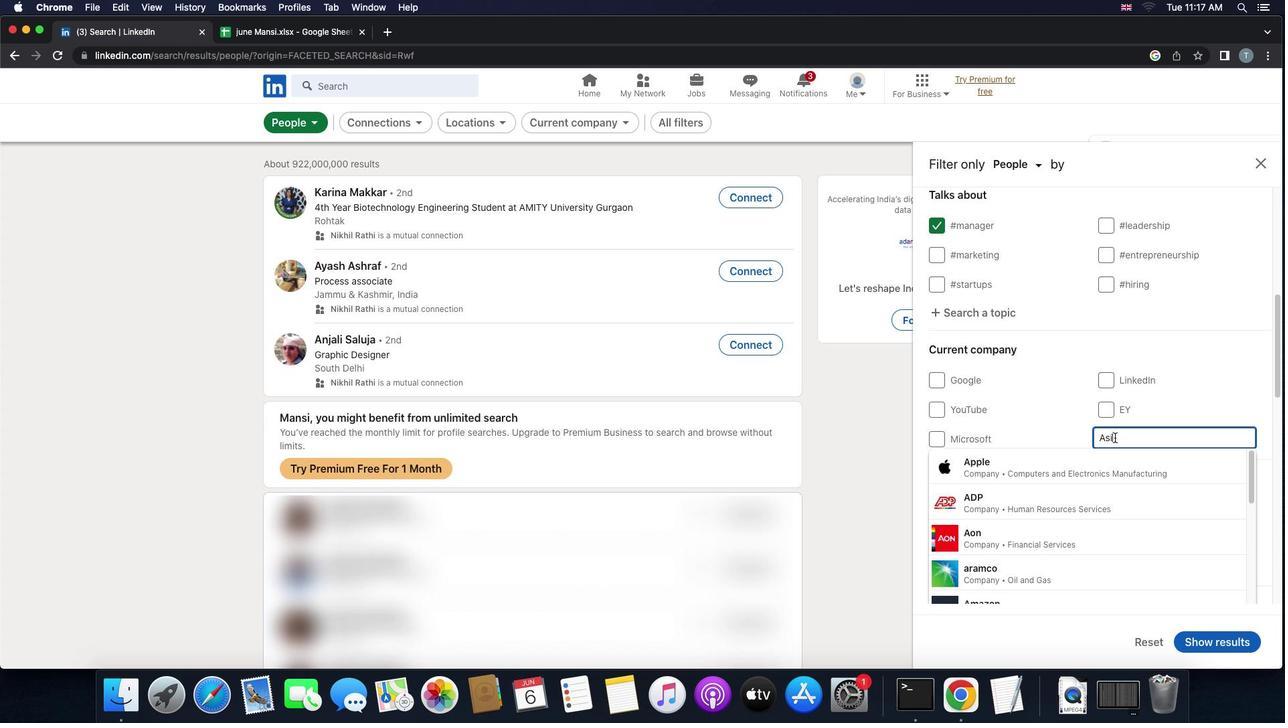 
Action: Key pressed 'a'
Screenshot: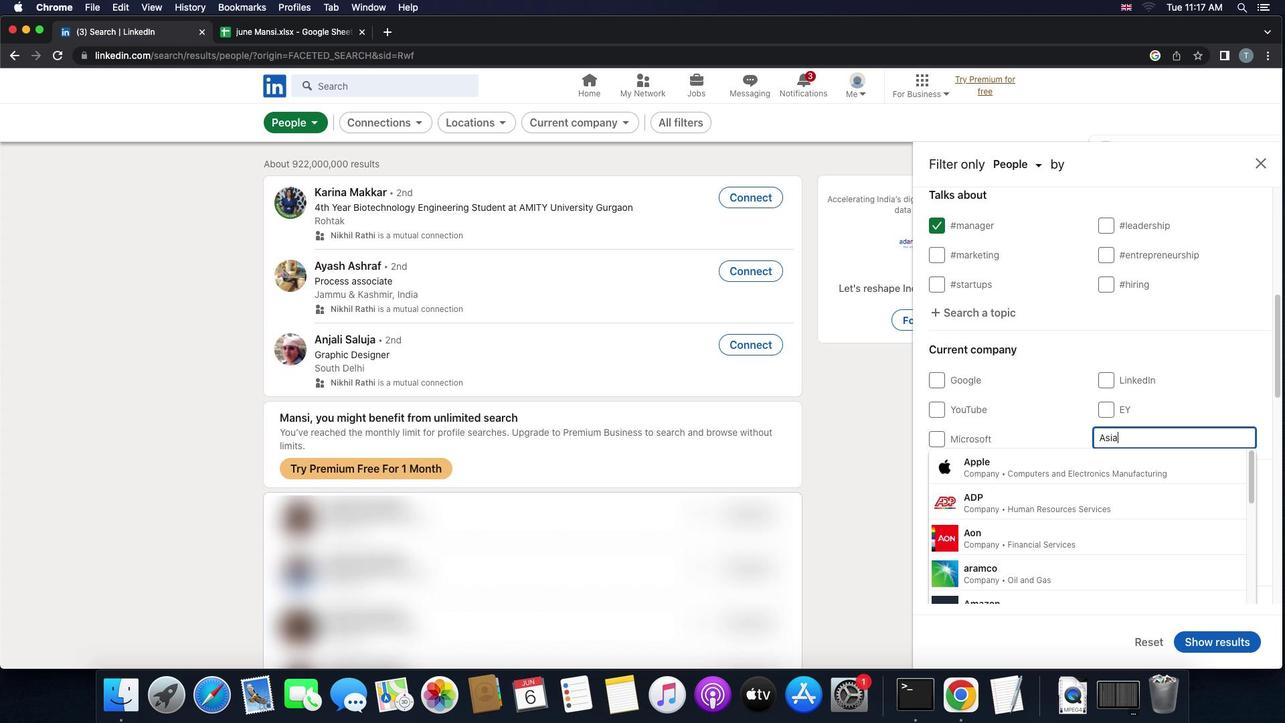 
Action: Mouse moved to (1115, 437)
Screenshot: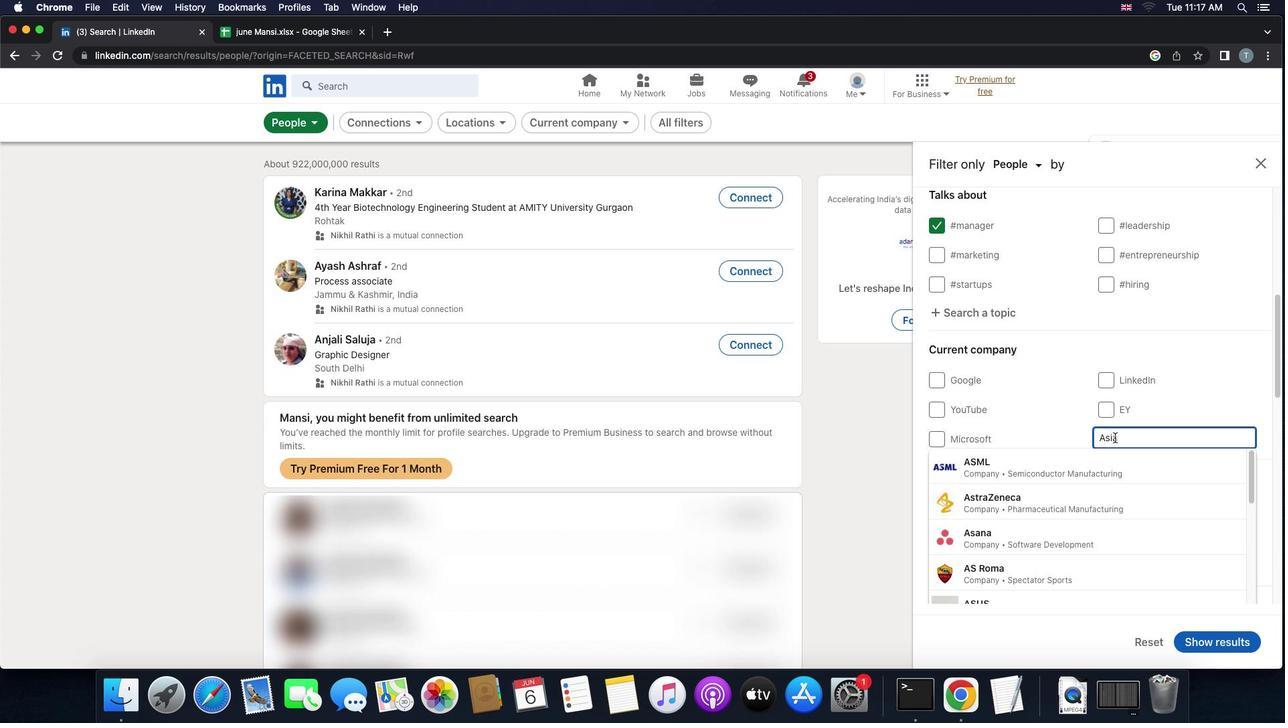 
Action: Key pressed 'n'Key.spaceKey.shift'P''a''i''n''t''s'
Screenshot: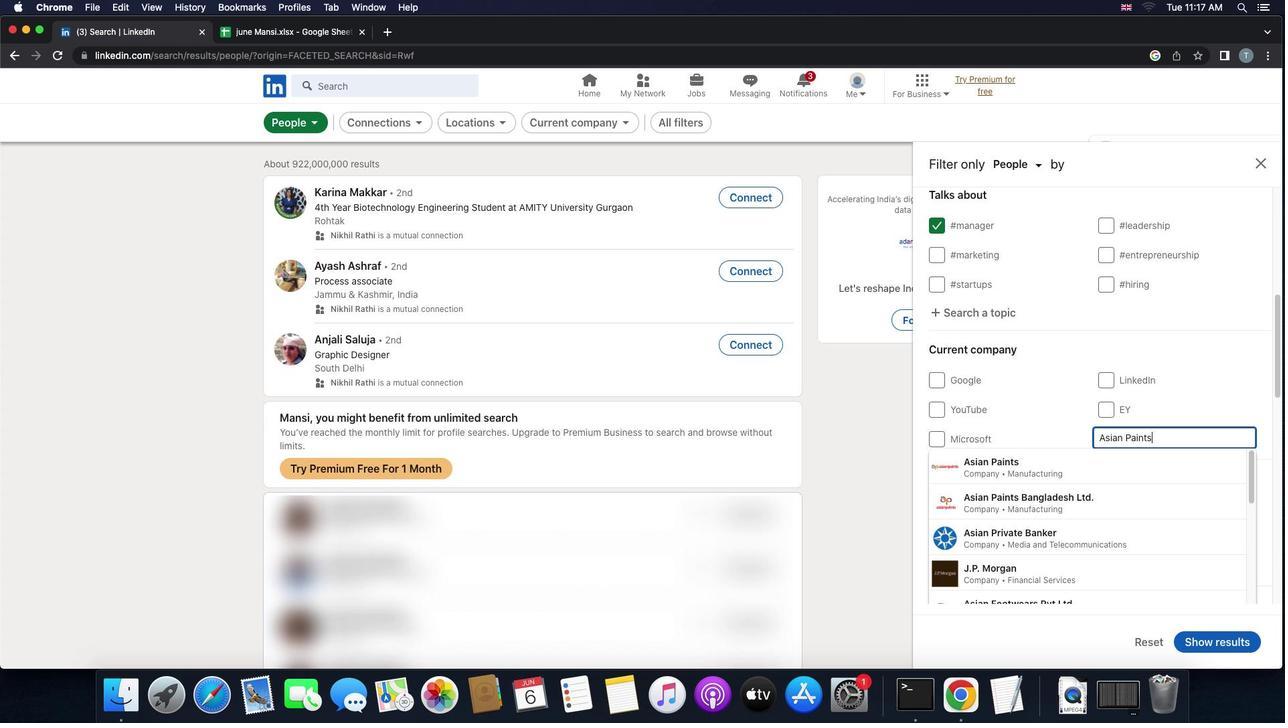 
Action: Mouse moved to (1039, 470)
Screenshot: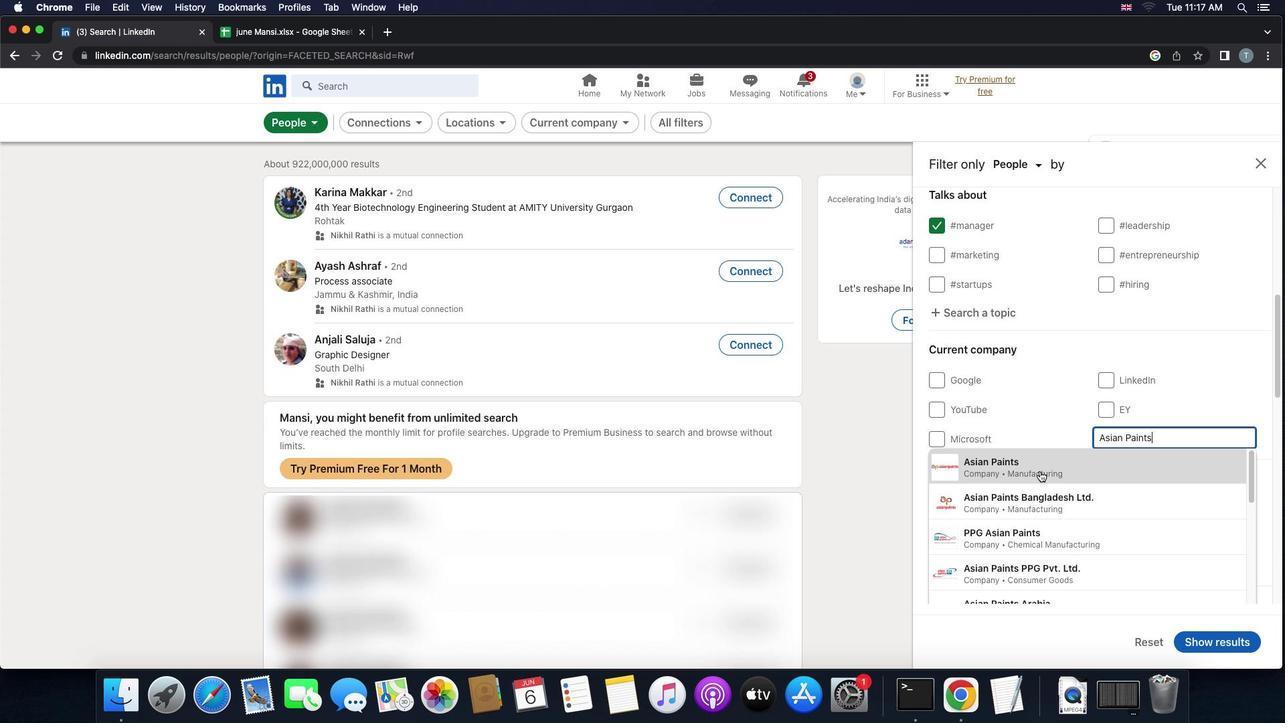 
Action: Mouse pressed left at (1039, 470)
Screenshot: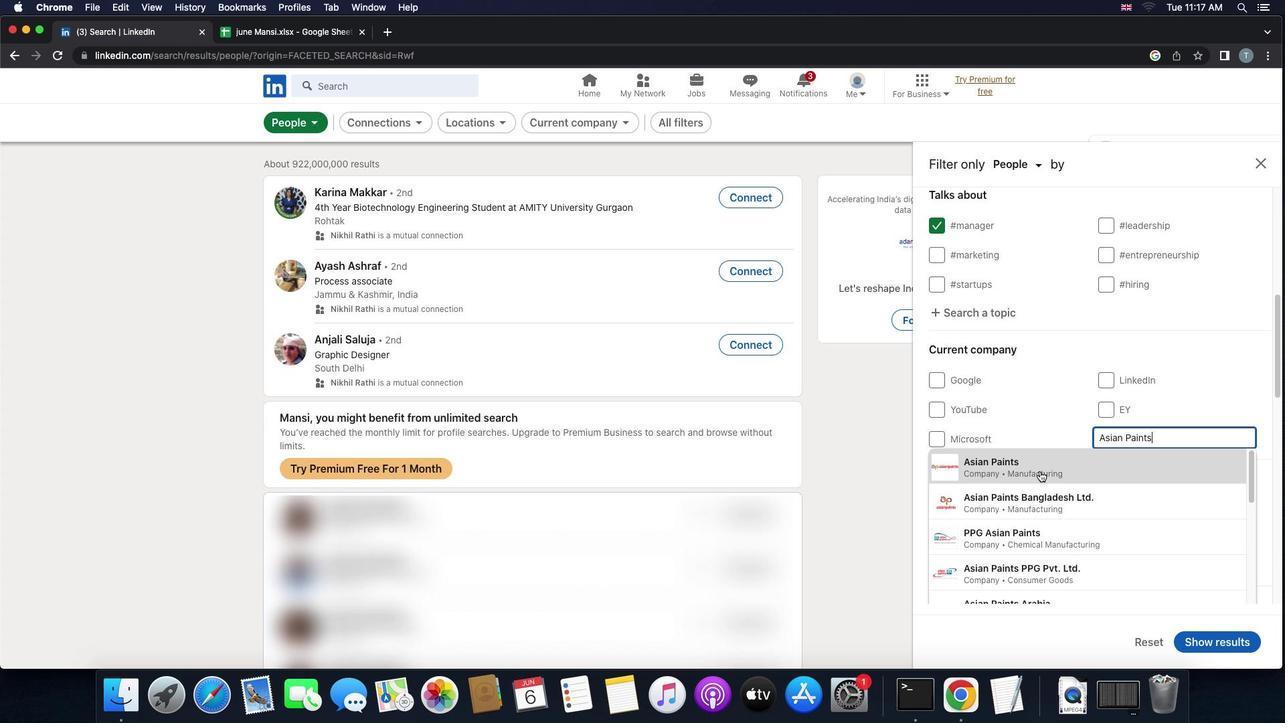
Action: Mouse moved to (1039, 470)
Screenshot: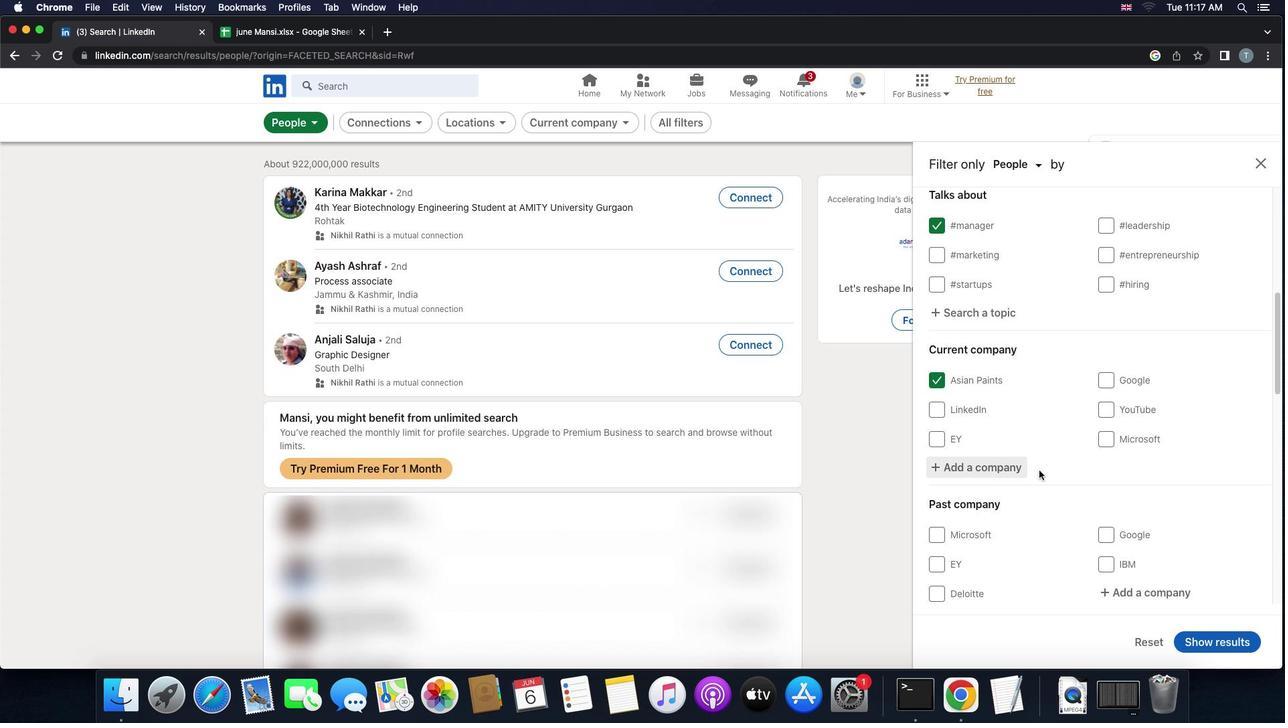 
Action: Mouse scrolled (1039, 470) with delta (0, 0)
Screenshot: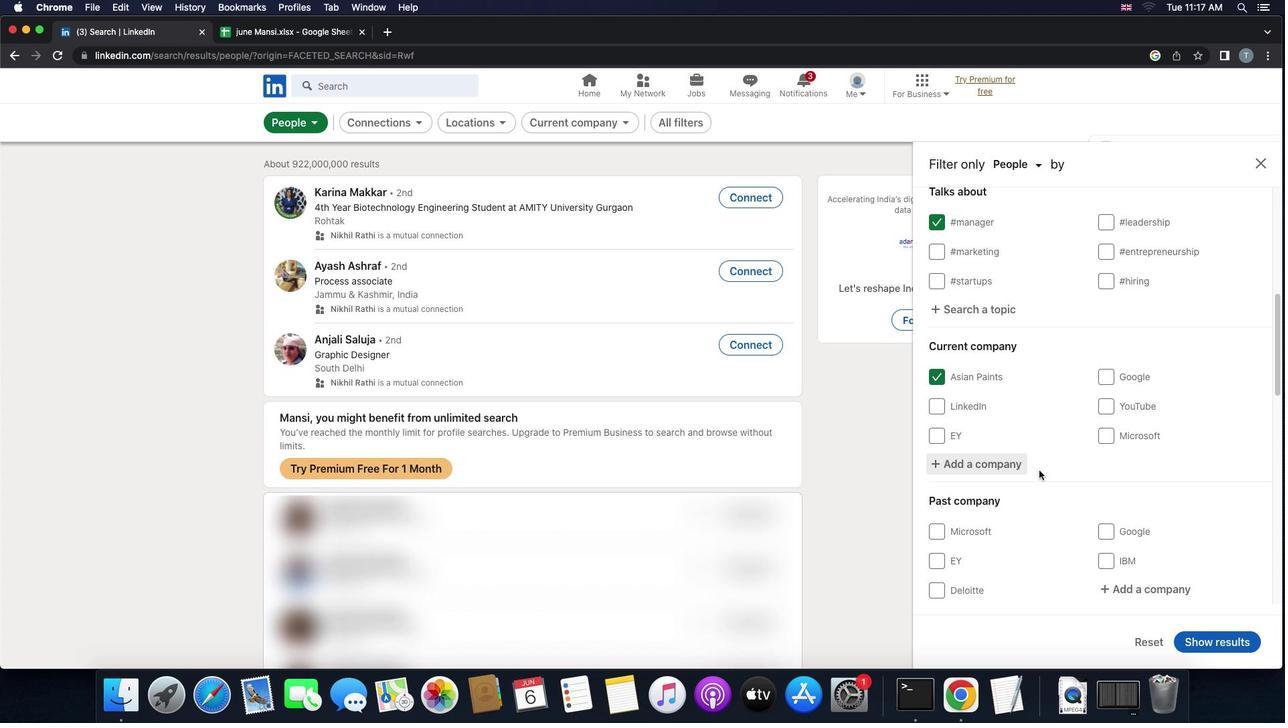 
Action: Mouse scrolled (1039, 470) with delta (0, 0)
Screenshot: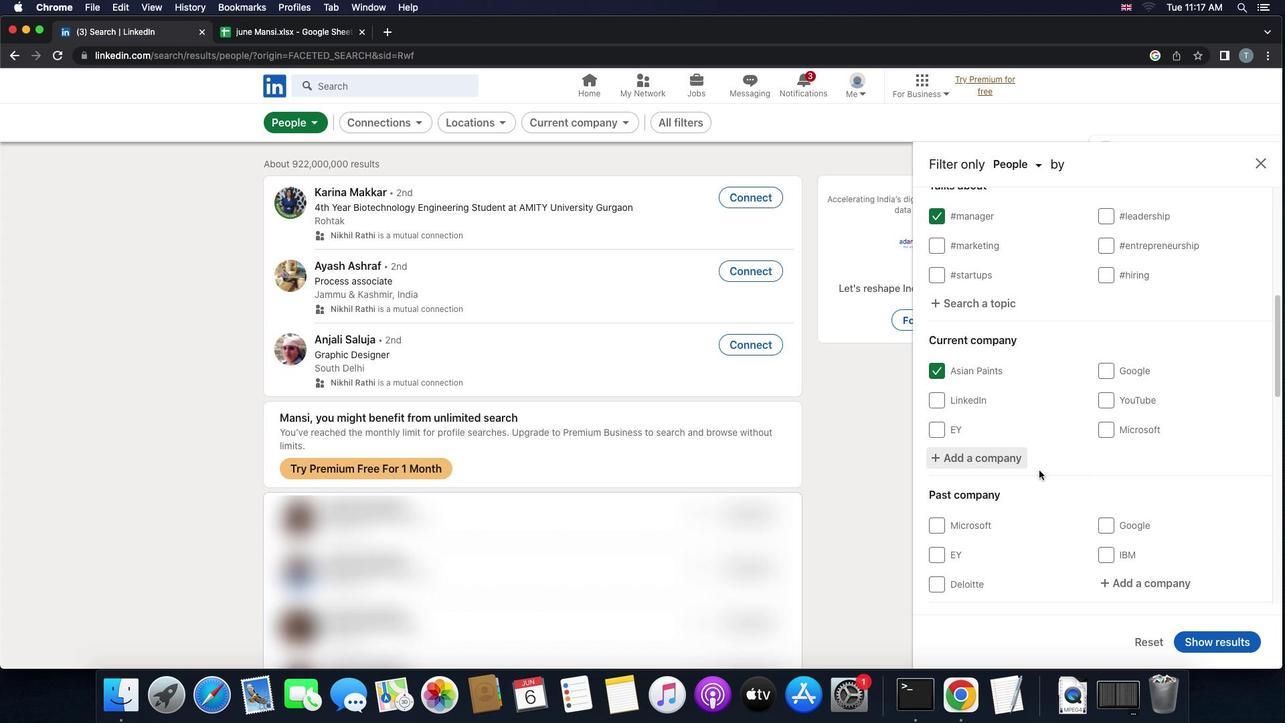 
Action: Mouse scrolled (1039, 470) with delta (0, 0)
Screenshot: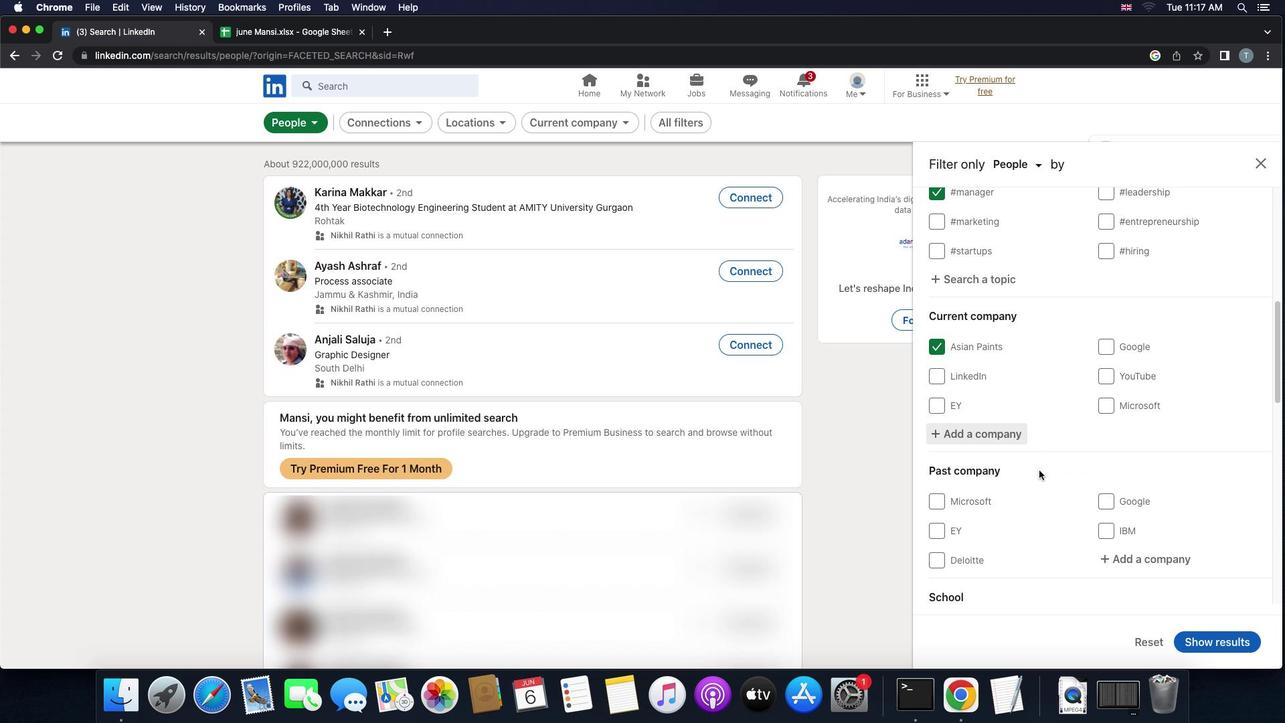
Action: Mouse scrolled (1039, 470) with delta (0, 0)
Screenshot: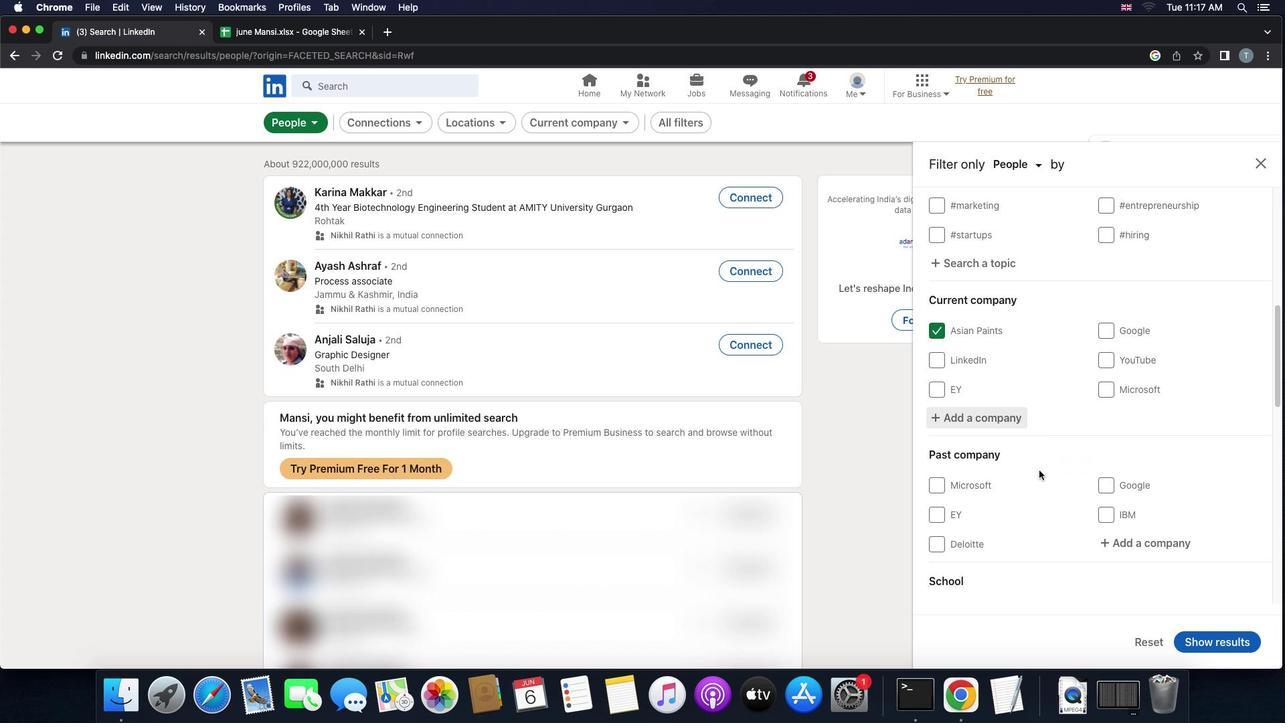 
Action: Mouse scrolled (1039, 470) with delta (0, 0)
Screenshot: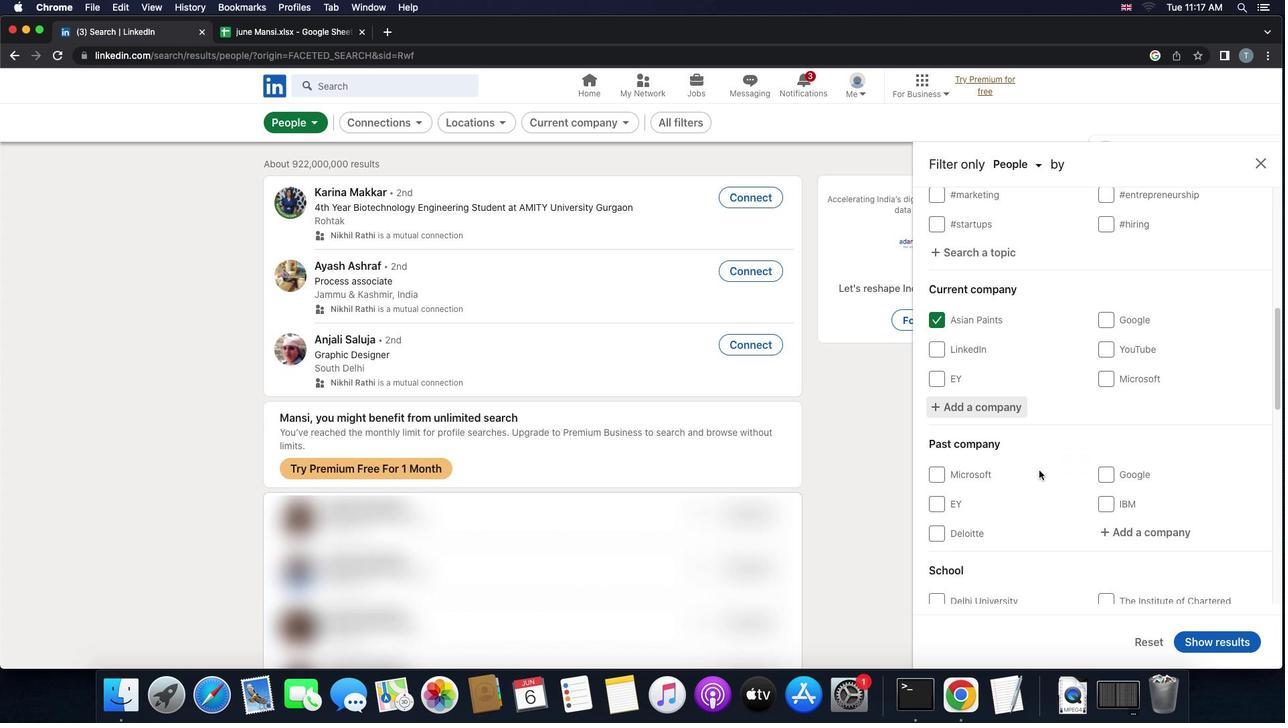 
Action: Mouse scrolled (1039, 470) with delta (0, 0)
Screenshot: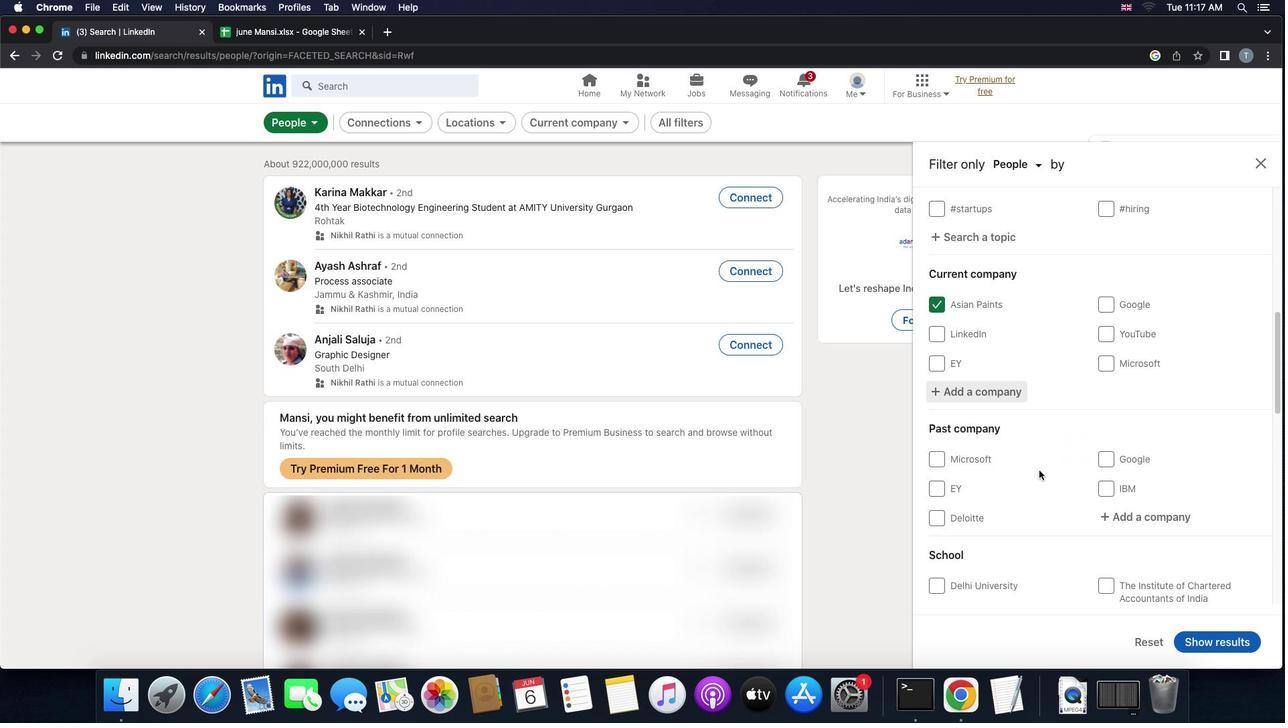 
Action: Mouse scrolled (1039, 470) with delta (0, 0)
Screenshot: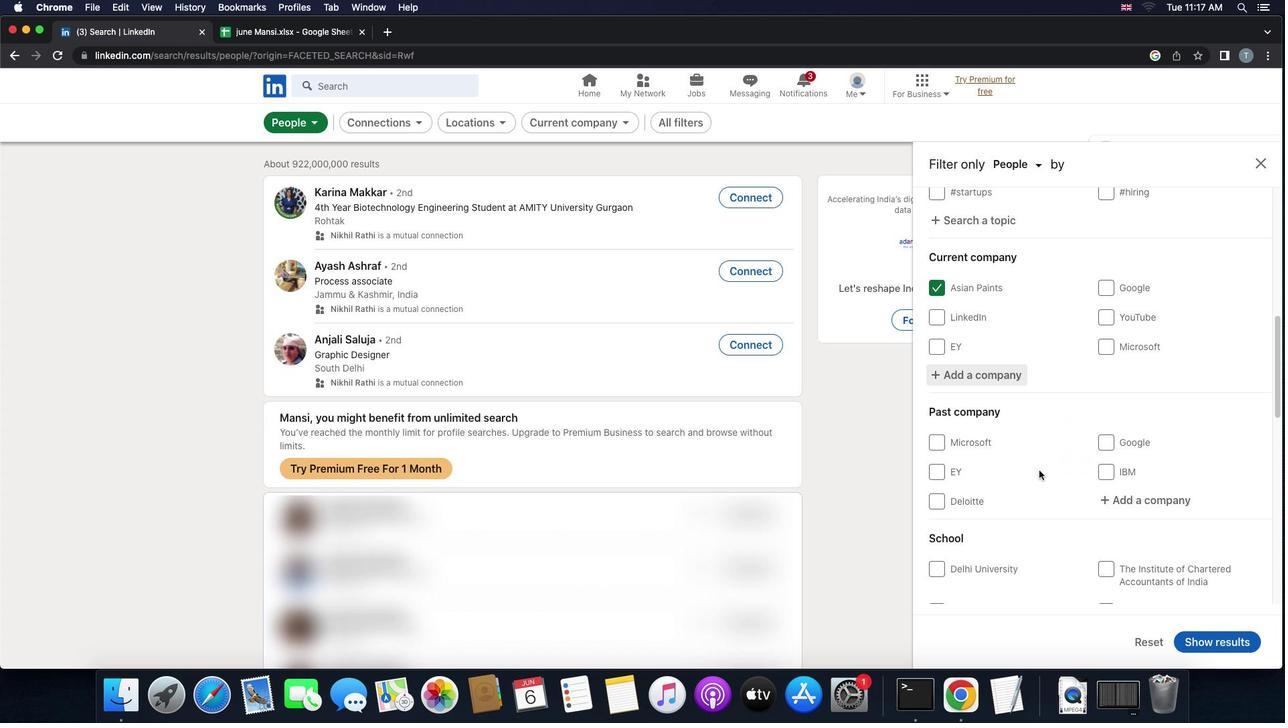 
Action: Mouse scrolled (1039, 470) with delta (0, 0)
Screenshot: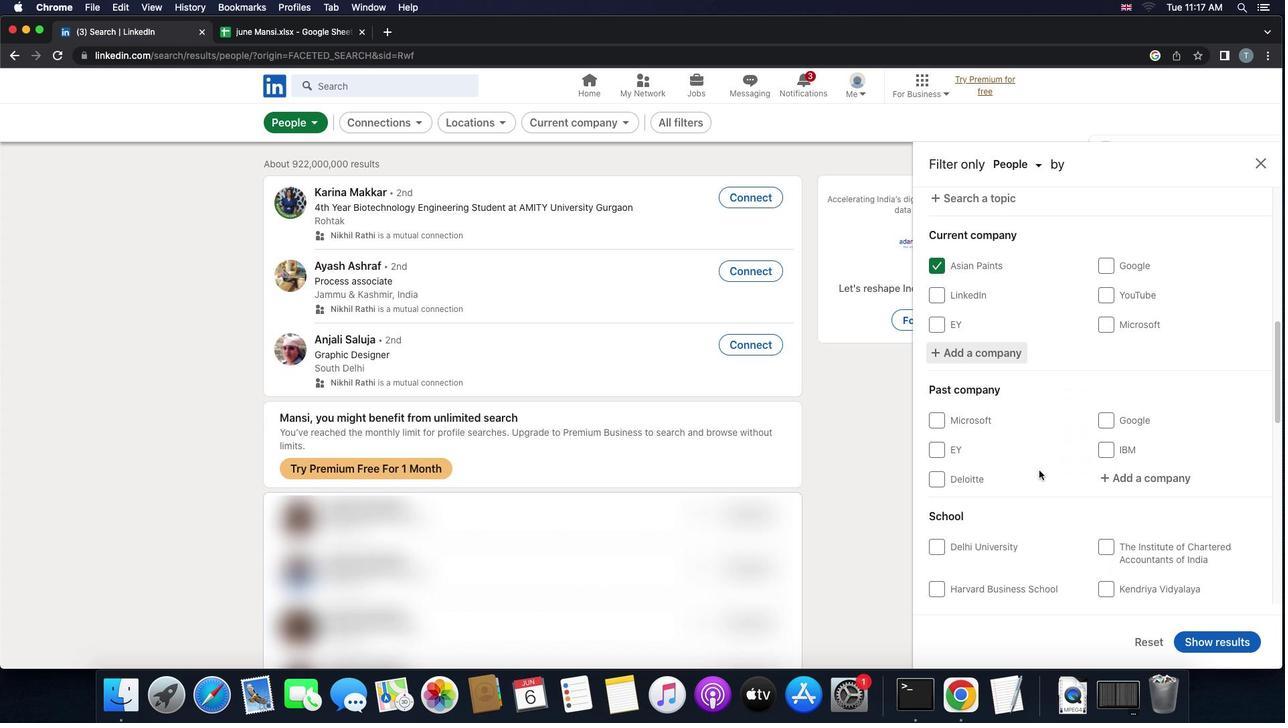 
Action: Mouse scrolled (1039, 470) with delta (0, 0)
Screenshot: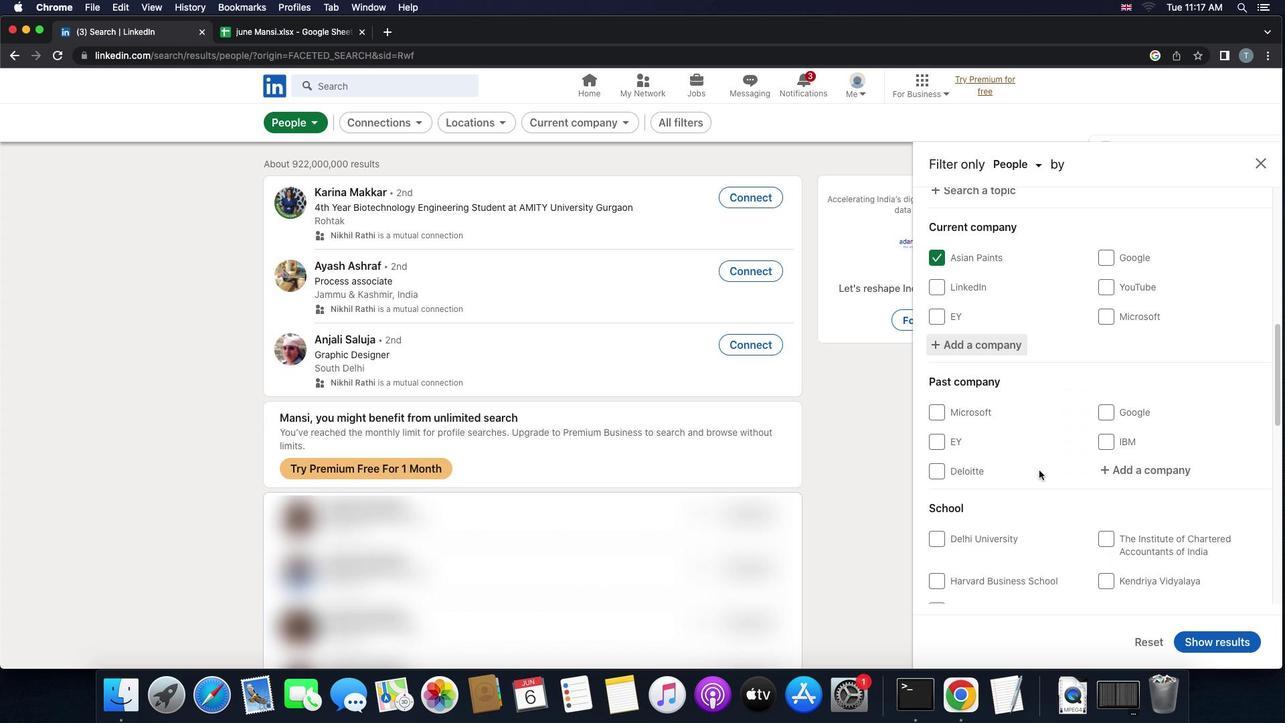 
Action: Mouse moved to (1124, 569)
Screenshot: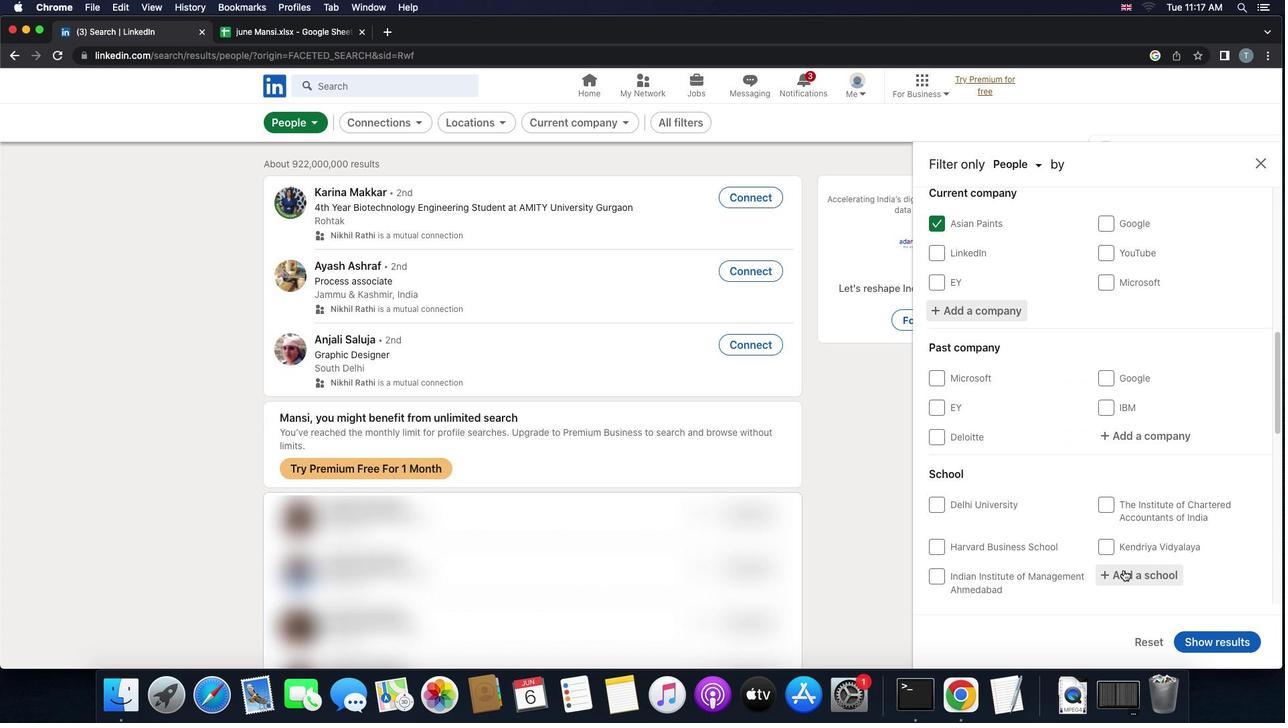 
Action: Mouse pressed left at (1124, 569)
Screenshot: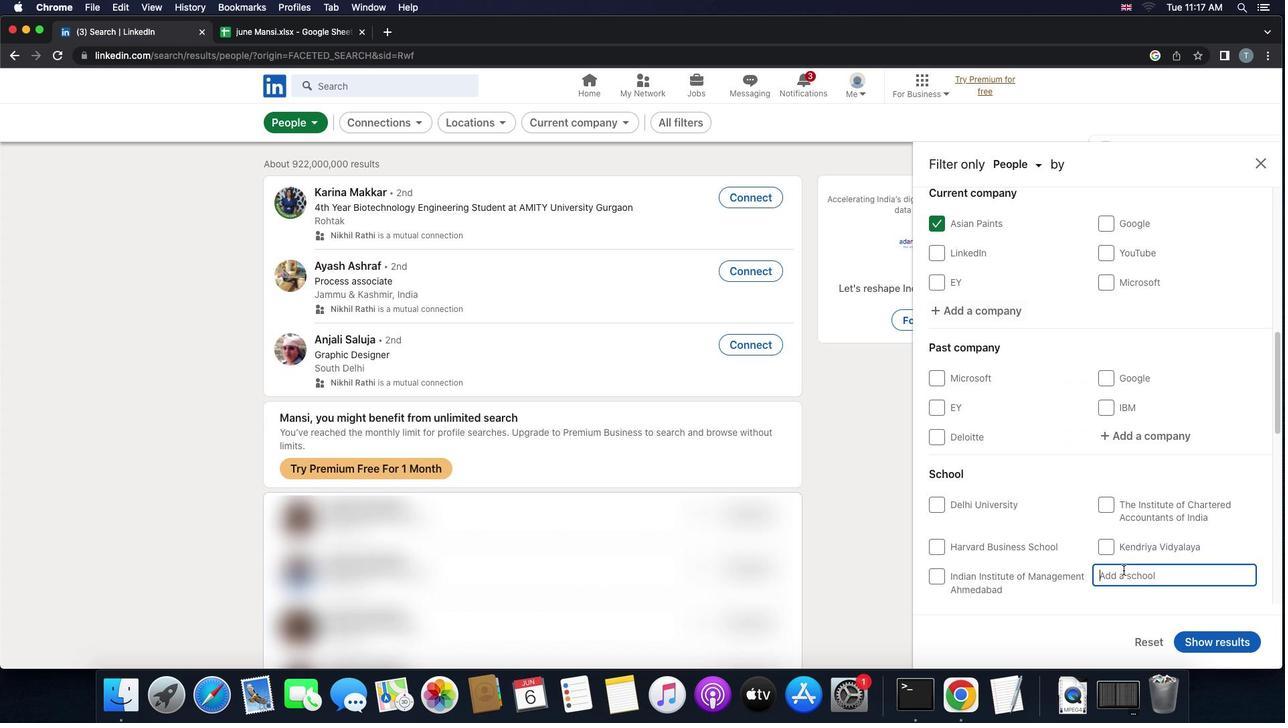 
Action: Mouse moved to (1124, 570)
Screenshot: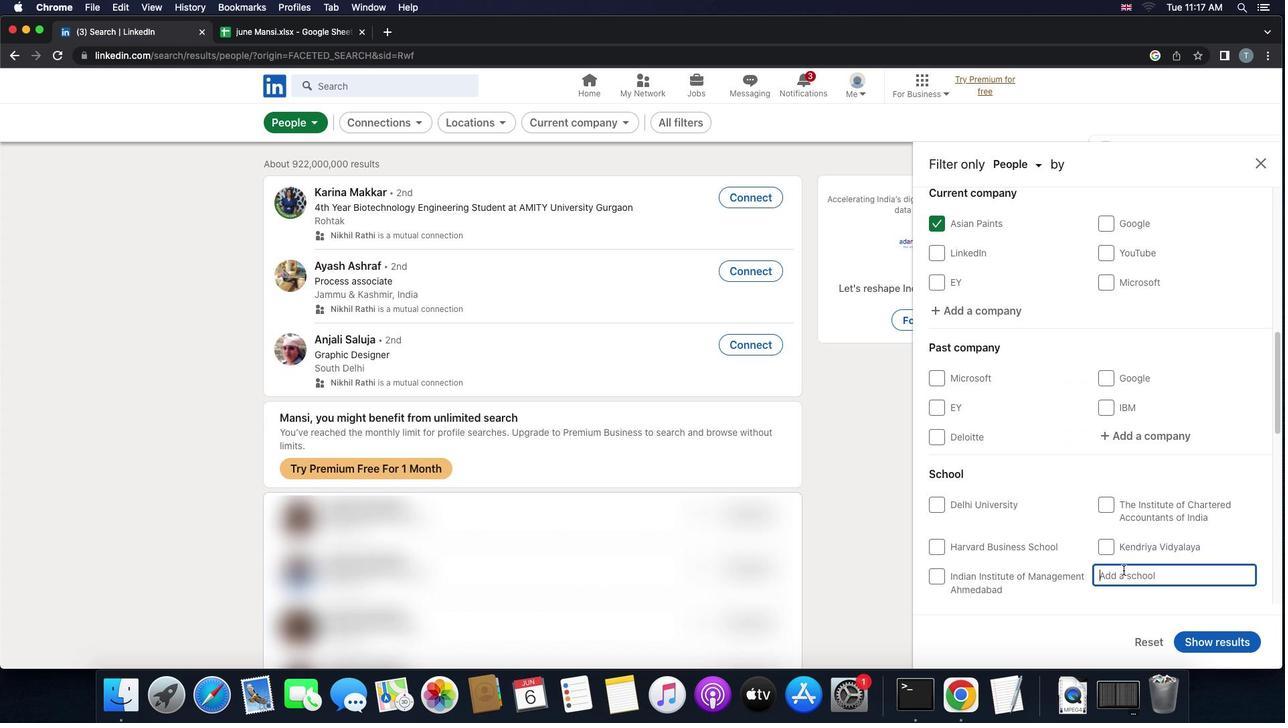 
Action: Key pressed Key.shift'K''i''n''g'Key.spaceKey.shift'G''e''o''r''g''e'"'"'s'
Screenshot: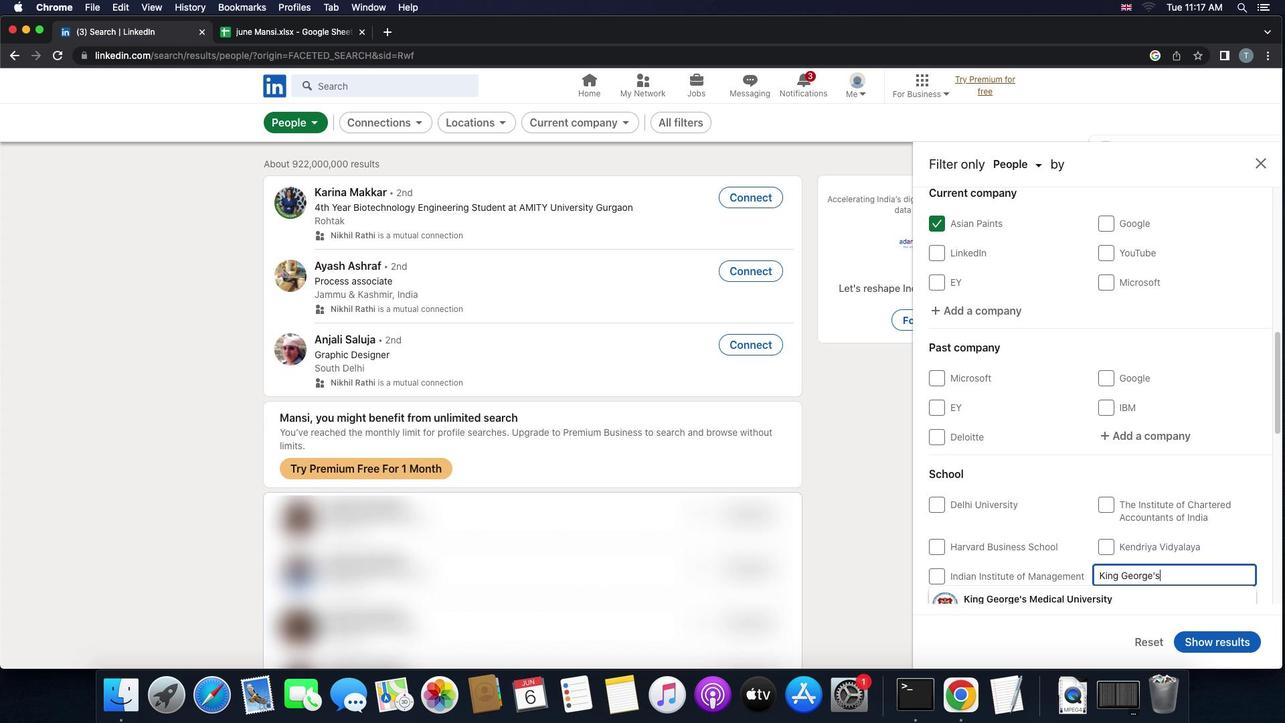 
Action: Mouse moved to (1089, 592)
Screenshot: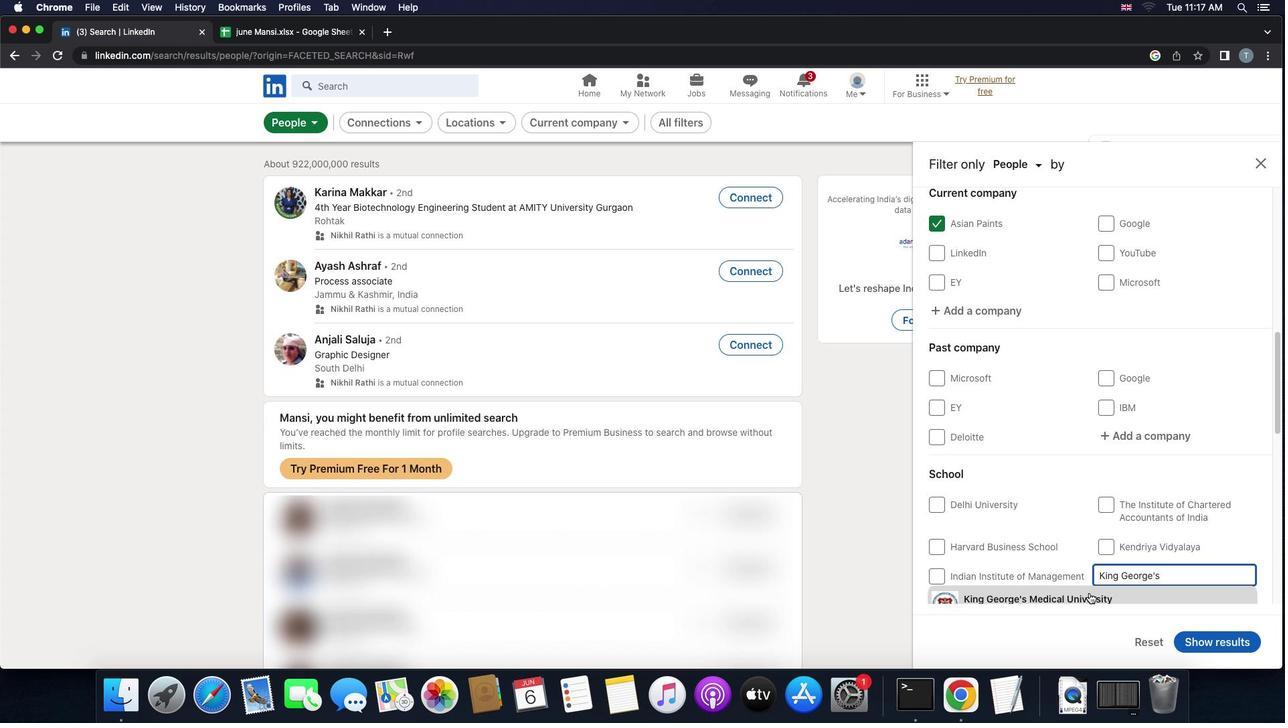 
Action: Mouse pressed left at (1089, 592)
Screenshot: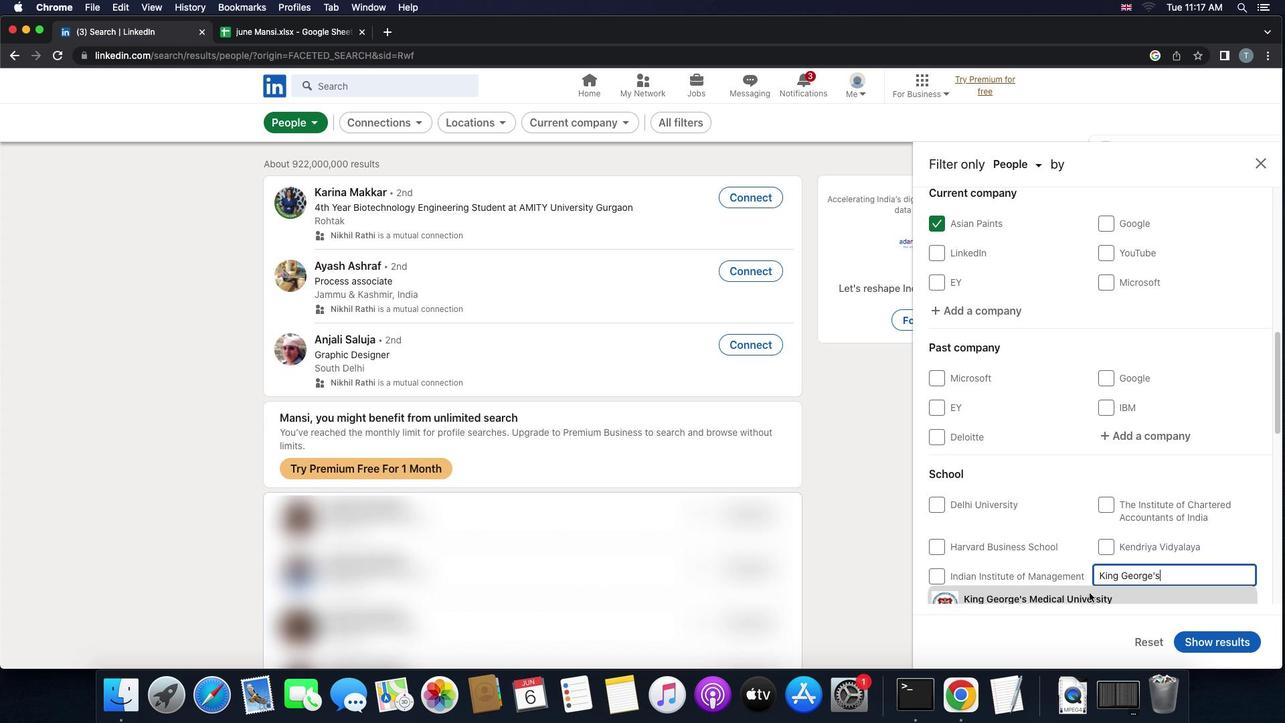 
Action: Mouse moved to (1089, 591)
Screenshot: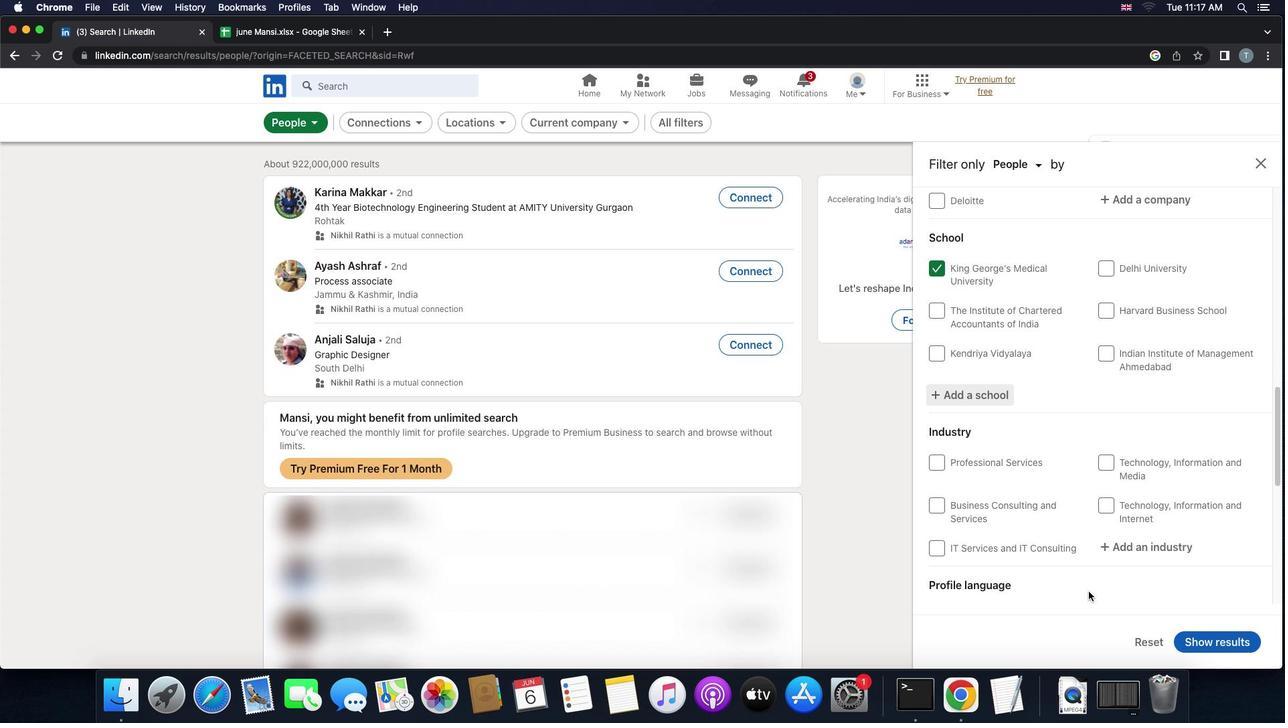 
Action: Mouse scrolled (1089, 591) with delta (0, 0)
Screenshot: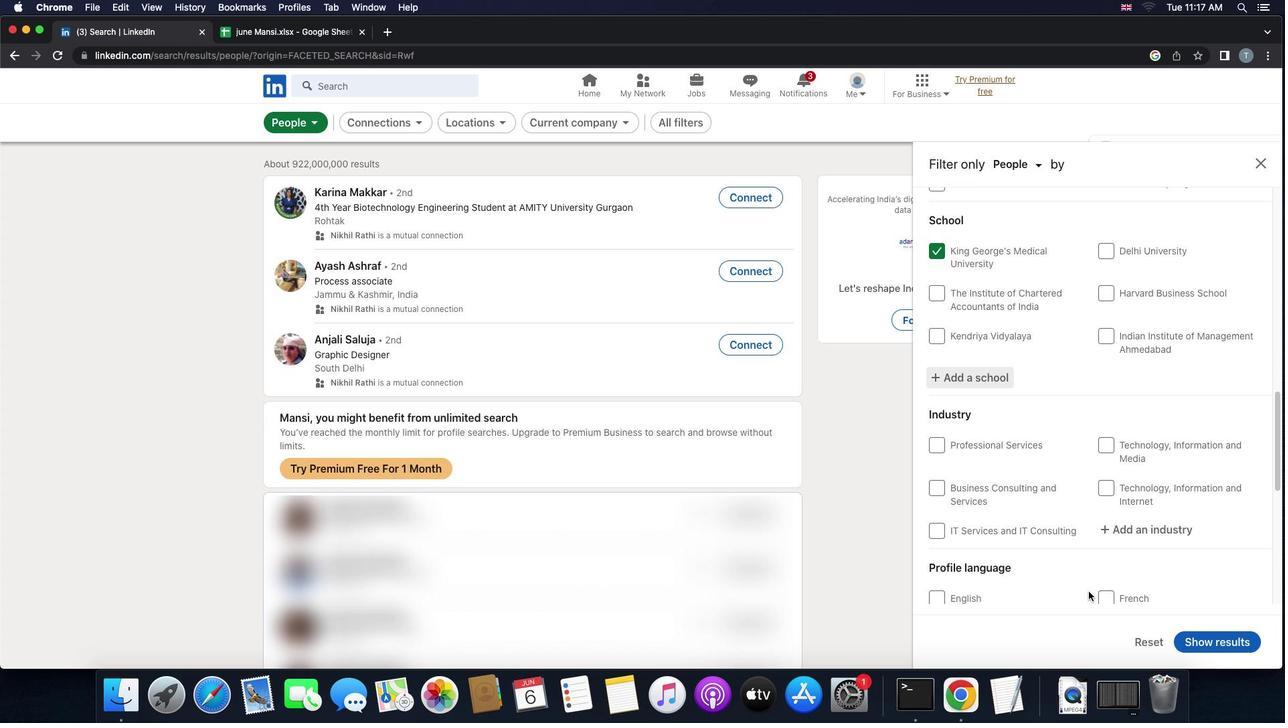
Action: Mouse scrolled (1089, 591) with delta (0, 0)
Screenshot: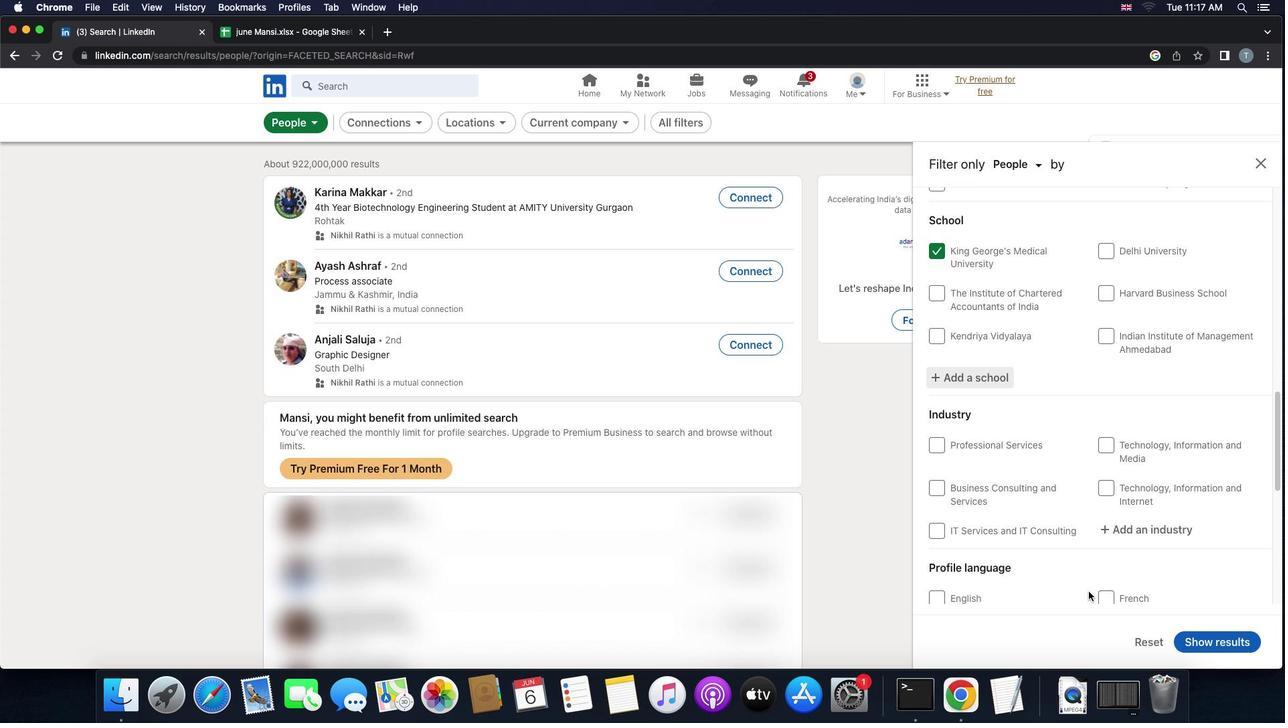 
Action: Mouse scrolled (1089, 591) with delta (0, -1)
Screenshot: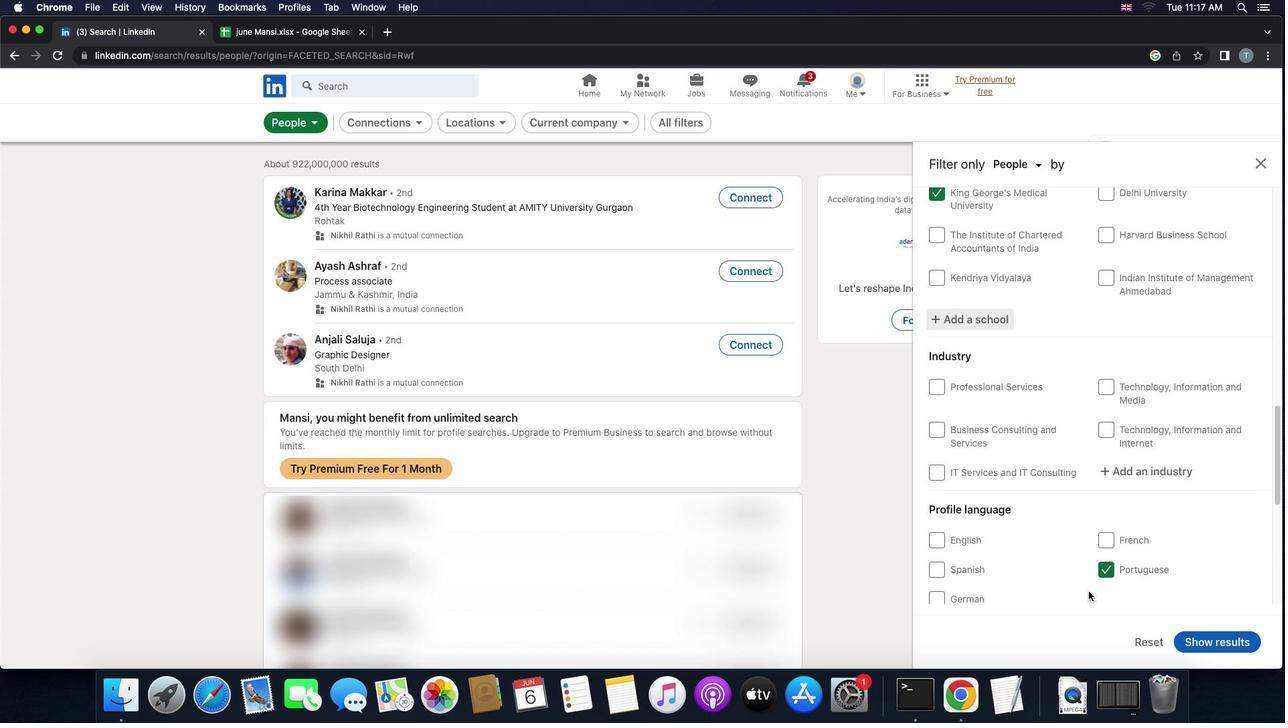 
Action: Mouse scrolled (1089, 591) with delta (0, -2)
Screenshot: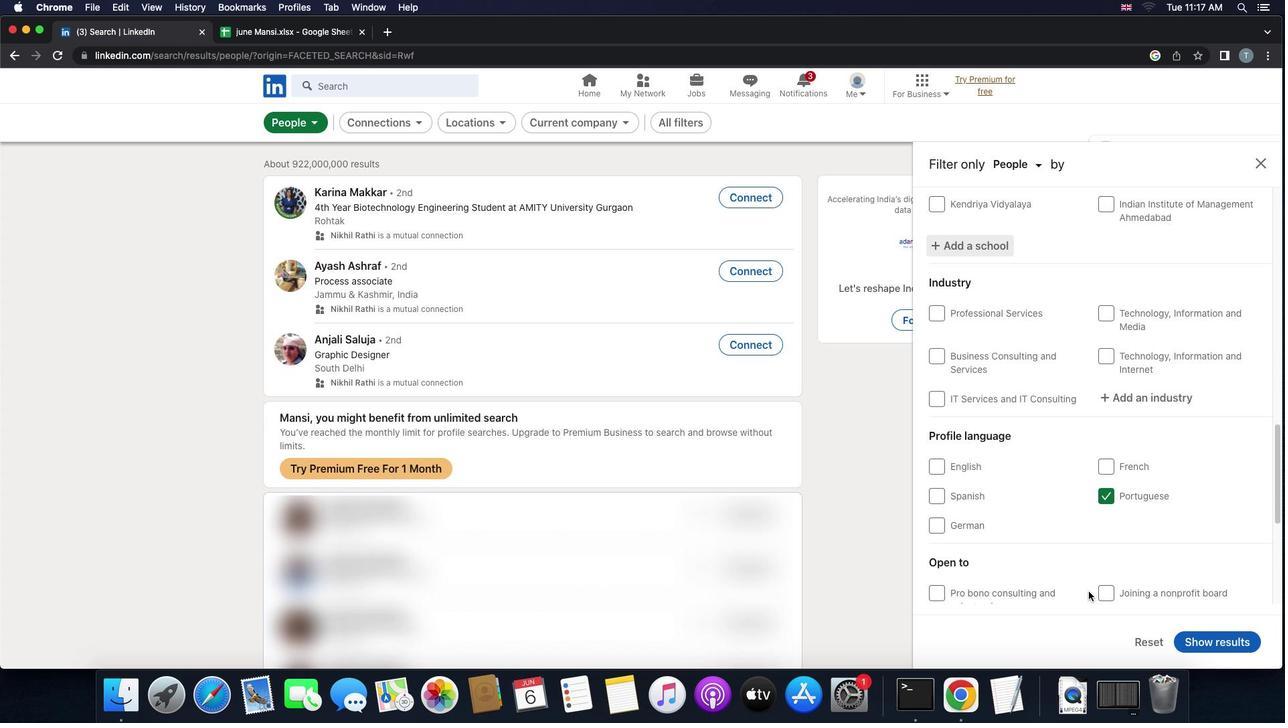 
Action: Mouse moved to (1055, 557)
Screenshot: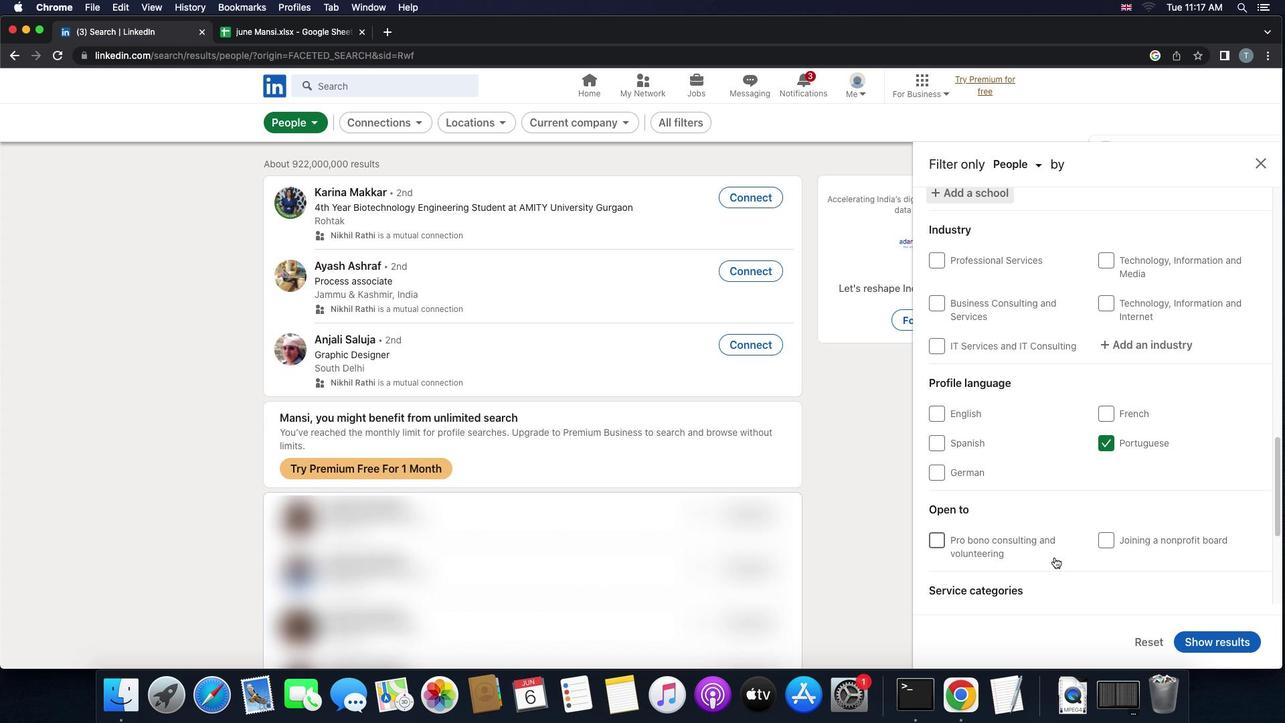 
Action: Mouse scrolled (1055, 557) with delta (0, 0)
Screenshot: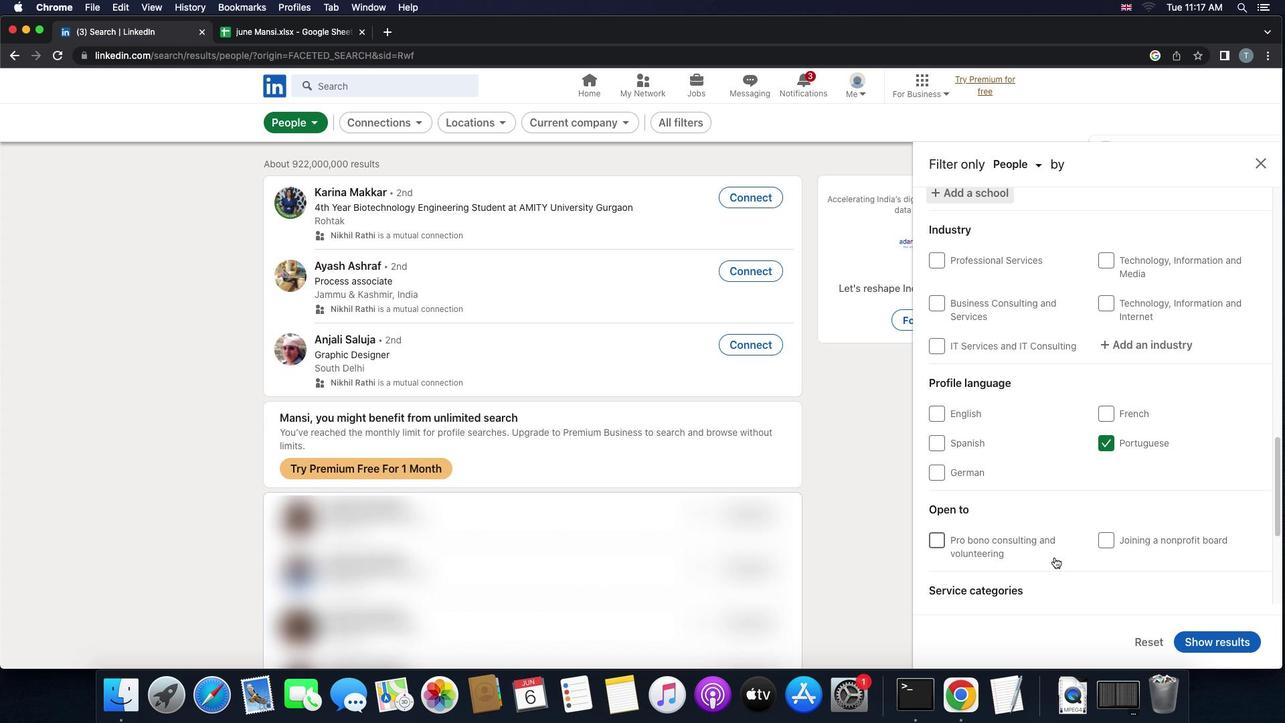 
Action: Mouse scrolled (1055, 557) with delta (0, 0)
Screenshot: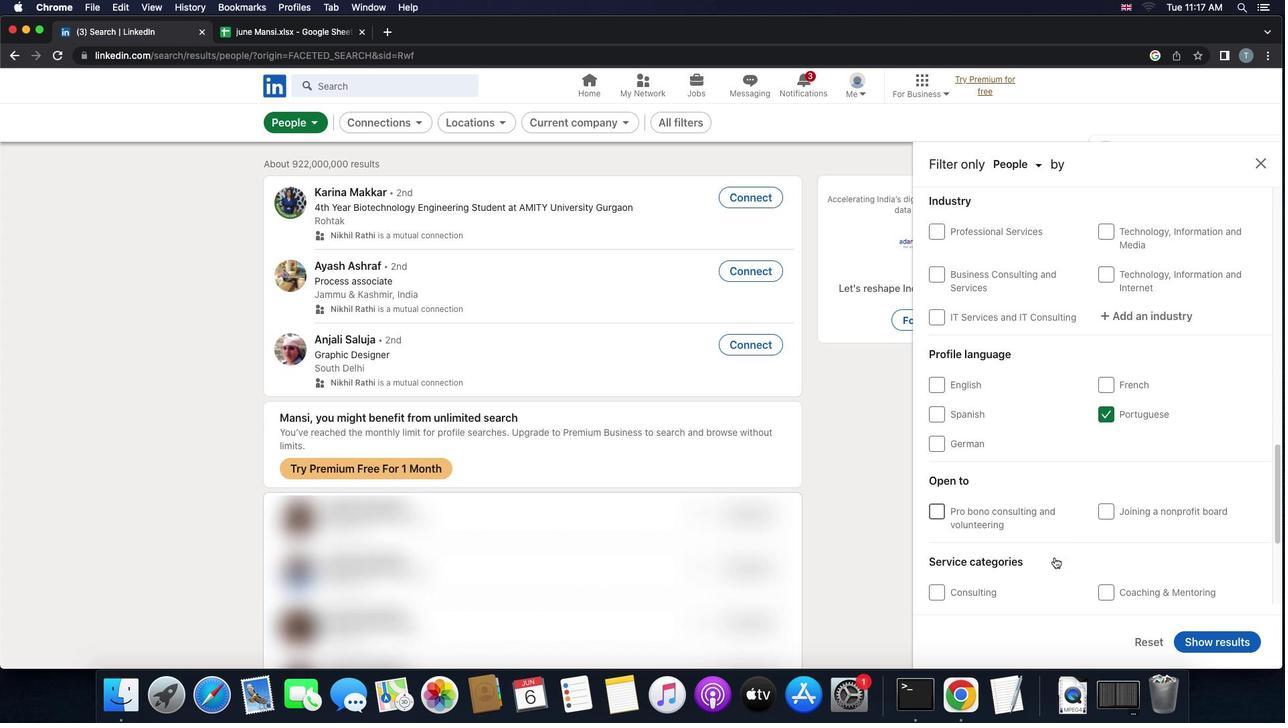 
Action: Mouse scrolled (1055, 557) with delta (0, -1)
Screenshot: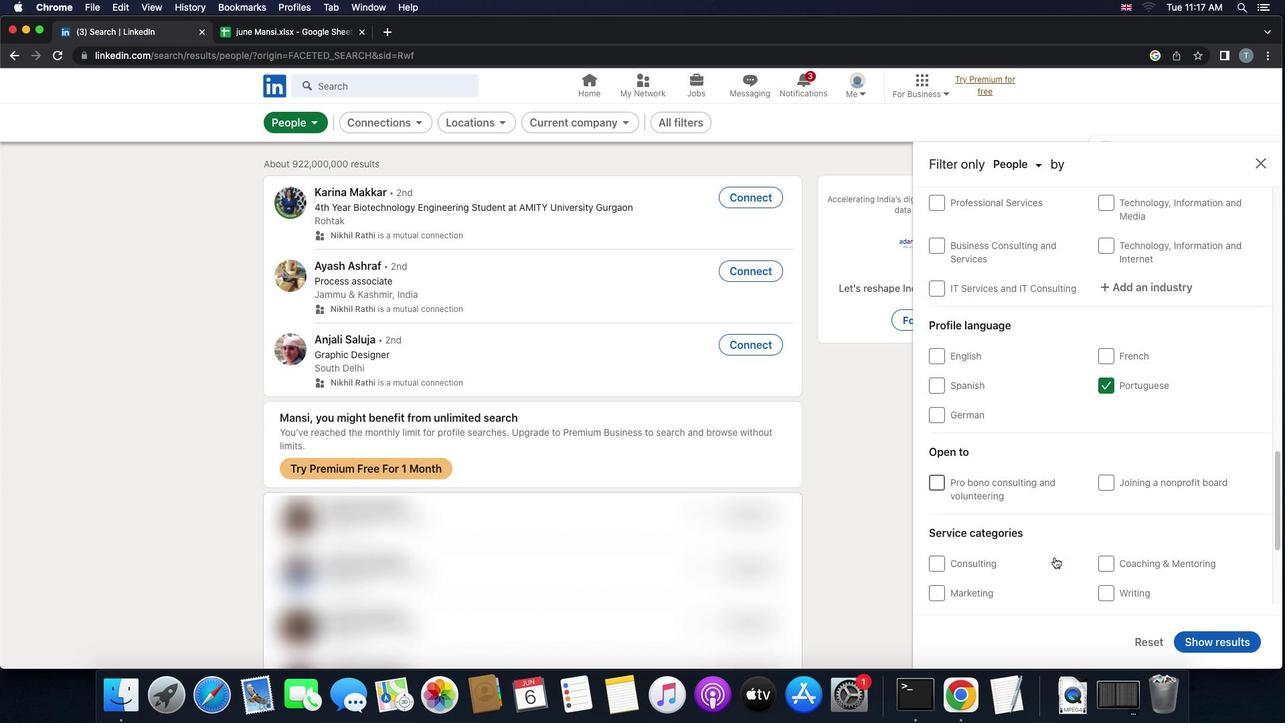 
Action: Mouse scrolled (1055, 557) with delta (0, -2)
Screenshot: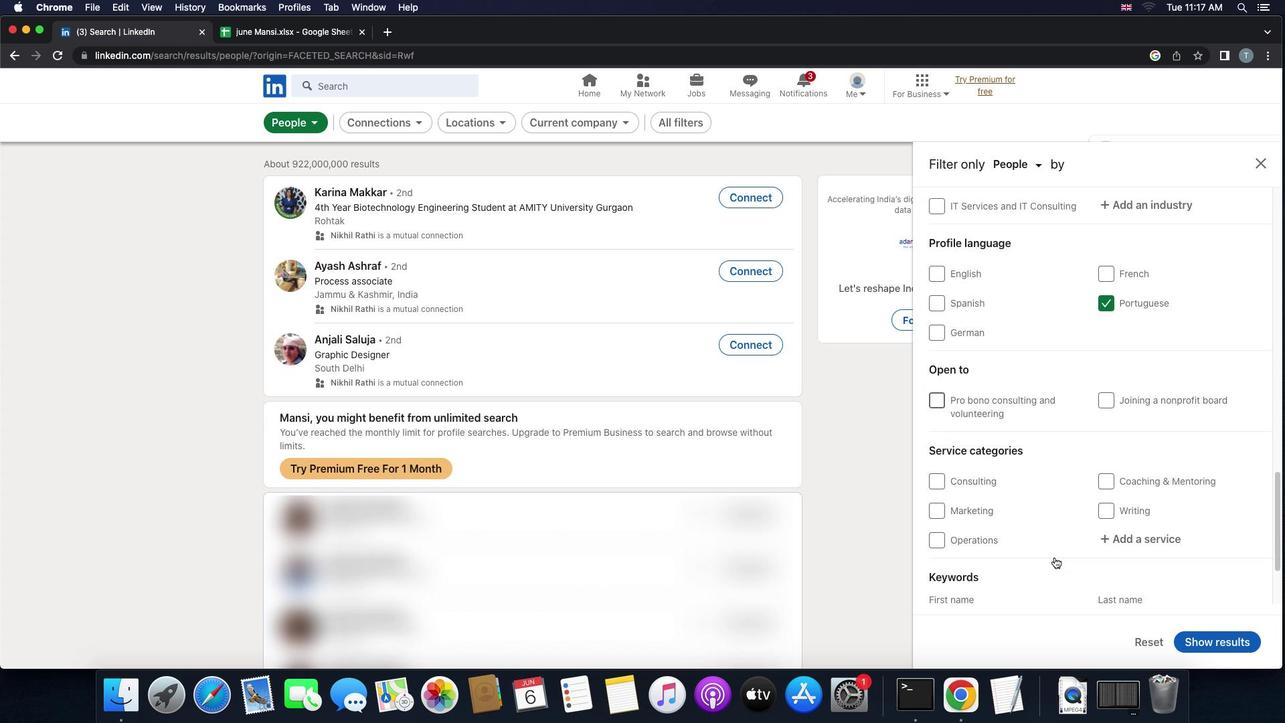 
Action: Mouse moved to (1130, 495)
Screenshot: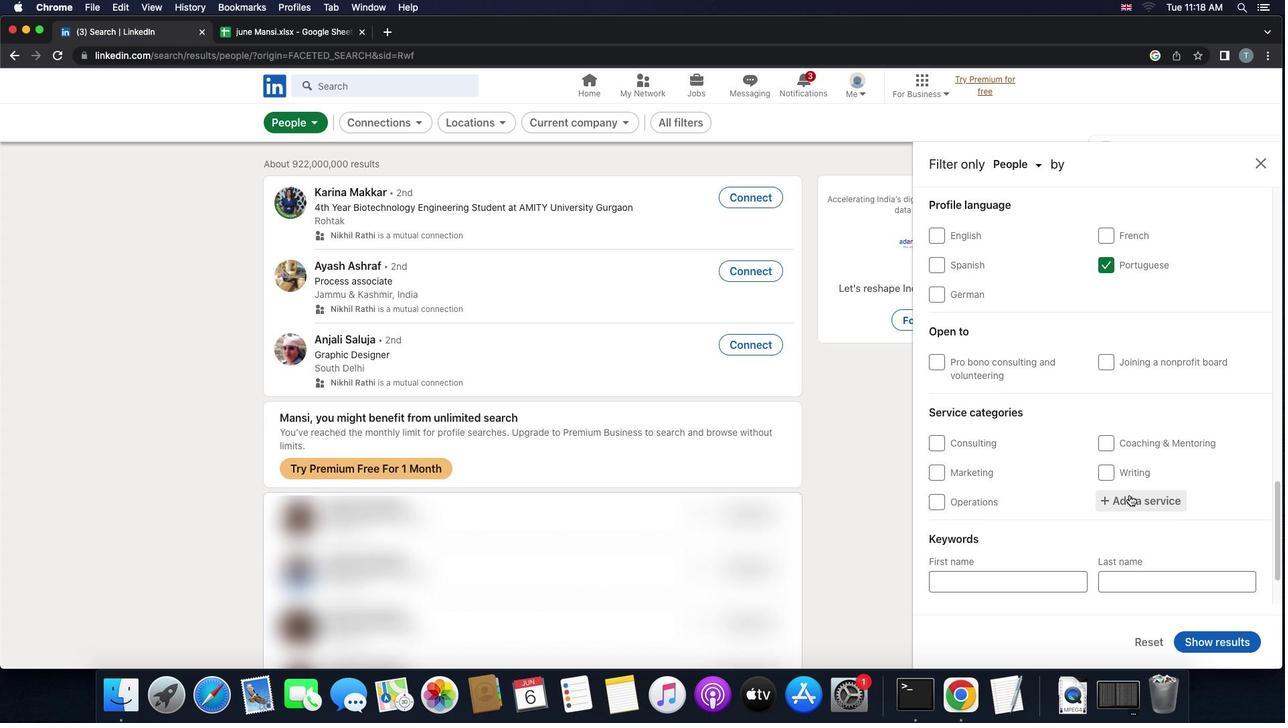 
Action: Mouse pressed left at (1130, 495)
Screenshot: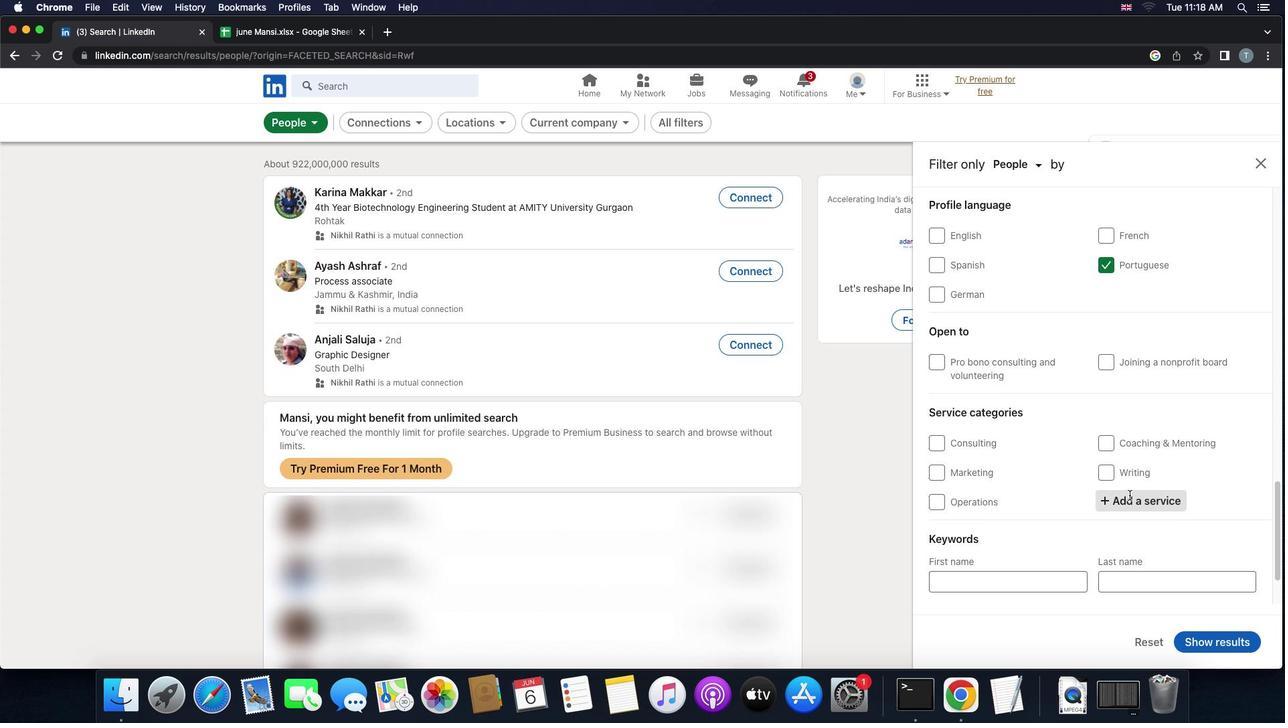 
Action: Key pressed 'p''r''o''j''e''c''t'Key.spaceKey.shift'M''a''n''a''g''e''m''e''n''t'
Screenshot: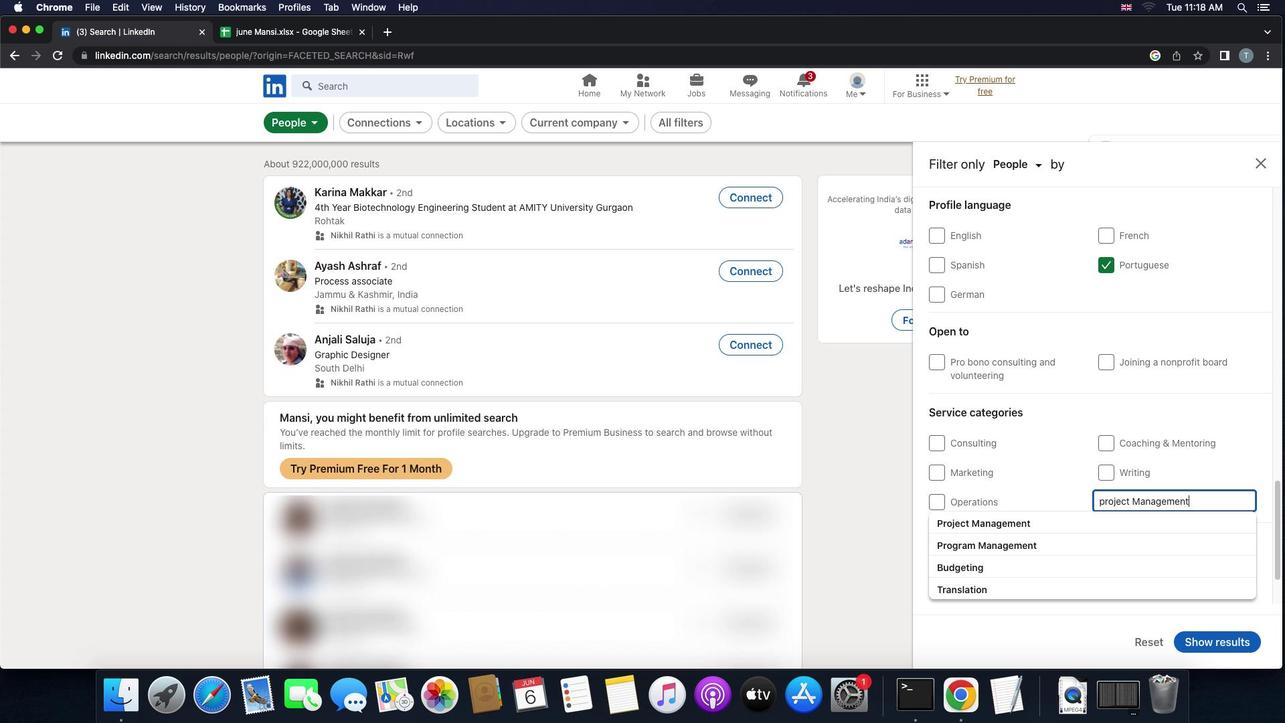 
Action: Mouse moved to (1089, 516)
Screenshot: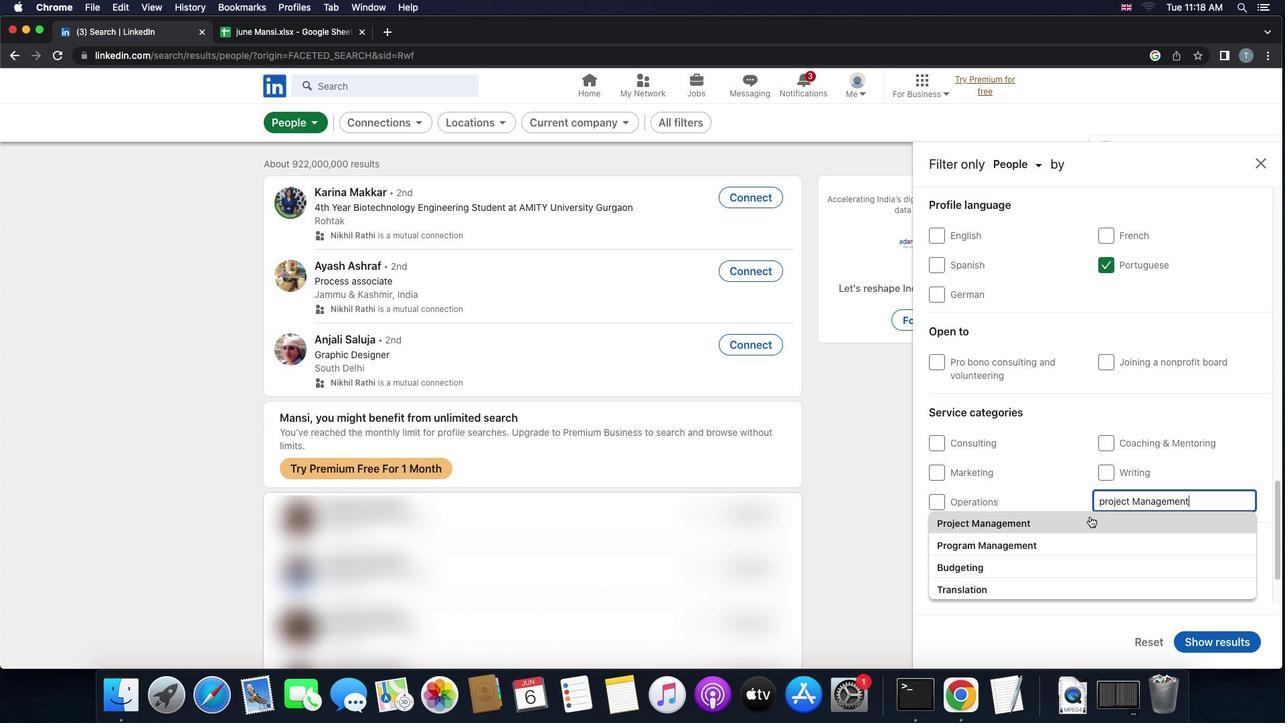 
Action: Mouse pressed left at (1089, 516)
Screenshot: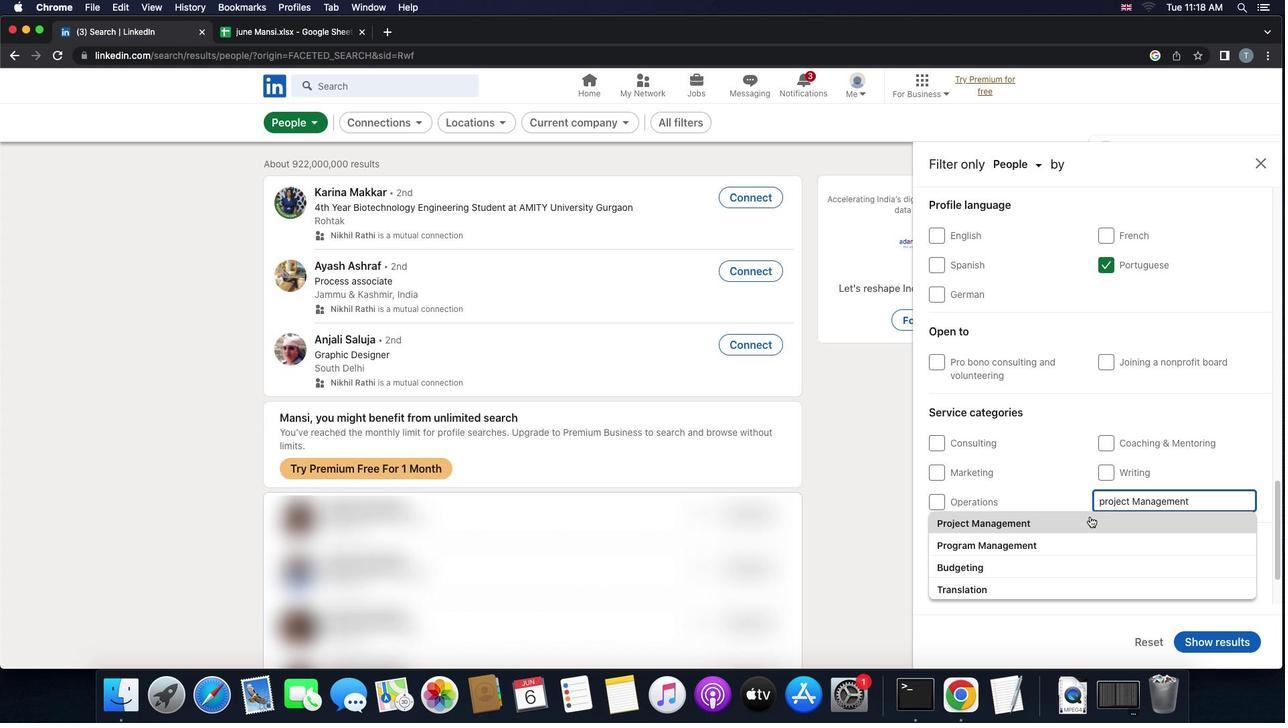 
Action: Mouse scrolled (1089, 516) with delta (0, 0)
Screenshot: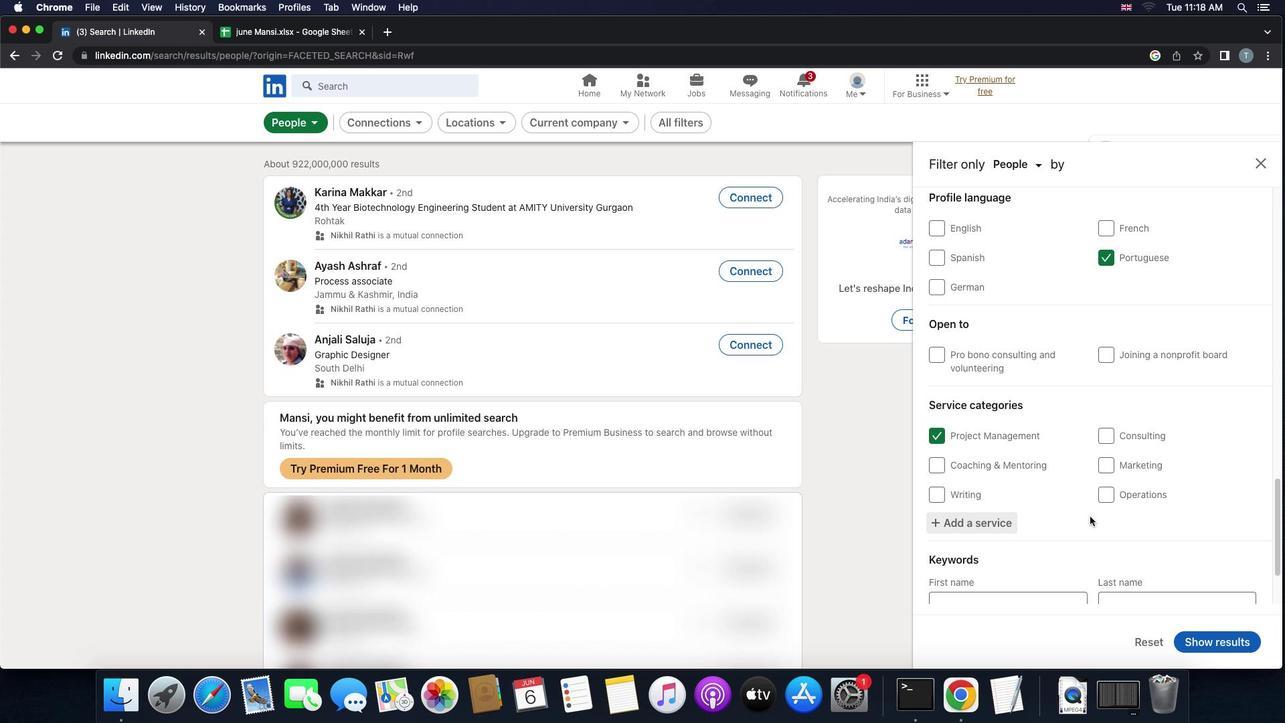 
Action: Mouse scrolled (1089, 516) with delta (0, 0)
Screenshot: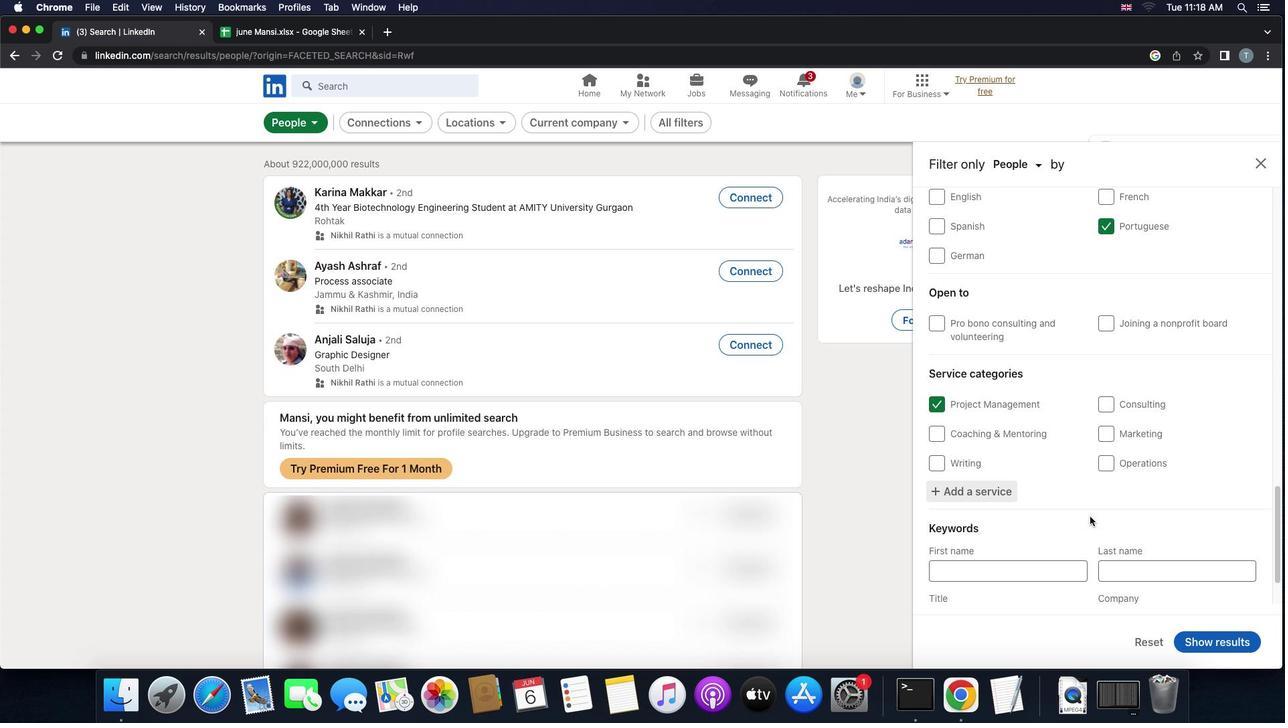 
Action: Mouse scrolled (1089, 516) with delta (0, -1)
Screenshot: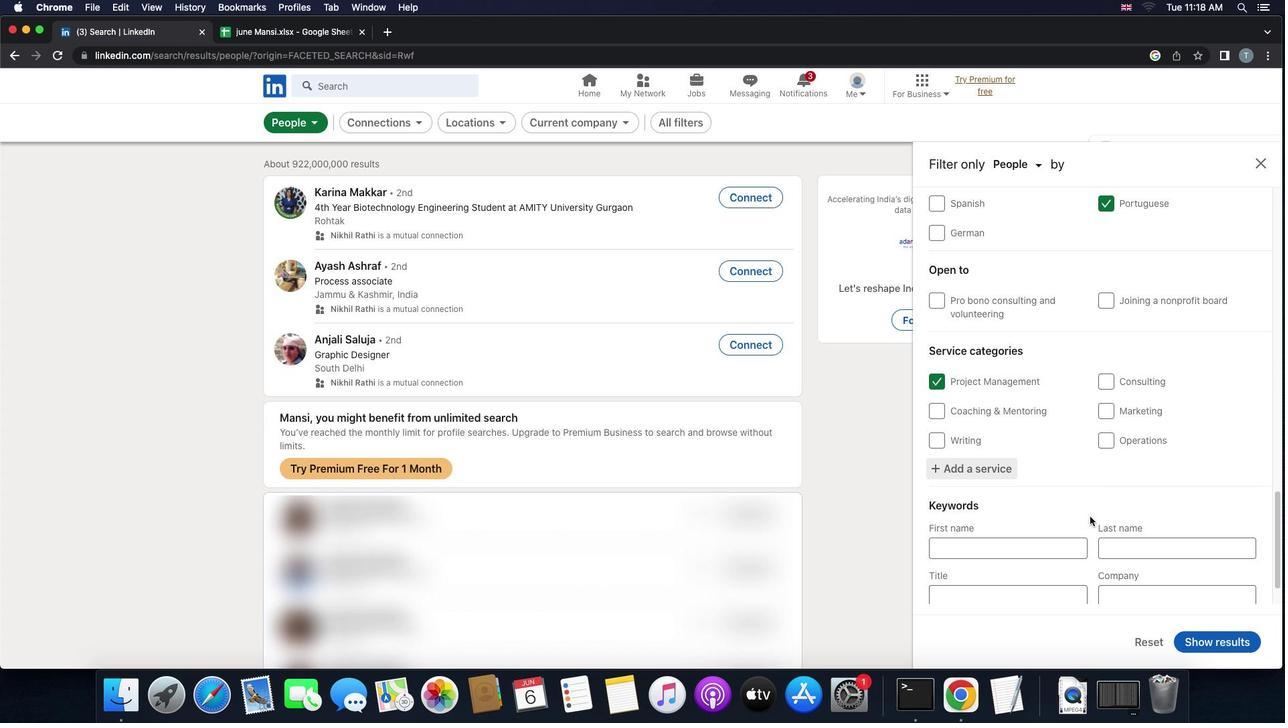 
Action: Mouse scrolled (1089, 516) with delta (0, -1)
Screenshot: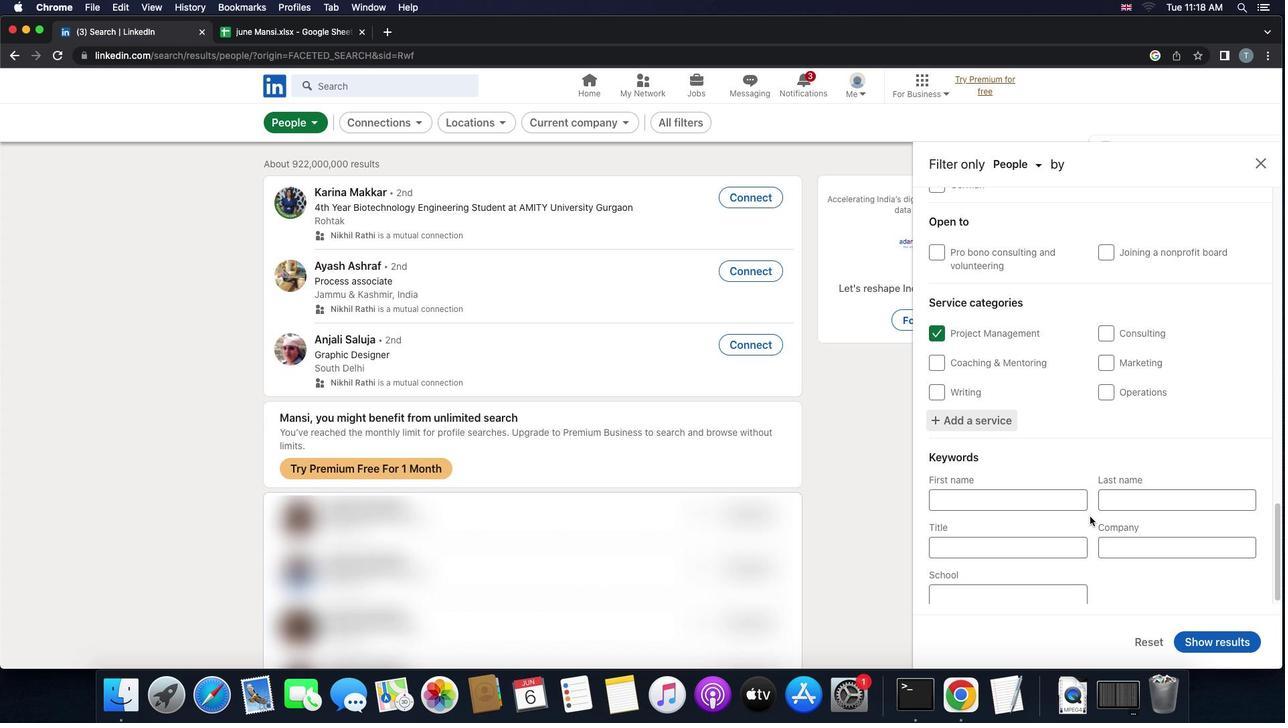 
Action: Mouse scrolled (1089, 516) with delta (0, 0)
Screenshot: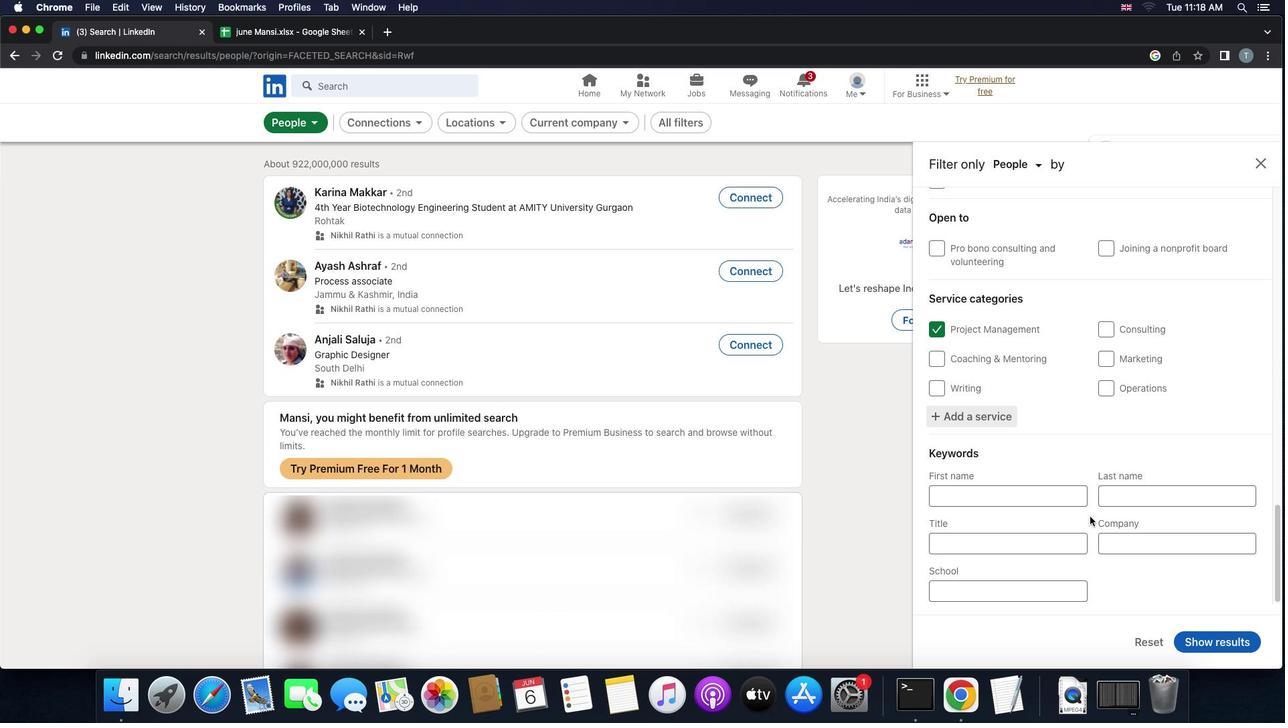 
Action: Mouse scrolled (1089, 516) with delta (0, 0)
Screenshot: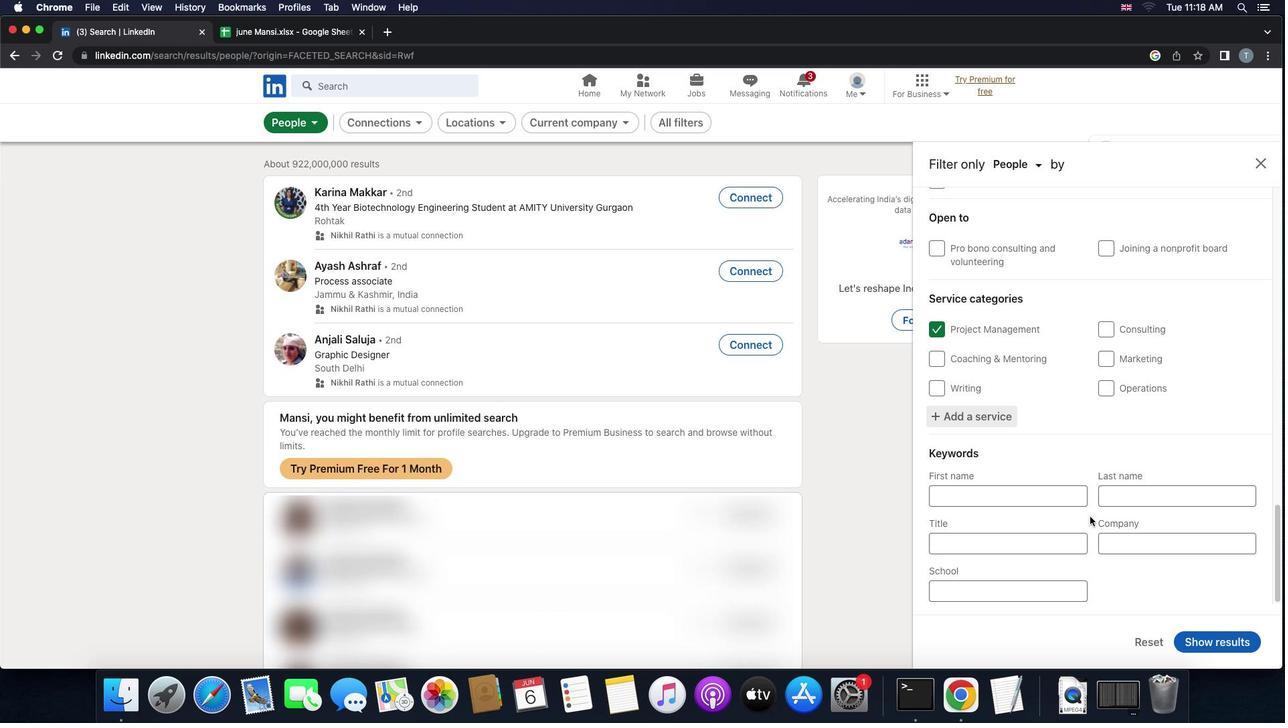 
Action: Mouse scrolled (1089, 516) with delta (0, 0)
Screenshot: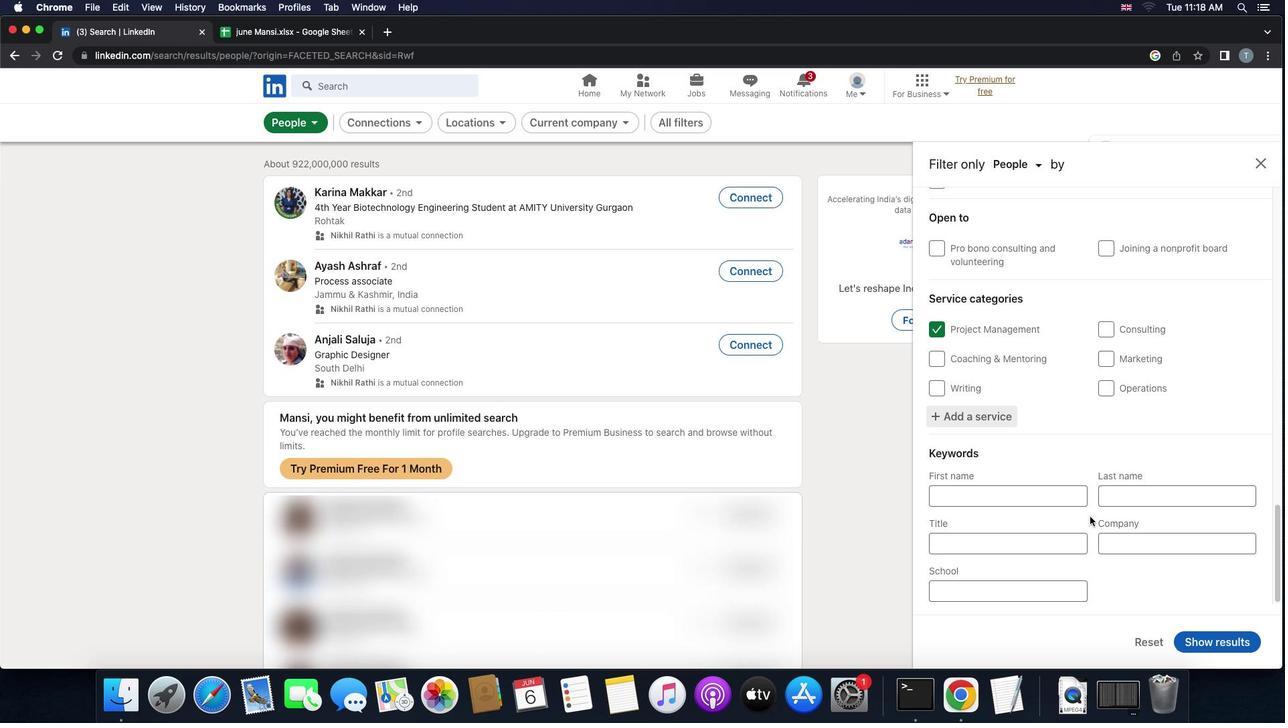 
Action: Mouse scrolled (1089, 516) with delta (0, 0)
Screenshot: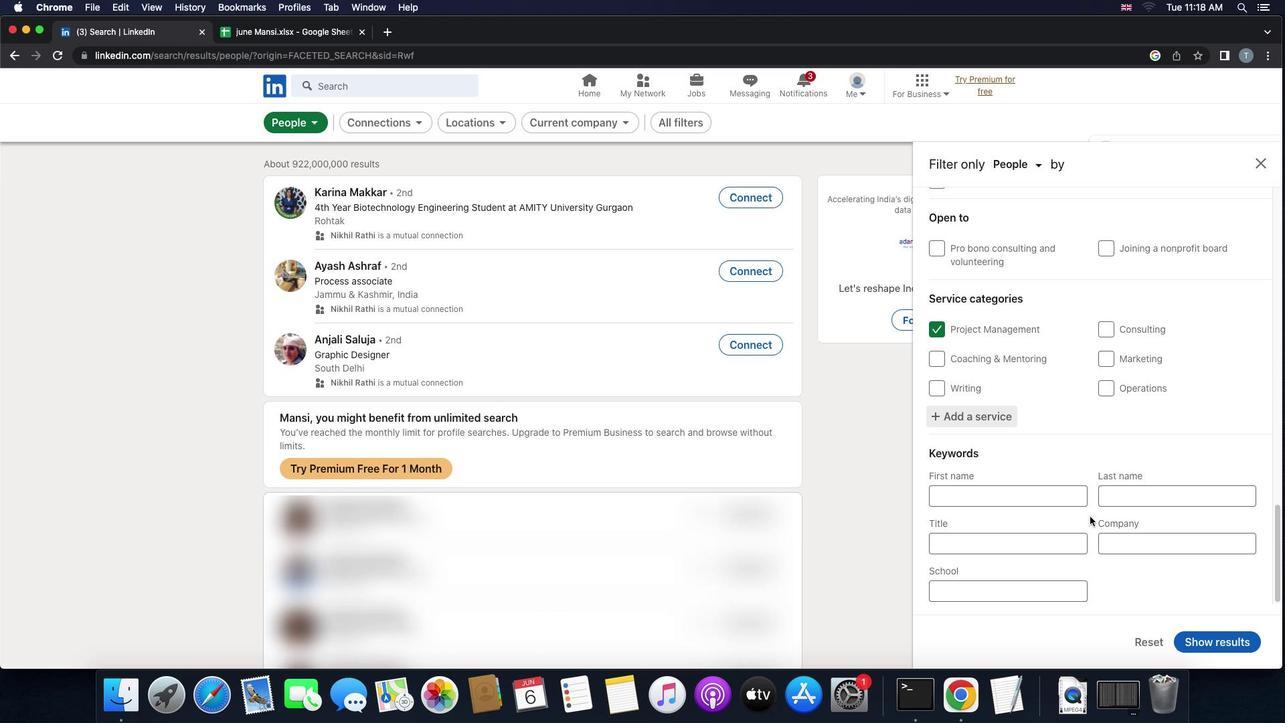 
Action: Mouse moved to (1020, 547)
Screenshot: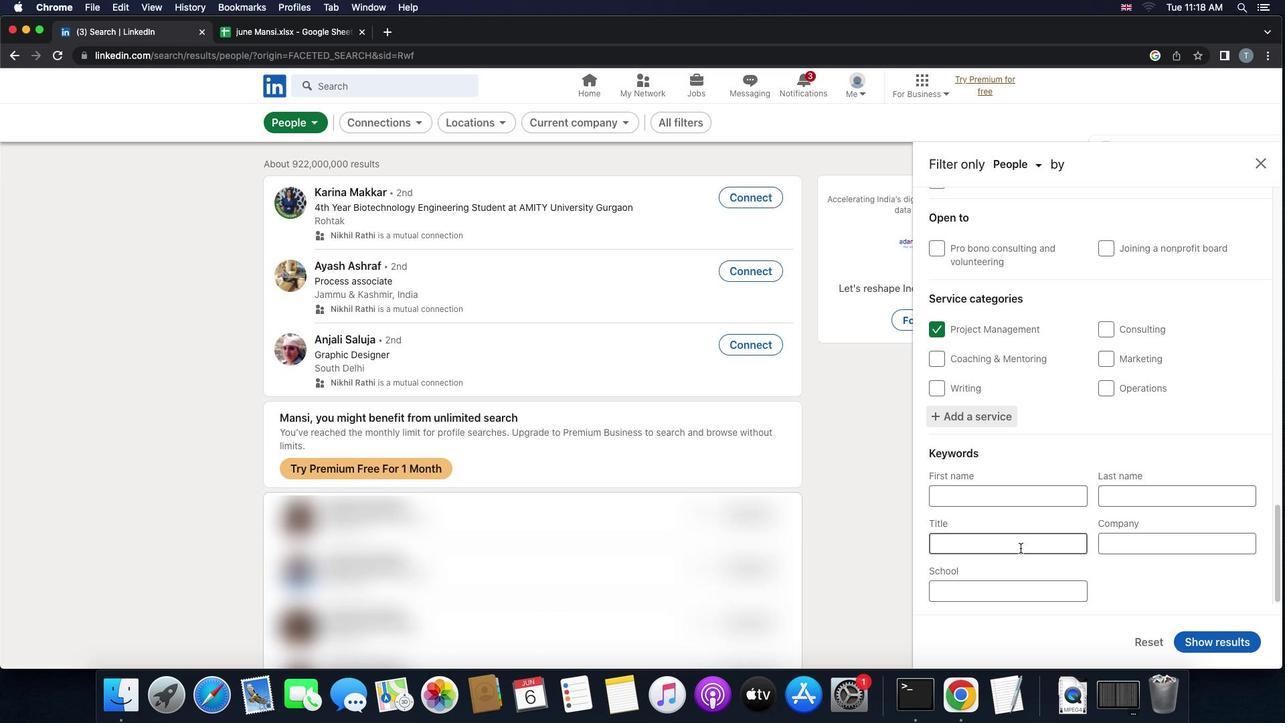 
Action: Mouse pressed left at (1020, 547)
Screenshot: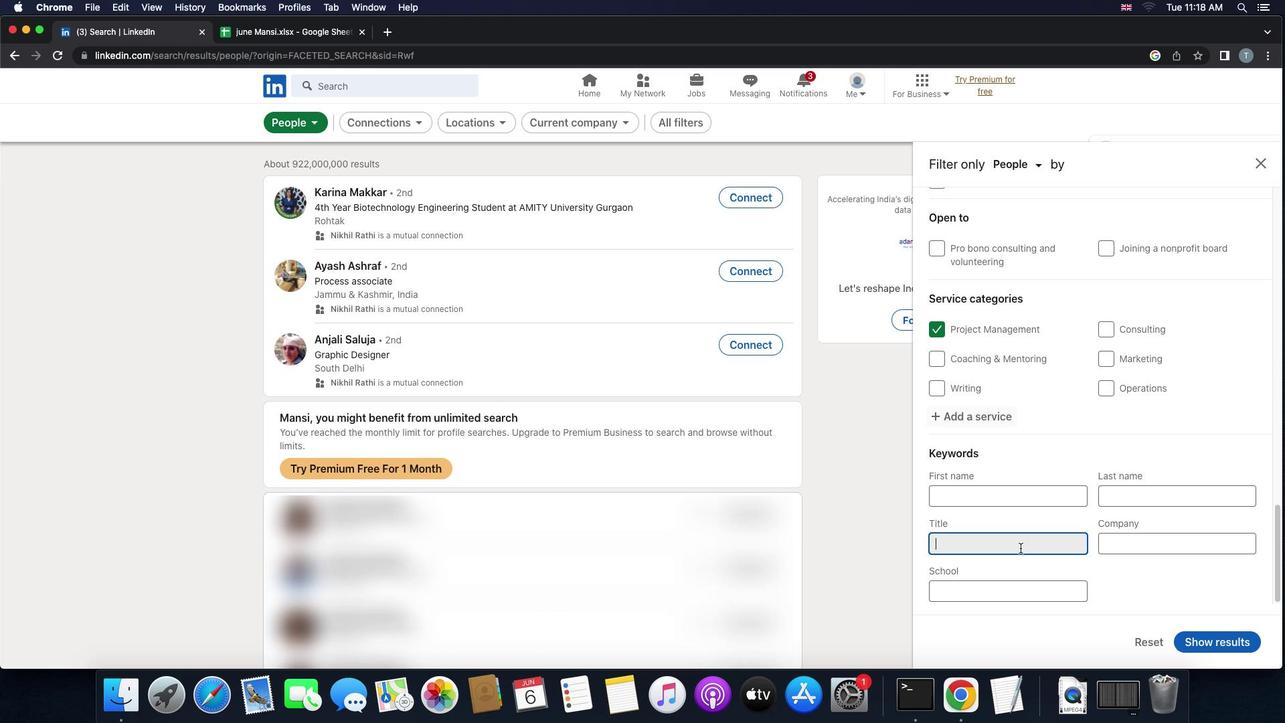 
Action: Key pressed Key.shift'D''i''r''e''c''t''o''r'Key.space'o''f'Key.space's''t''o''r''y''t''e''l''l''i''n''g'
Screenshot: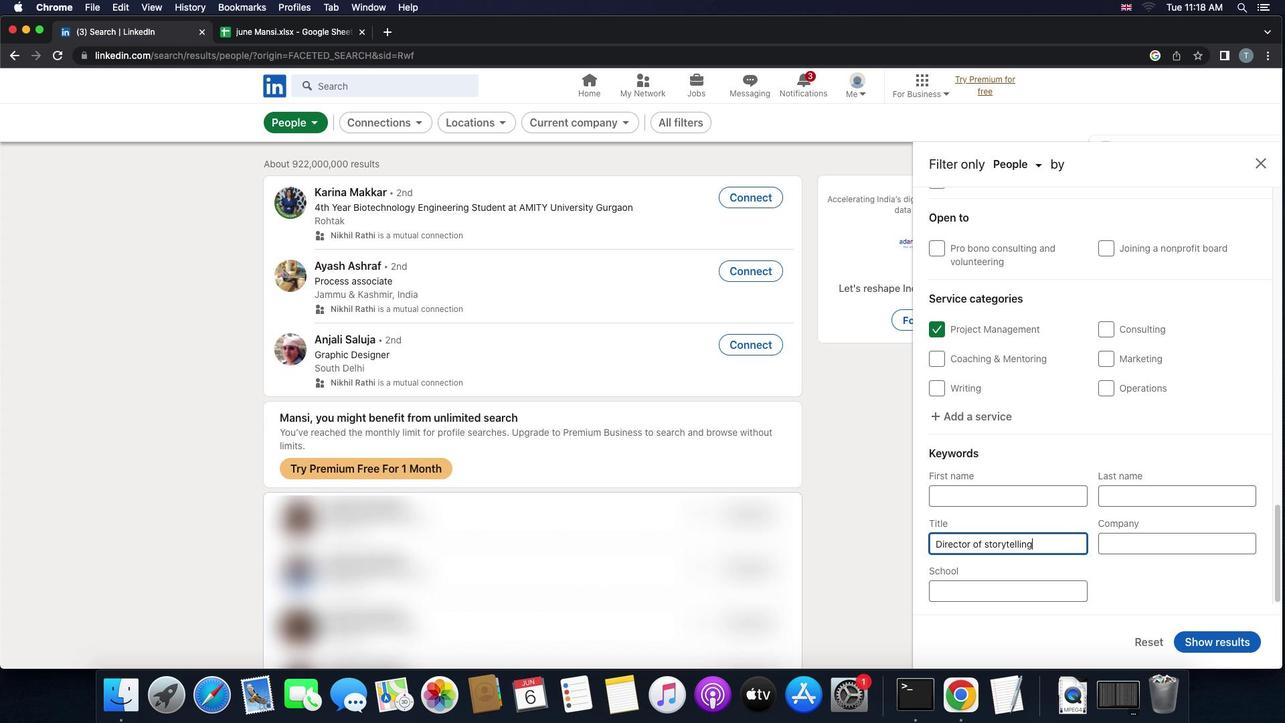 
Action: Mouse moved to (1197, 644)
Screenshot: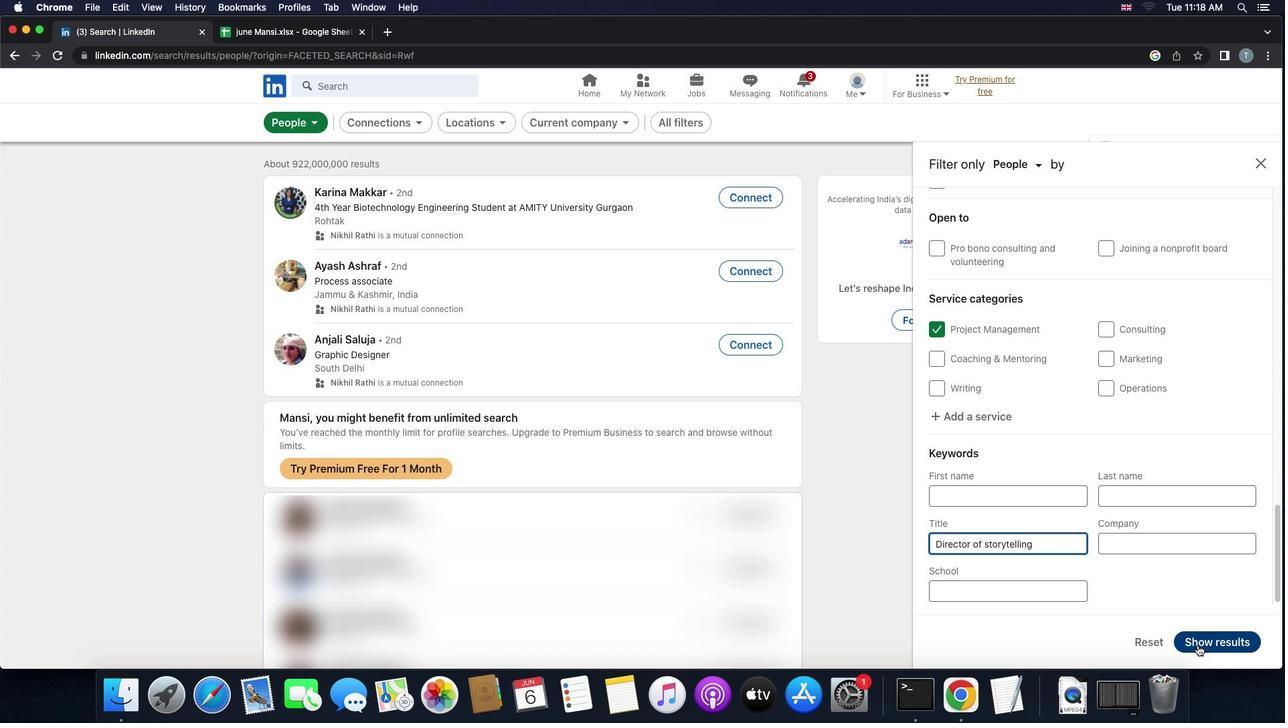 
Action: Mouse pressed left at (1197, 644)
Screenshot: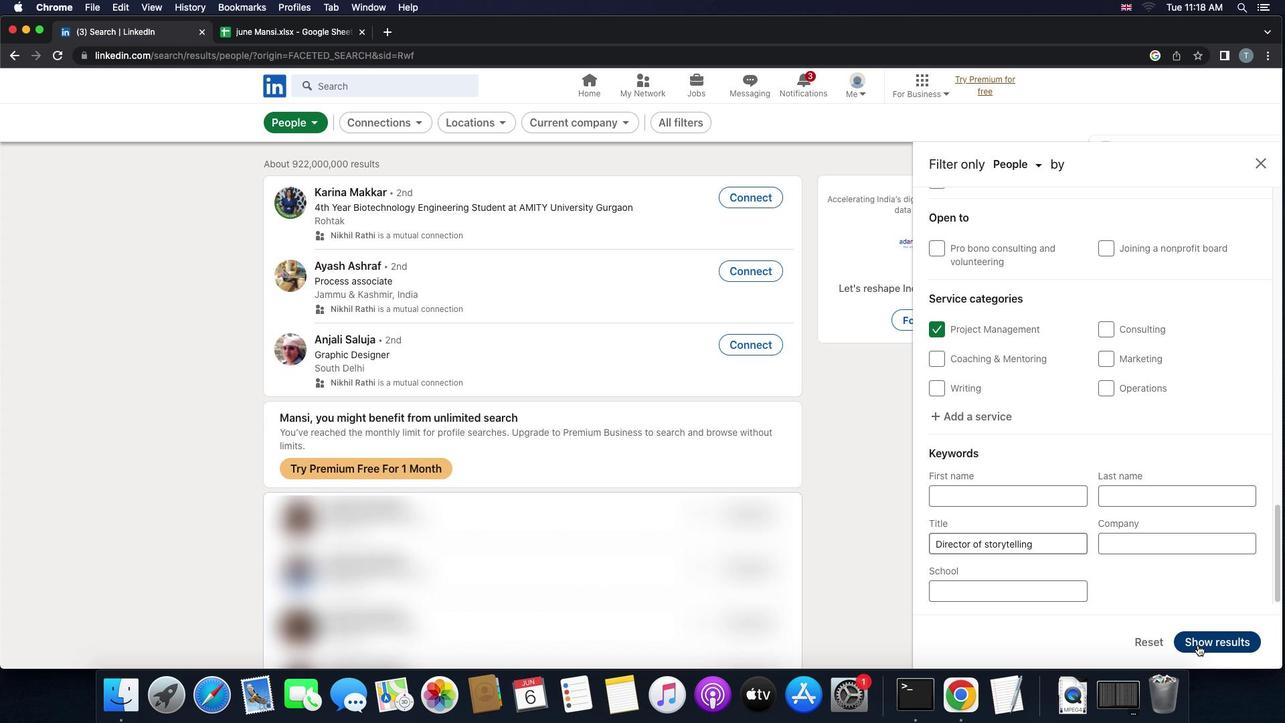 
Action: Mouse moved to (1178, 640)
Screenshot: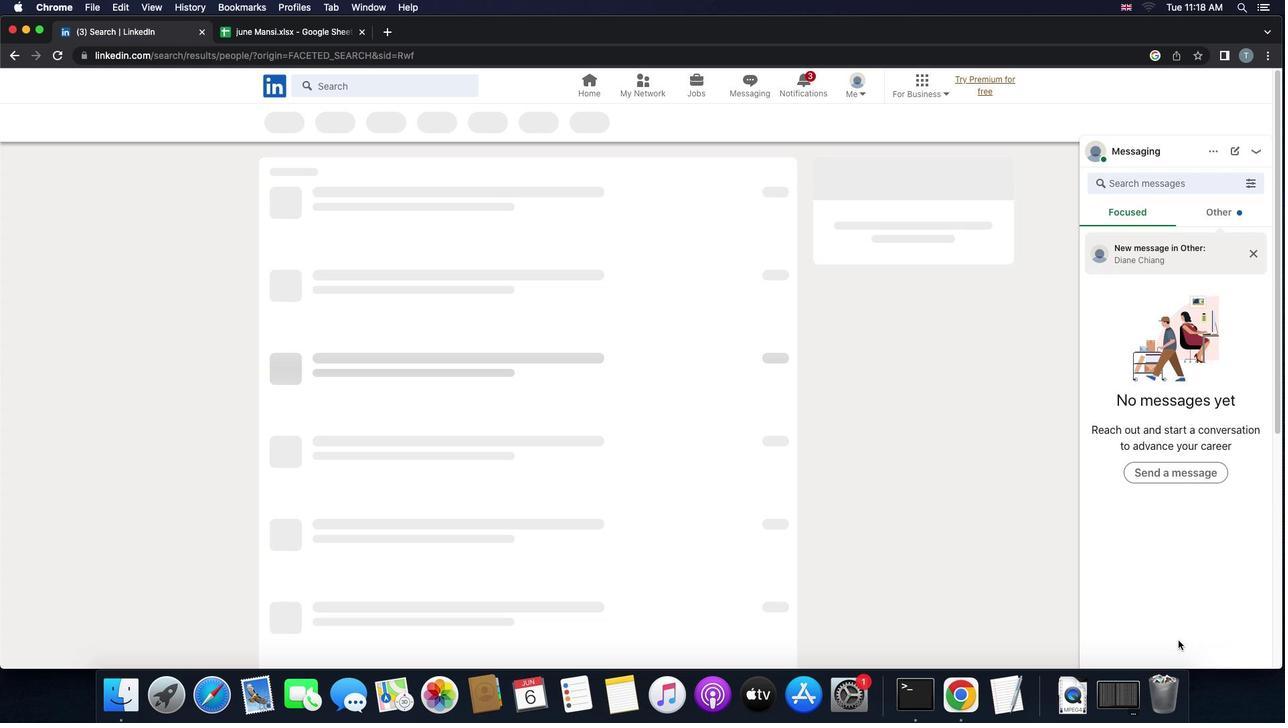 
